 Task: Find connections with filter location Kuttampuzha with filter topic #automotivewith filter profile language German with filter current company Zemoso Technologies with filter school Maharaja Surajmal Institute Of Technology with filter industry Security Systems Services with filter service category Lead Generation with filter keywords title Translator
Action: Mouse moved to (361, 263)
Screenshot: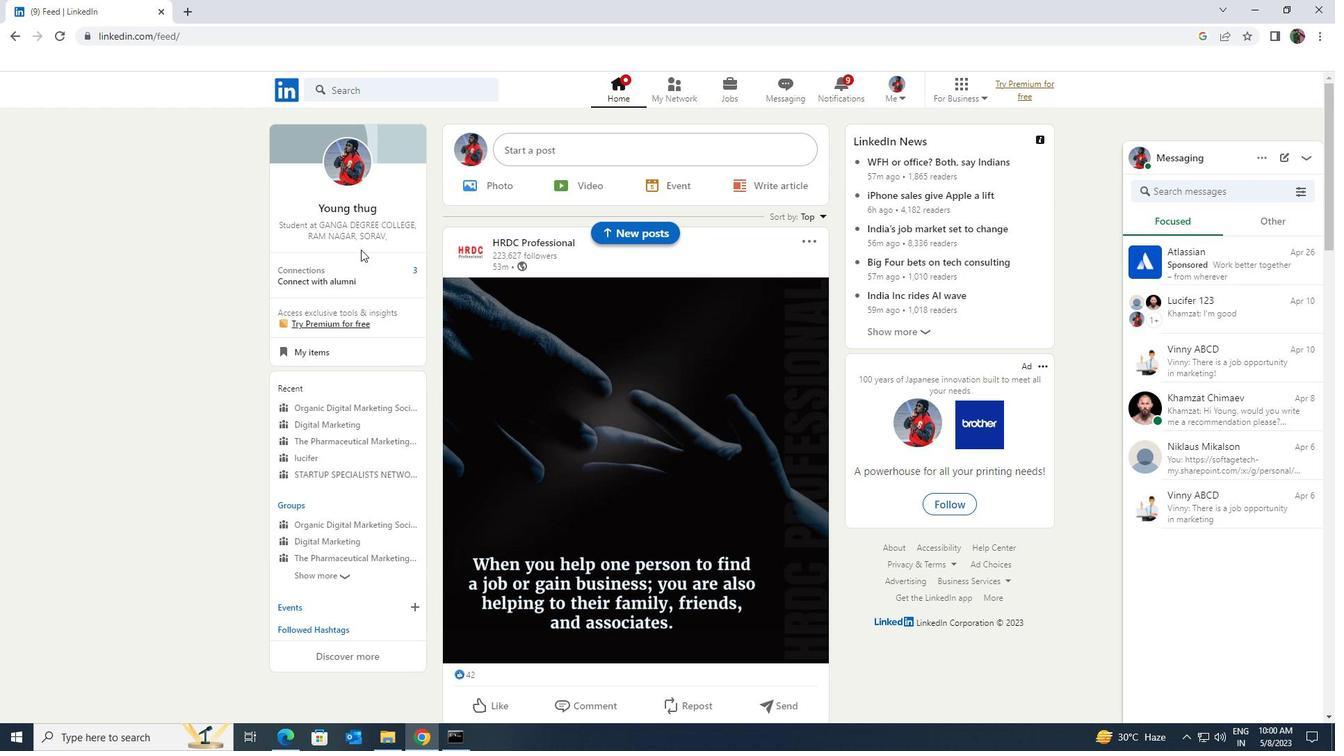 
Action: Mouse pressed left at (361, 263)
Screenshot: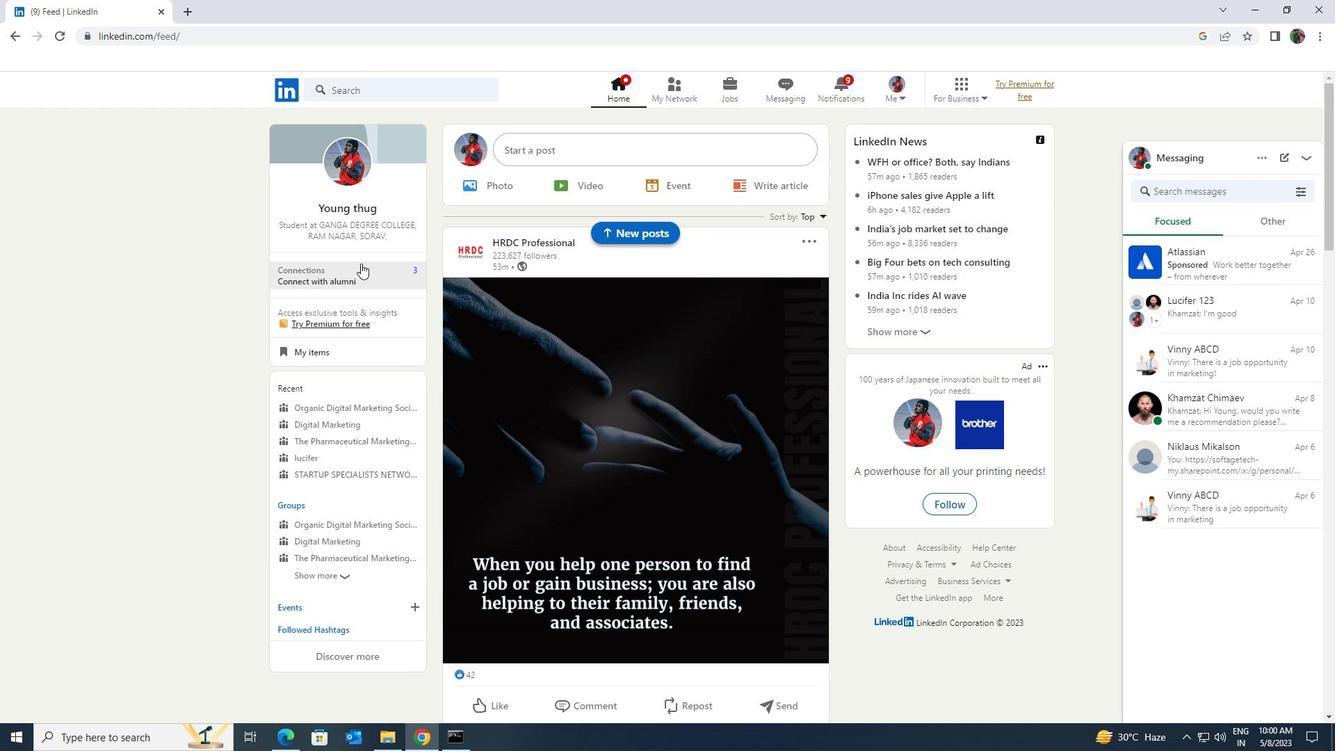 
Action: Mouse moved to (377, 171)
Screenshot: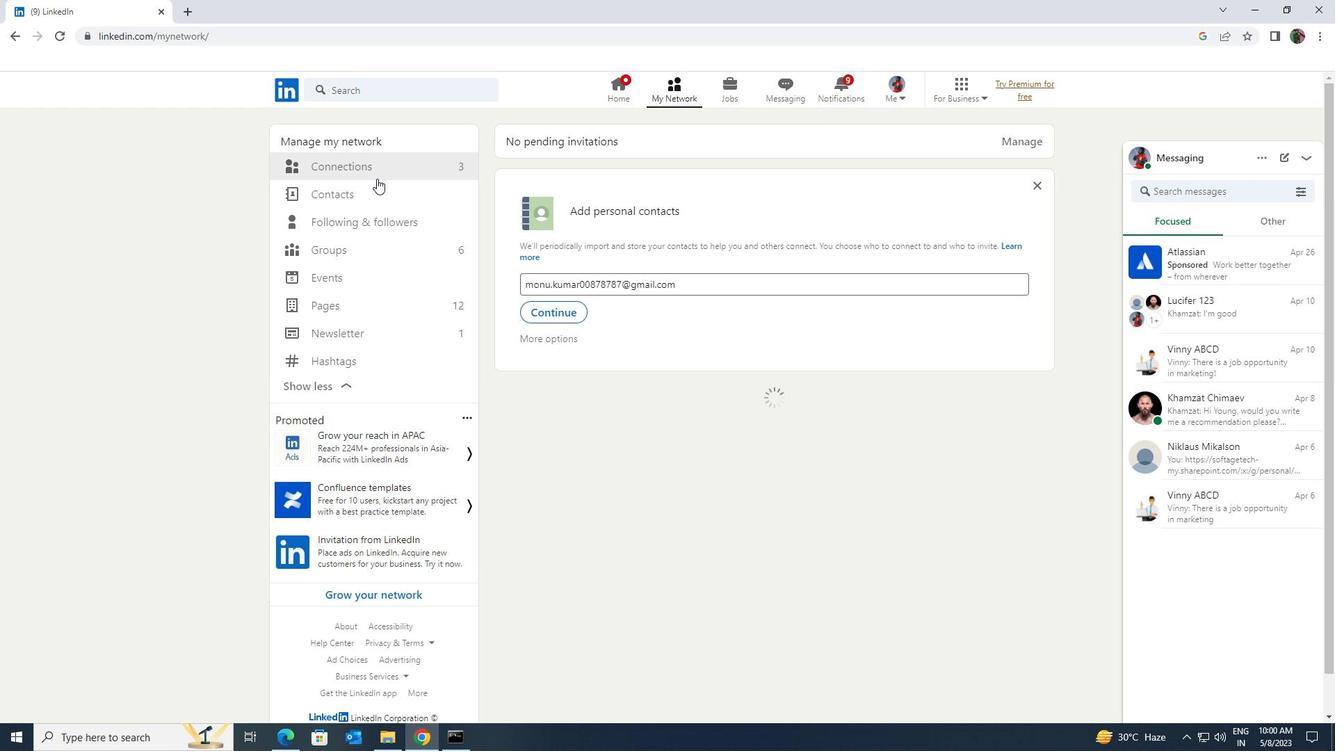 
Action: Mouse pressed left at (377, 171)
Screenshot: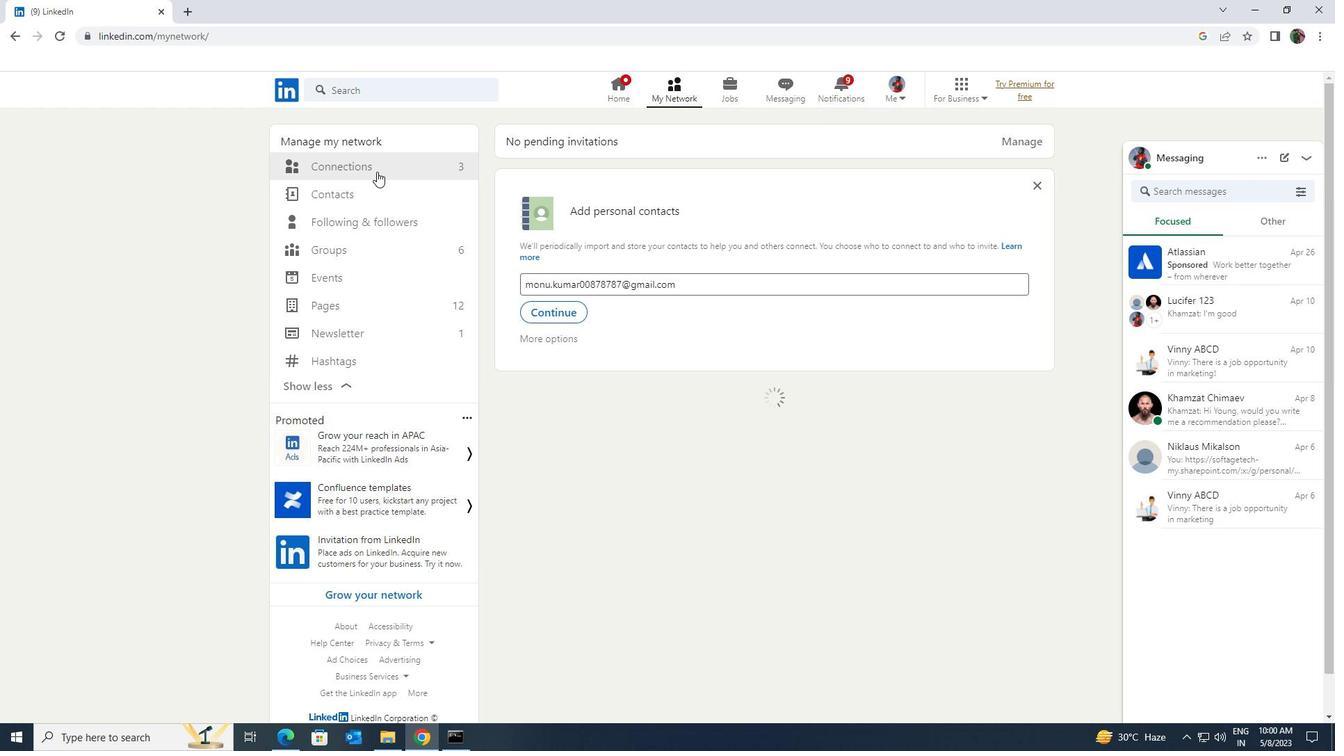 
Action: Mouse moved to (760, 164)
Screenshot: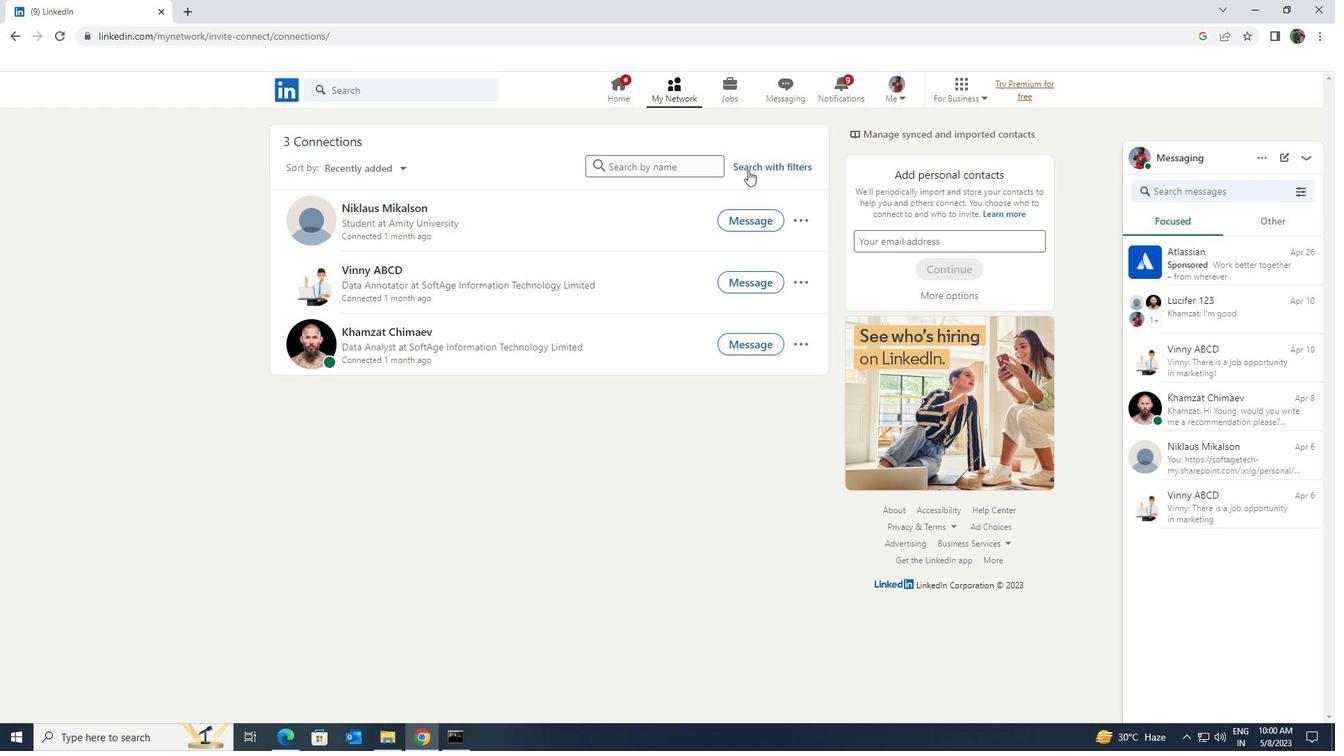 
Action: Mouse pressed left at (760, 164)
Screenshot: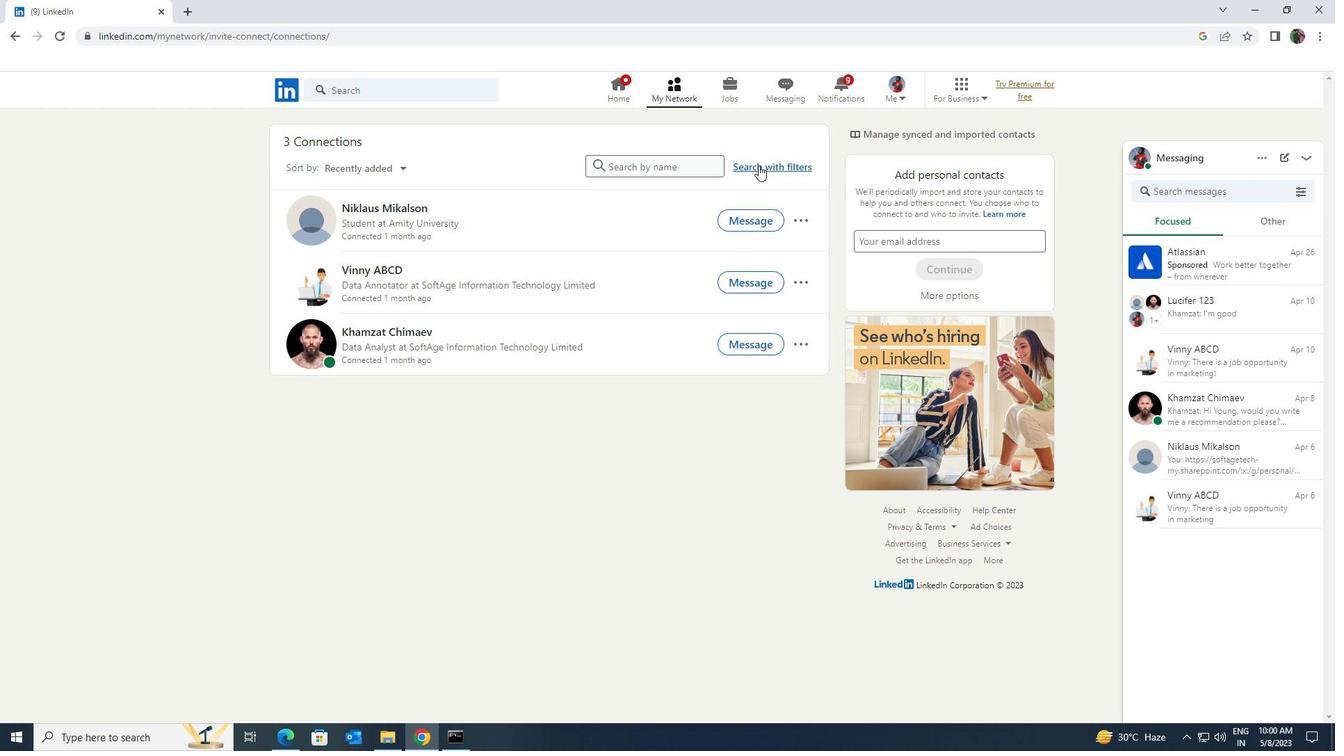
Action: Mouse moved to (715, 130)
Screenshot: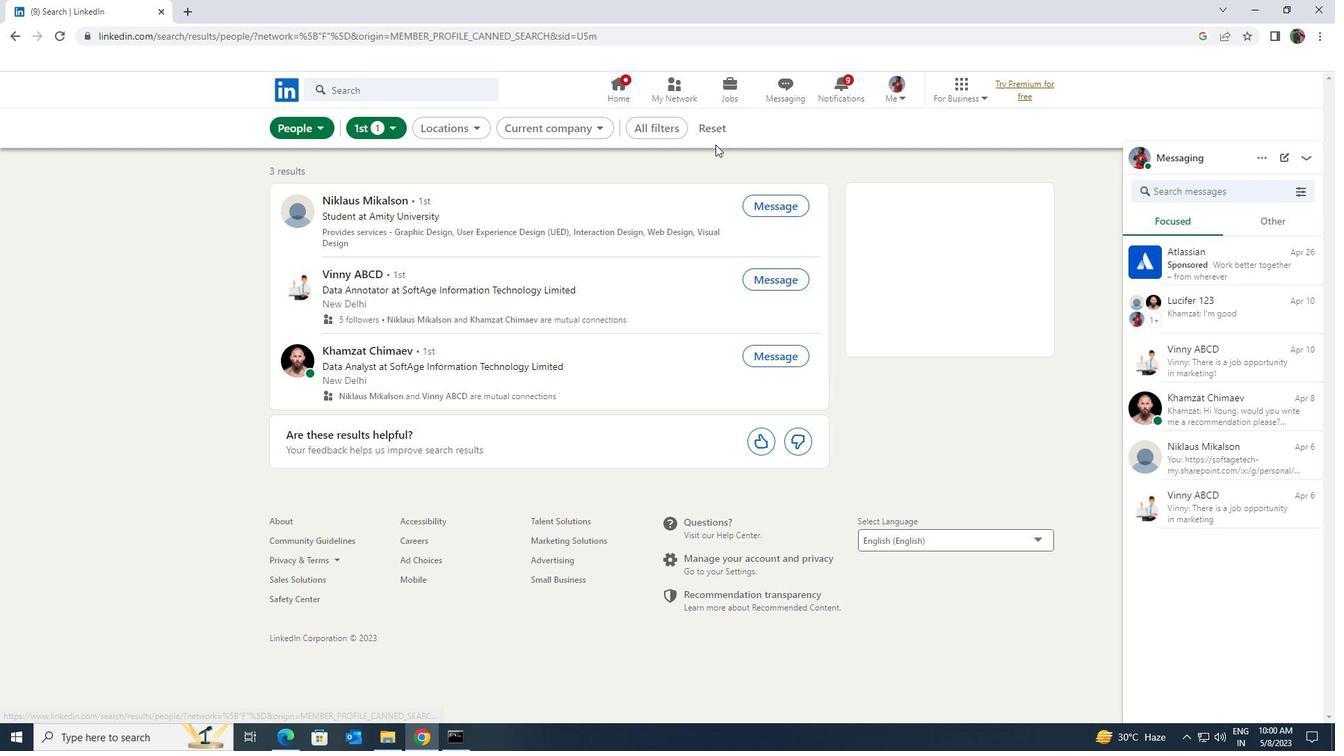 
Action: Mouse pressed left at (715, 130)
Screenshot: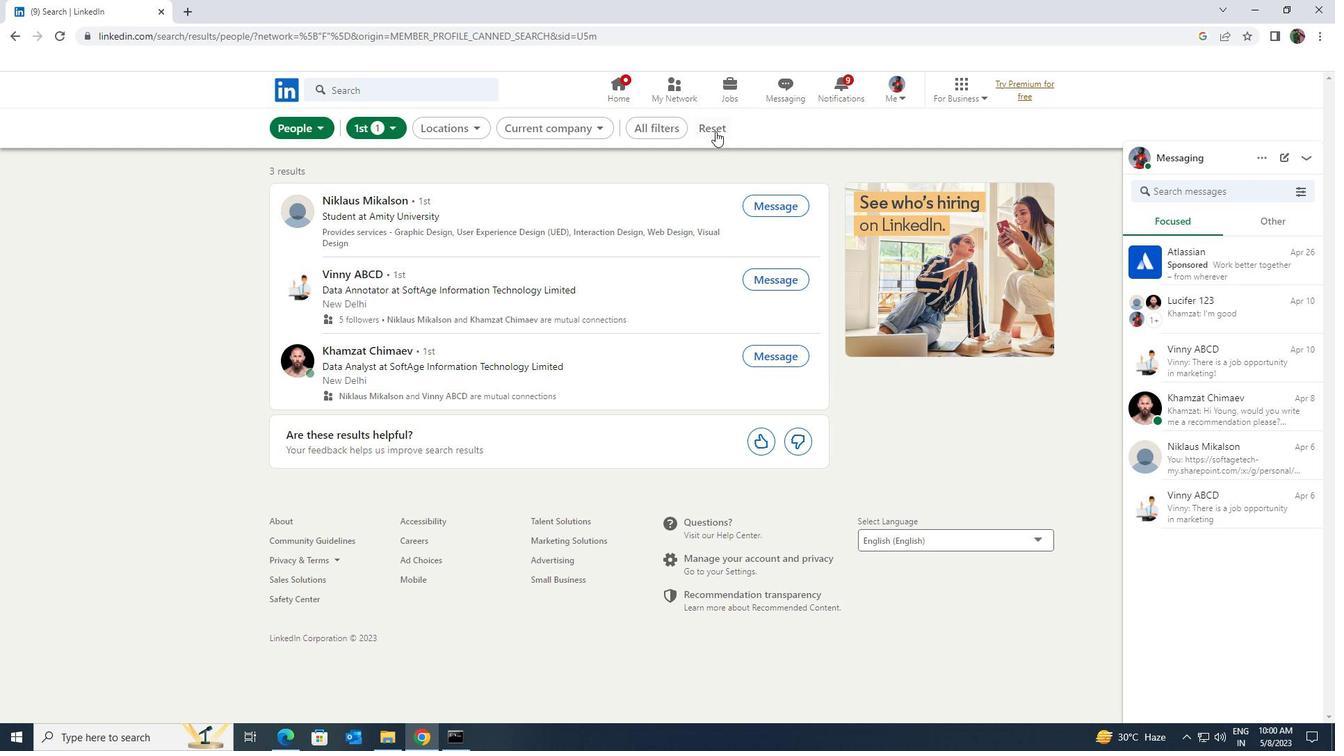
Action: Mouse moved to (677, 132)
Screenshot: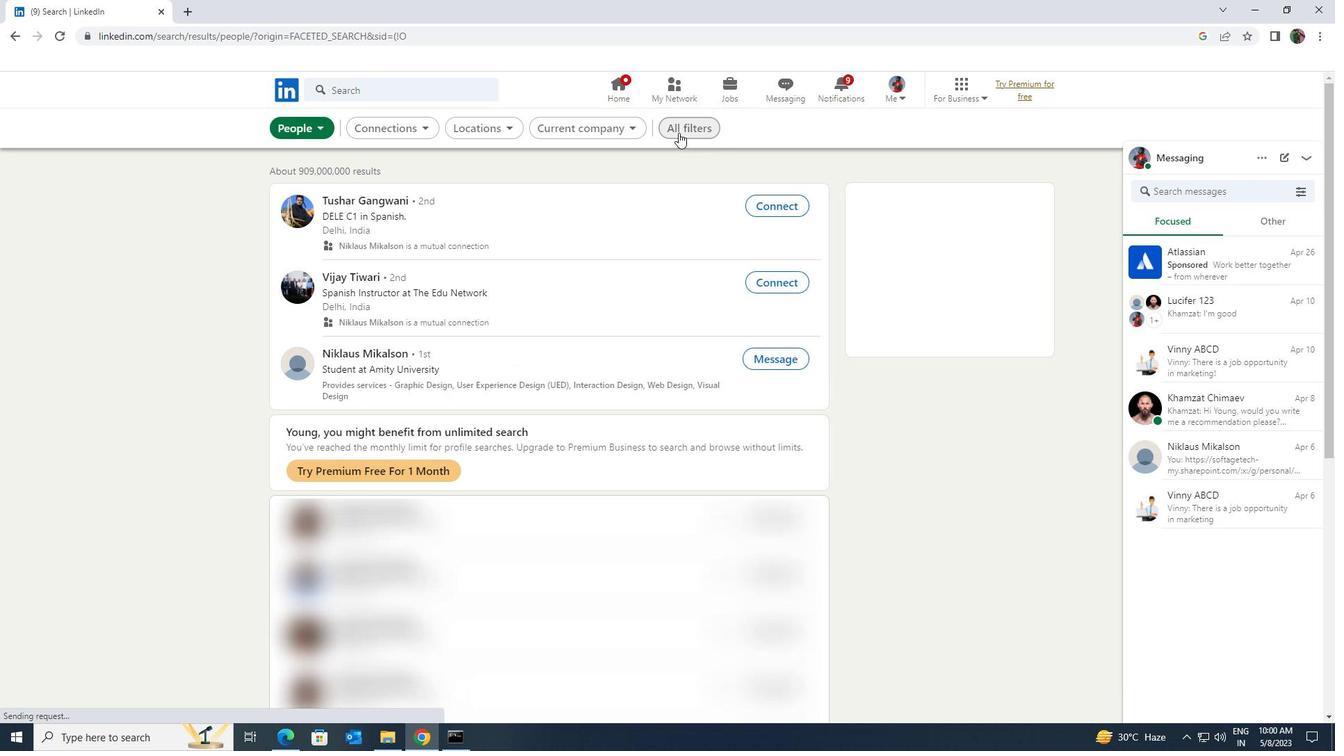
Action: Mouse pressed left at (677, 132)
Screenshot: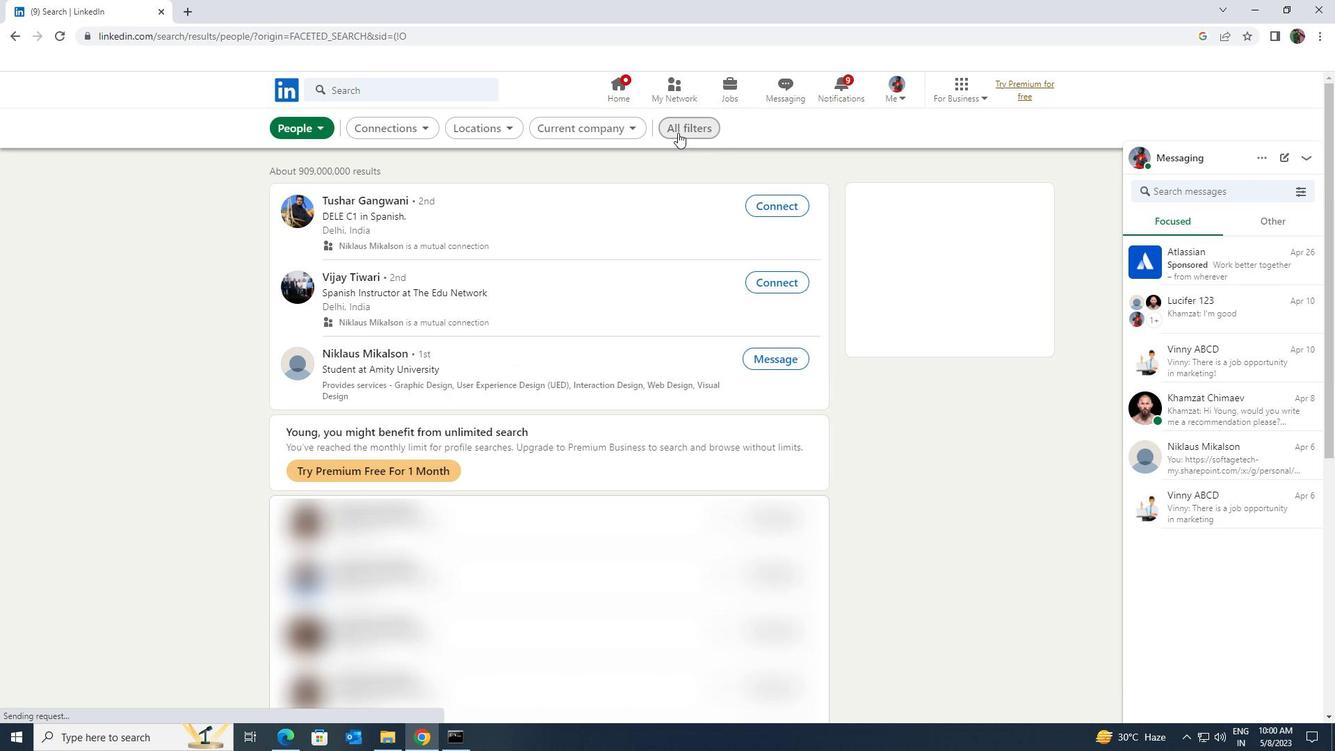 
Action: Mouse moved to (1164, 543)
Screenshot: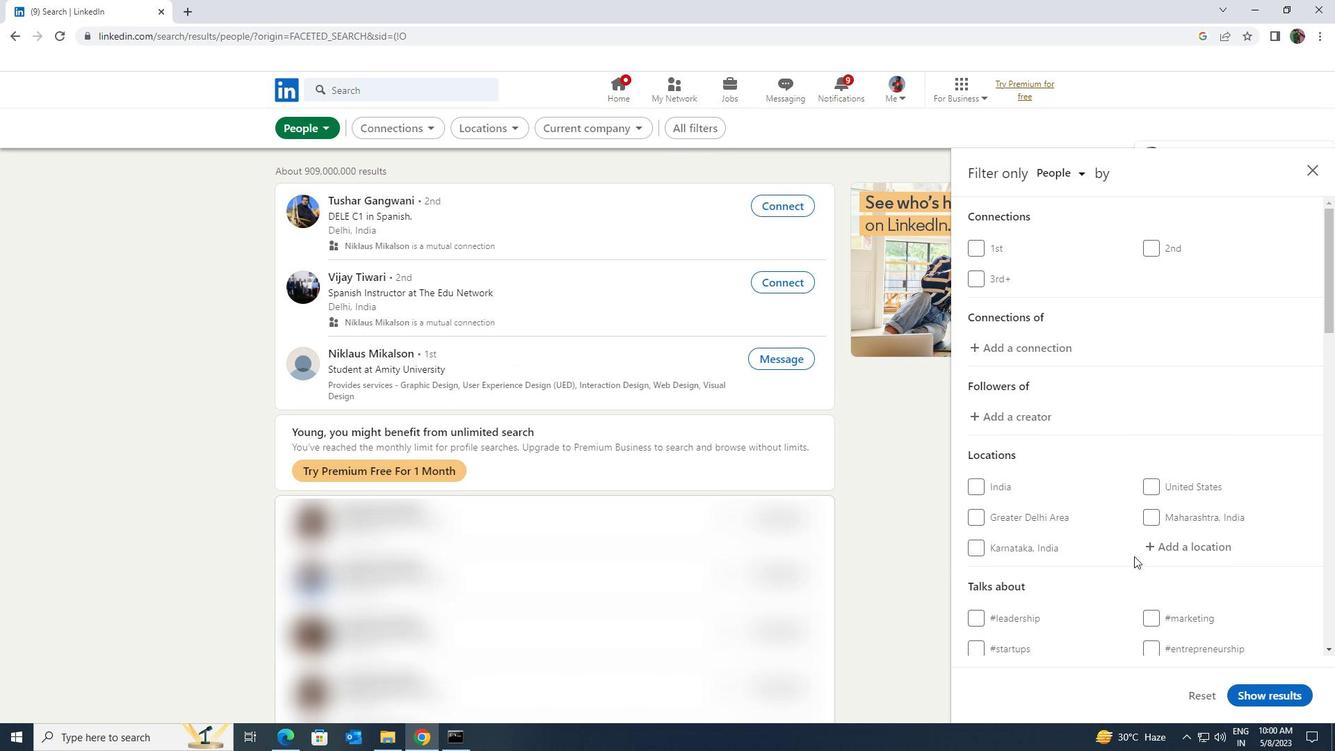 
Action: Mouse pressed left at (1164, 543)
Screenshot: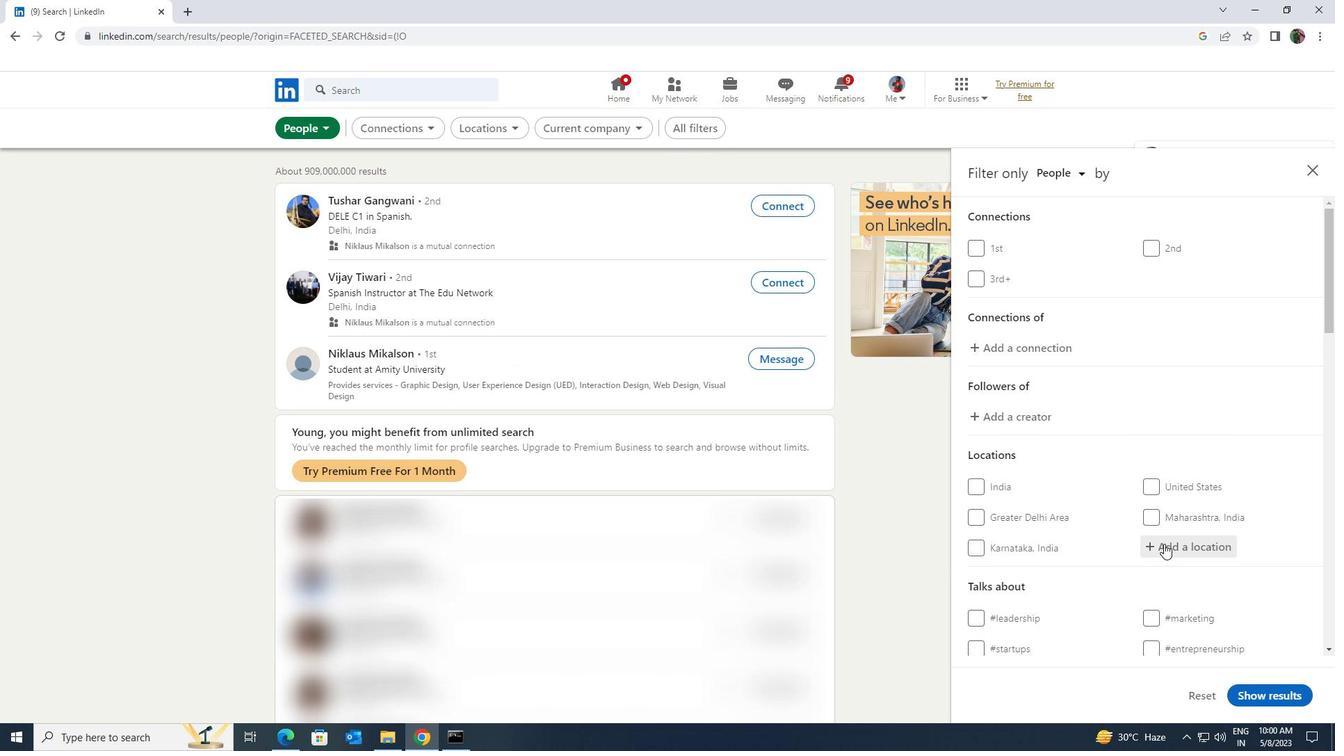 
Action: Key pressed <Key.shift><Key.shift>KUTTAMPUZHA
Screenshot: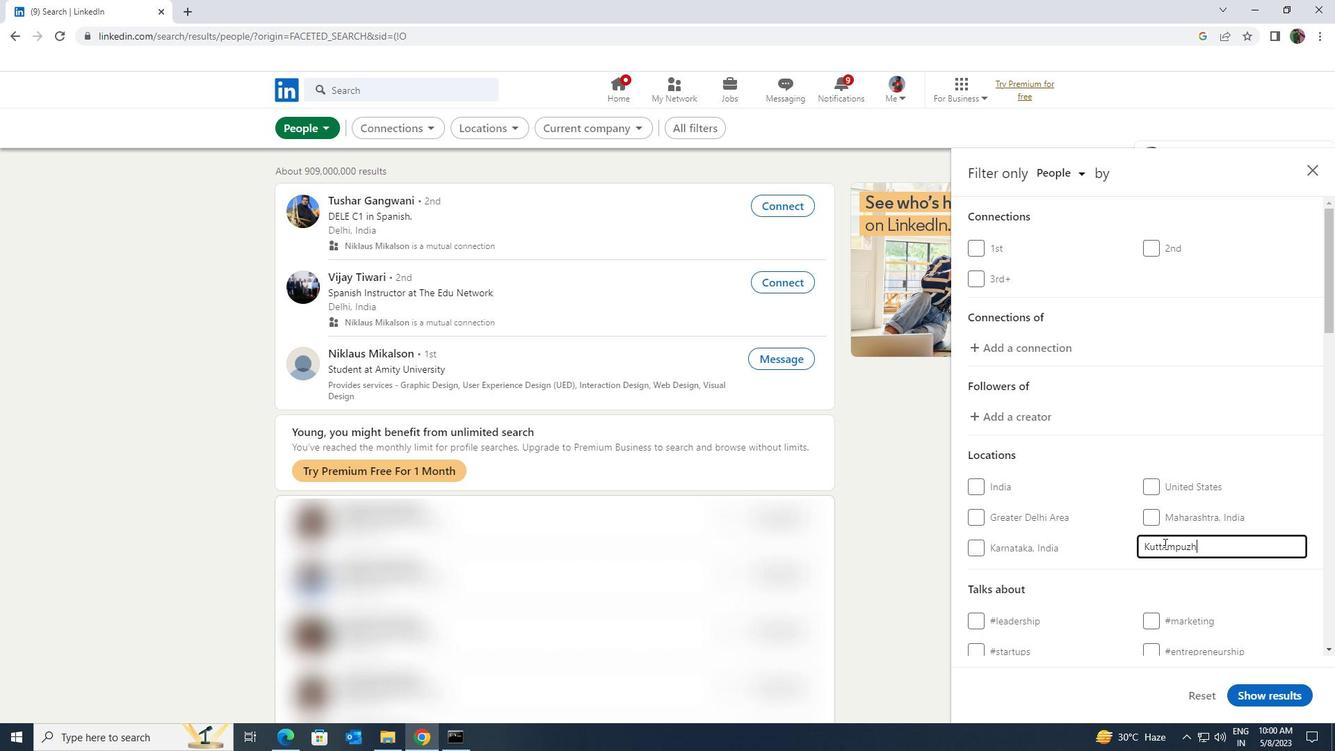 
Action: Mouse moved to (1162, 545)
Screenshot: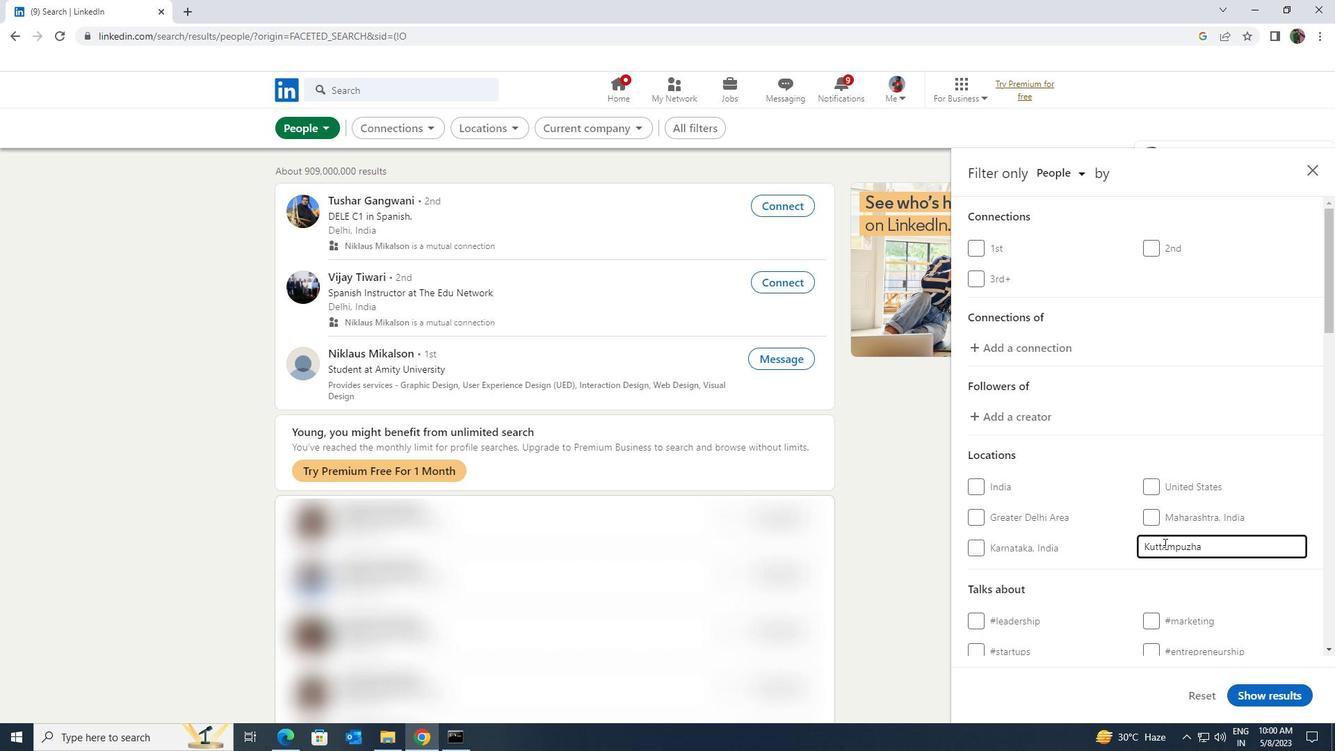 
Action: Mouse scrolled (1162, 544) with delta (0, 0)
Screenshot: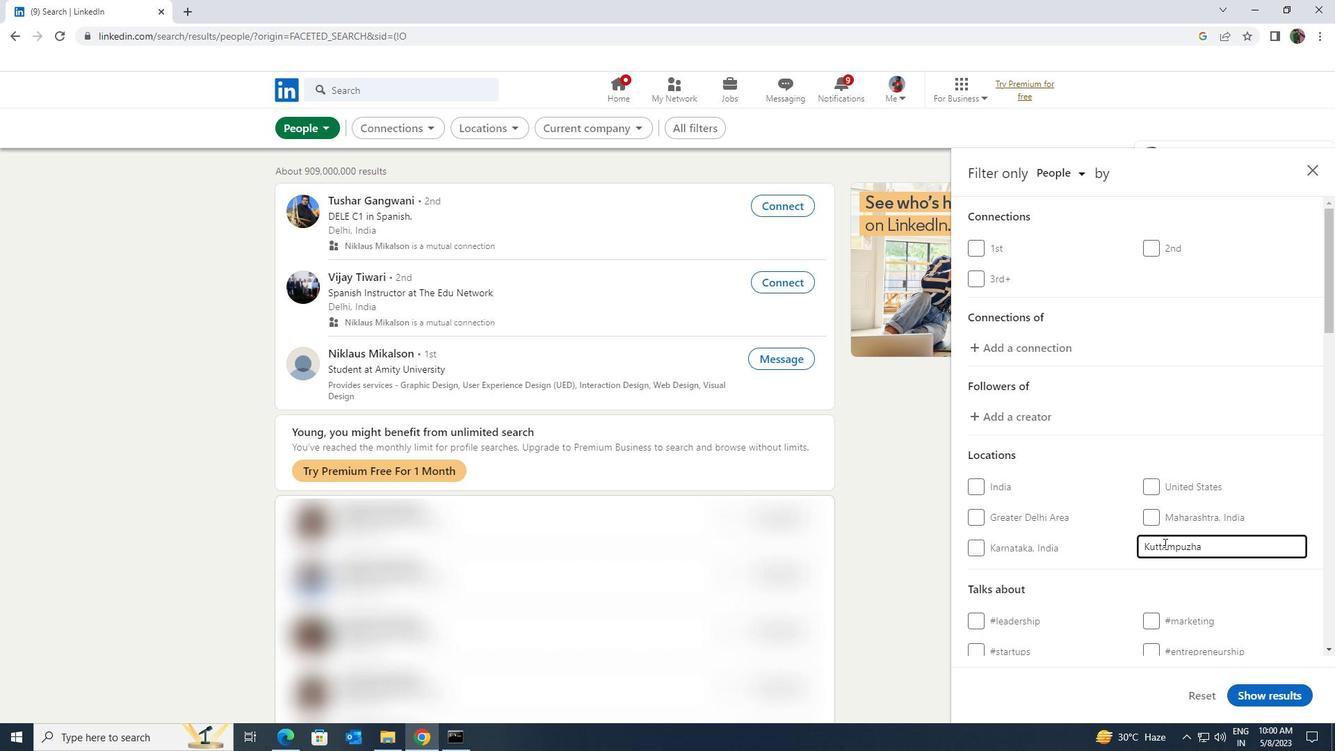 
Action: Mouse moved to (1161, 546)
Screenshot: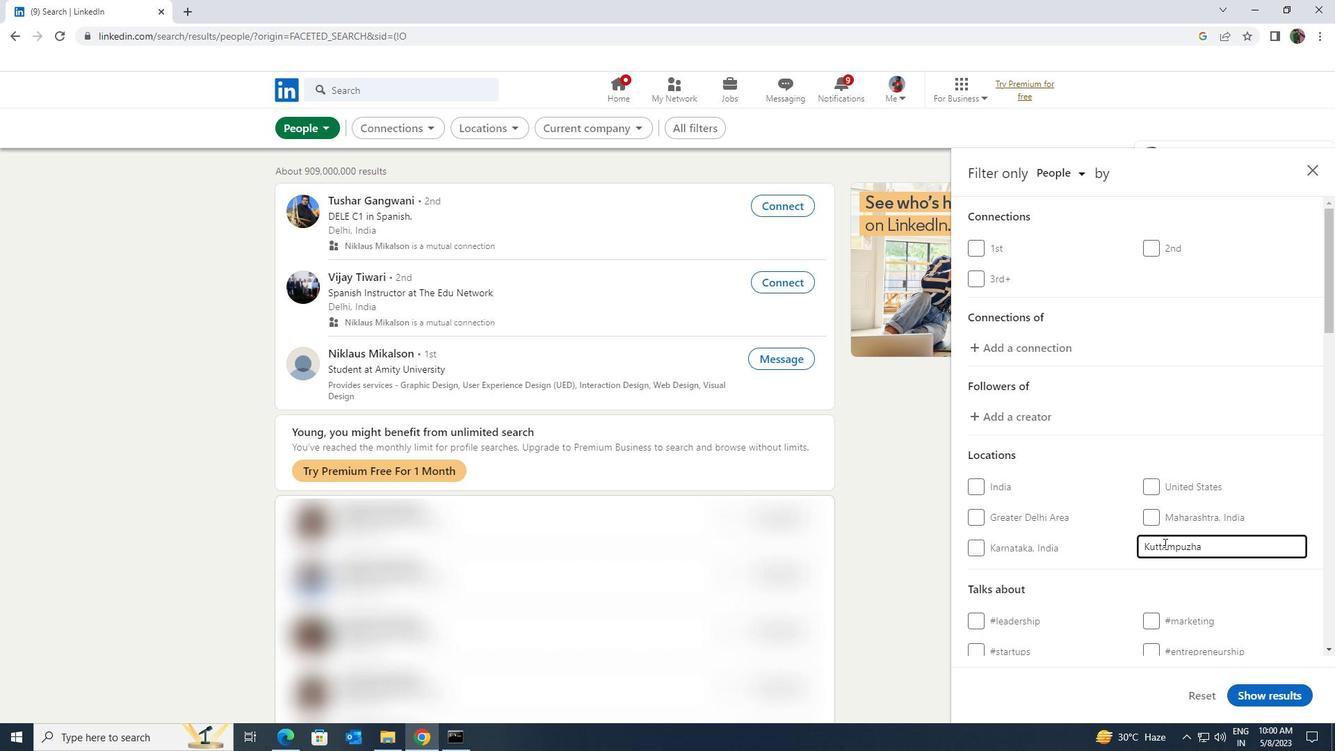 
Action: Mouse scrolled (1161, 545) with delta (0, 0)
Screenshot: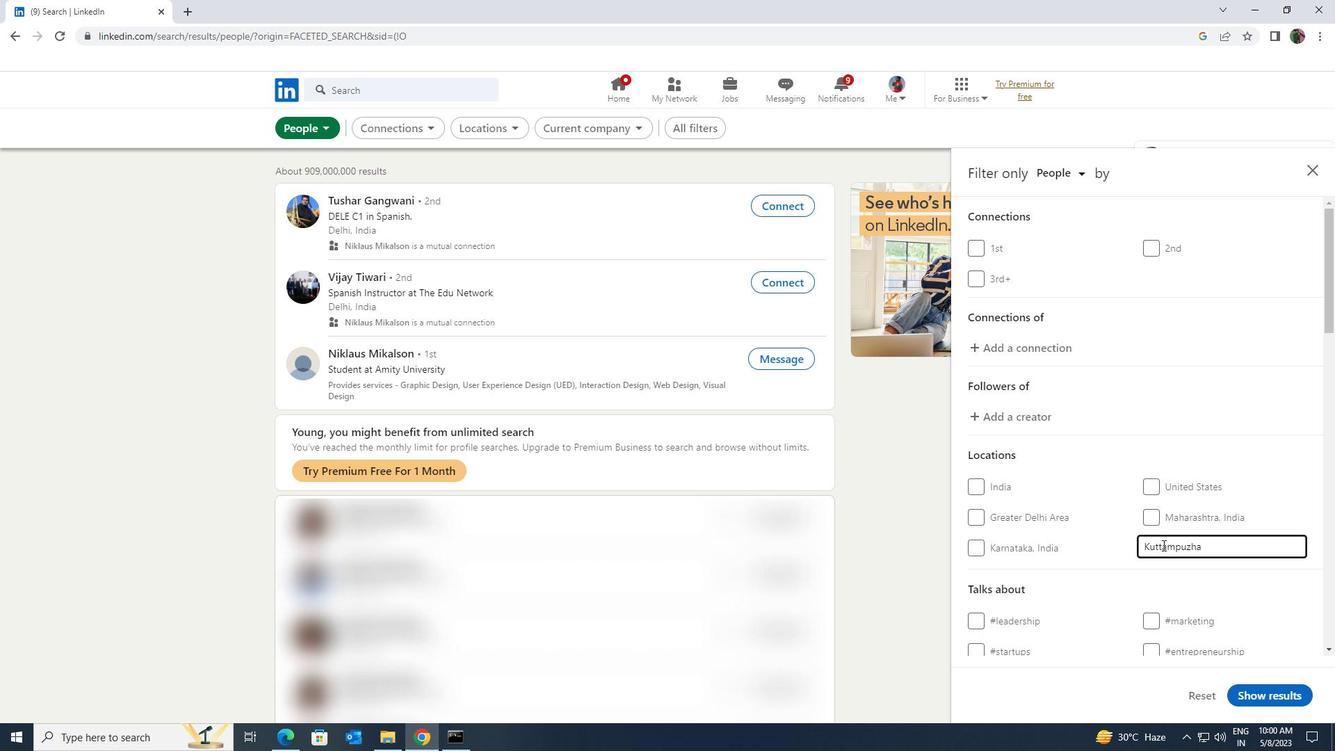 
Action: Mouse moved to (1158, 548)
Screenshot: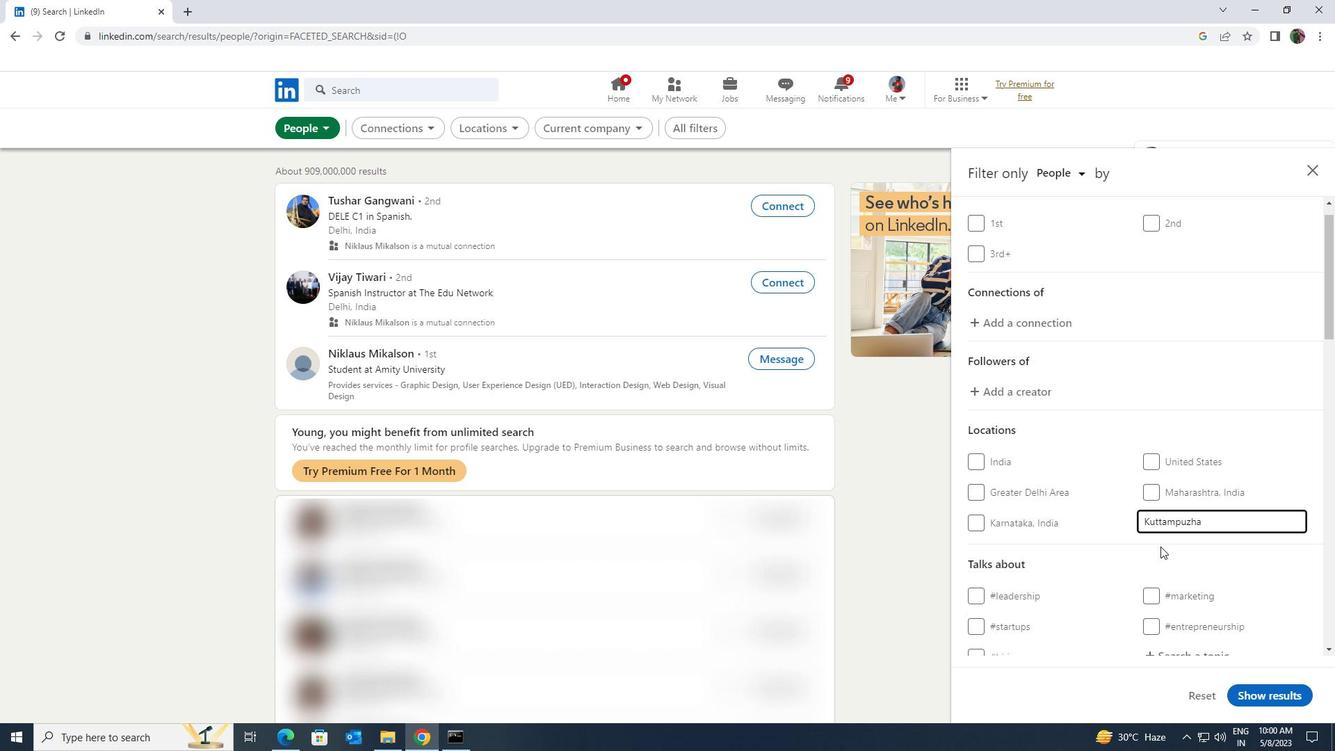 
Action: Mouse pressed left at (1158, 548)
Screenshot: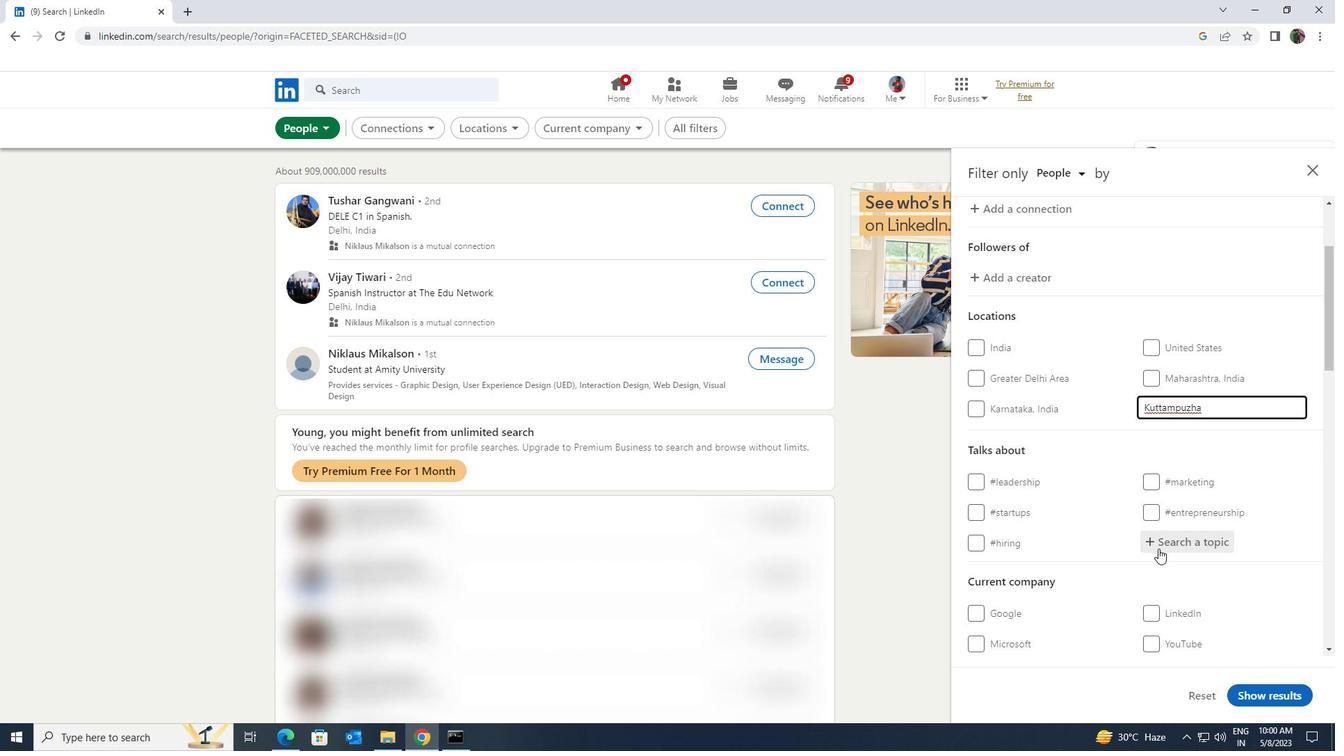 
Action: Key pressed <Key.shift><Key.shift><Key.shift><Key.shift><Key.shift><Key.shift>AUTOMOTIVE
Screenshot: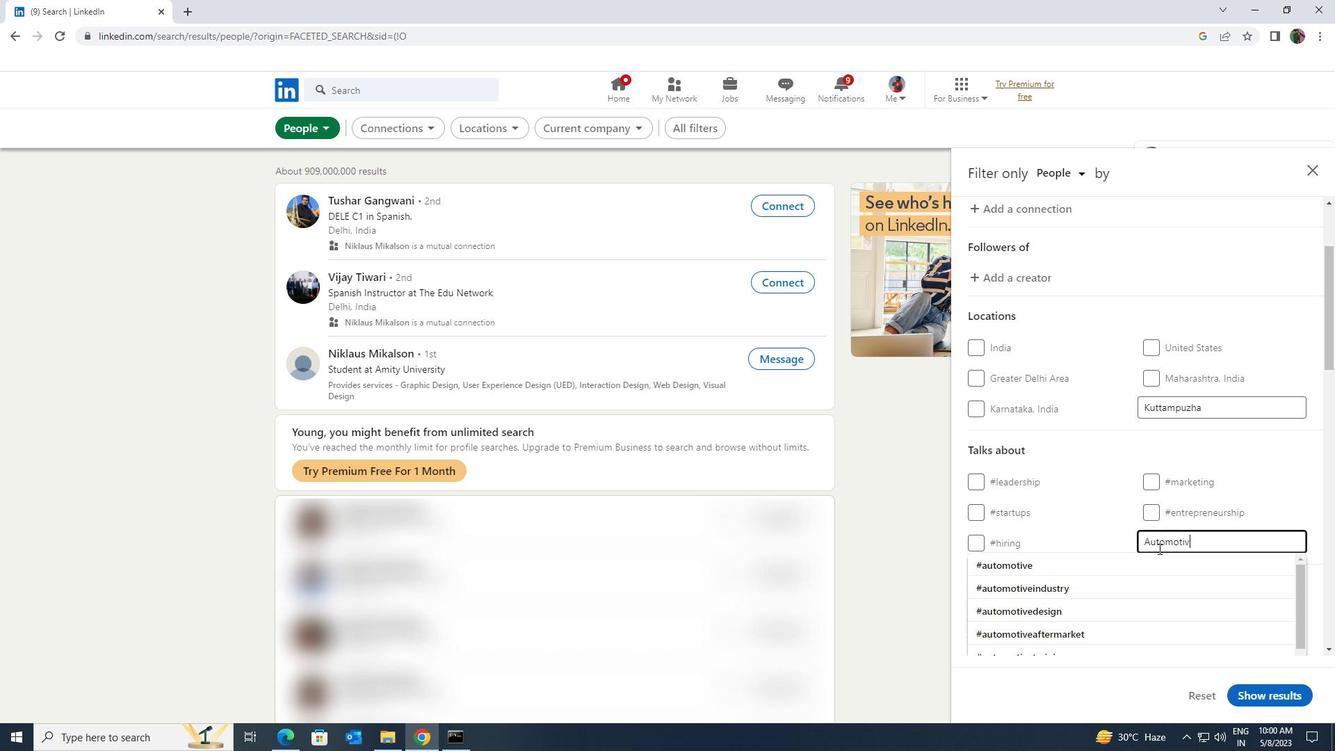 
Action: Mouse moved to (1154, 574)
Screenshot: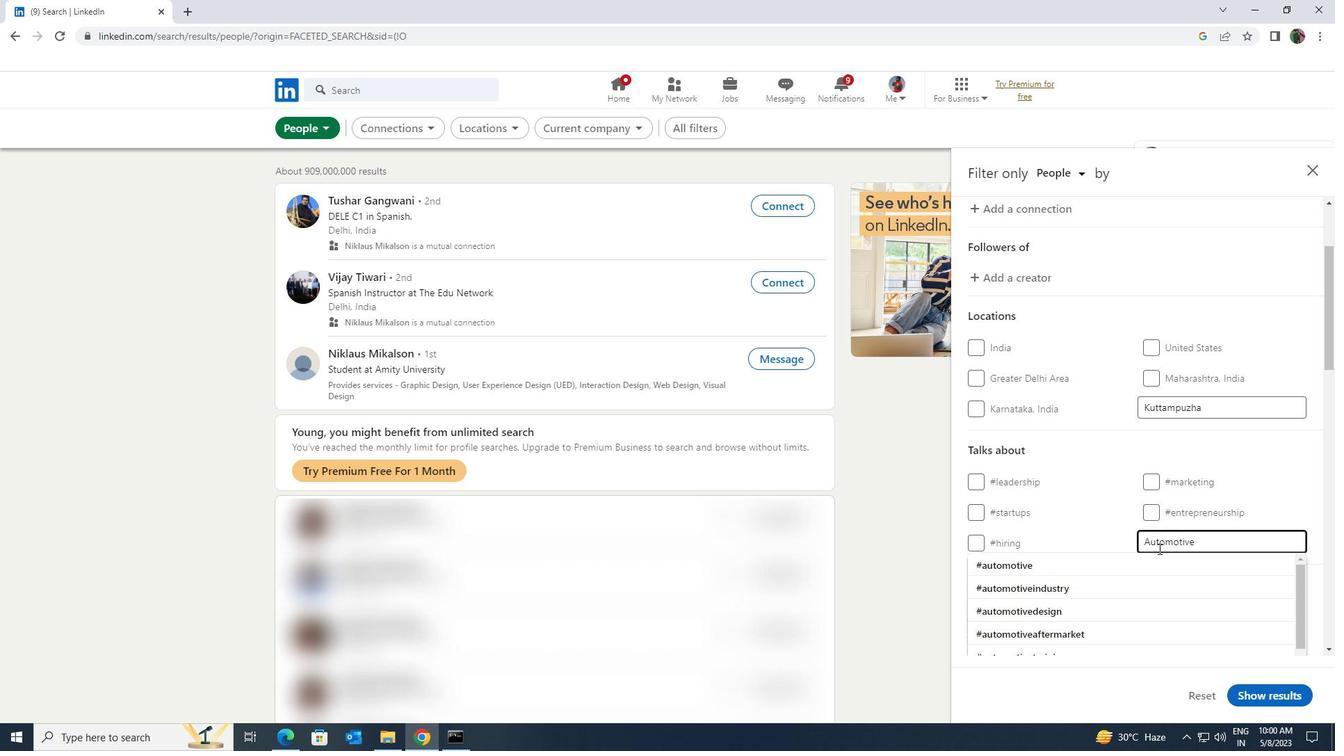 
Action: Mouse pressed left at (1154, 574)
Screenshot: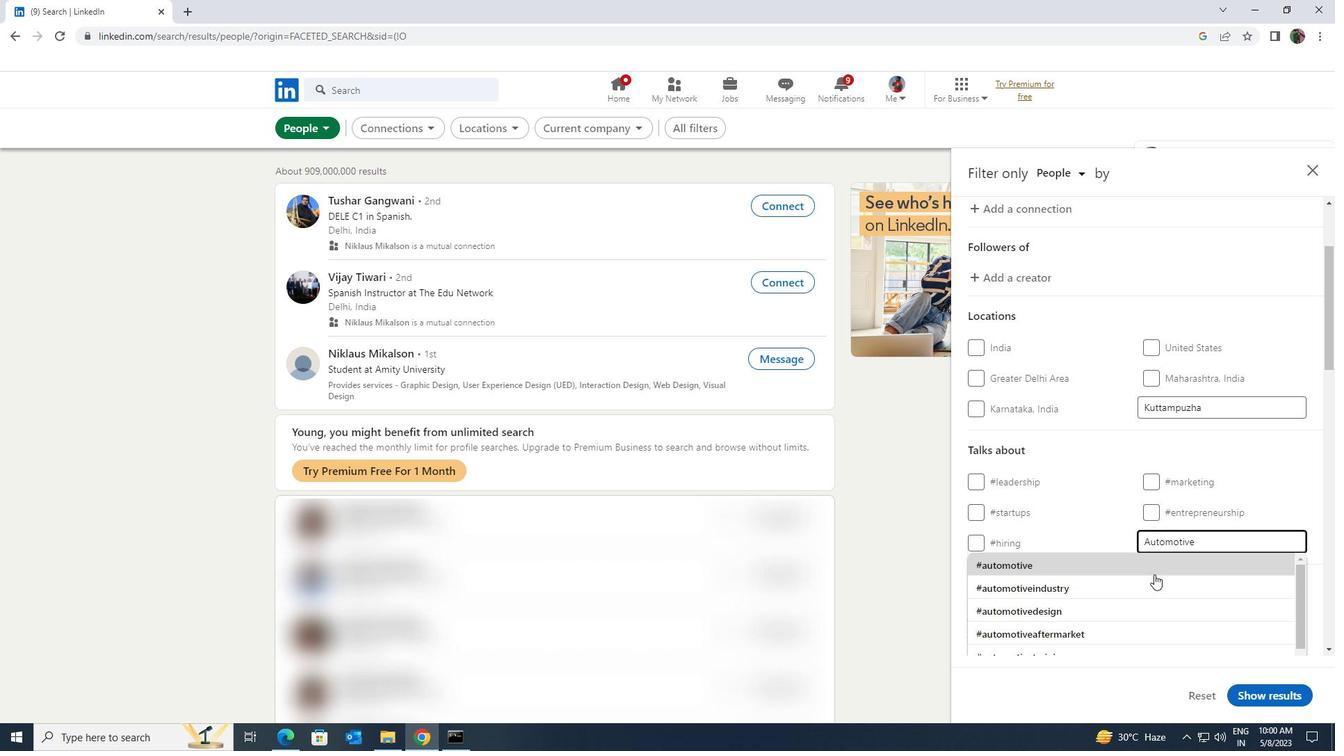 
Action: Mouse scrolled (1154, 573) with delta (0, 0)
Screenshot: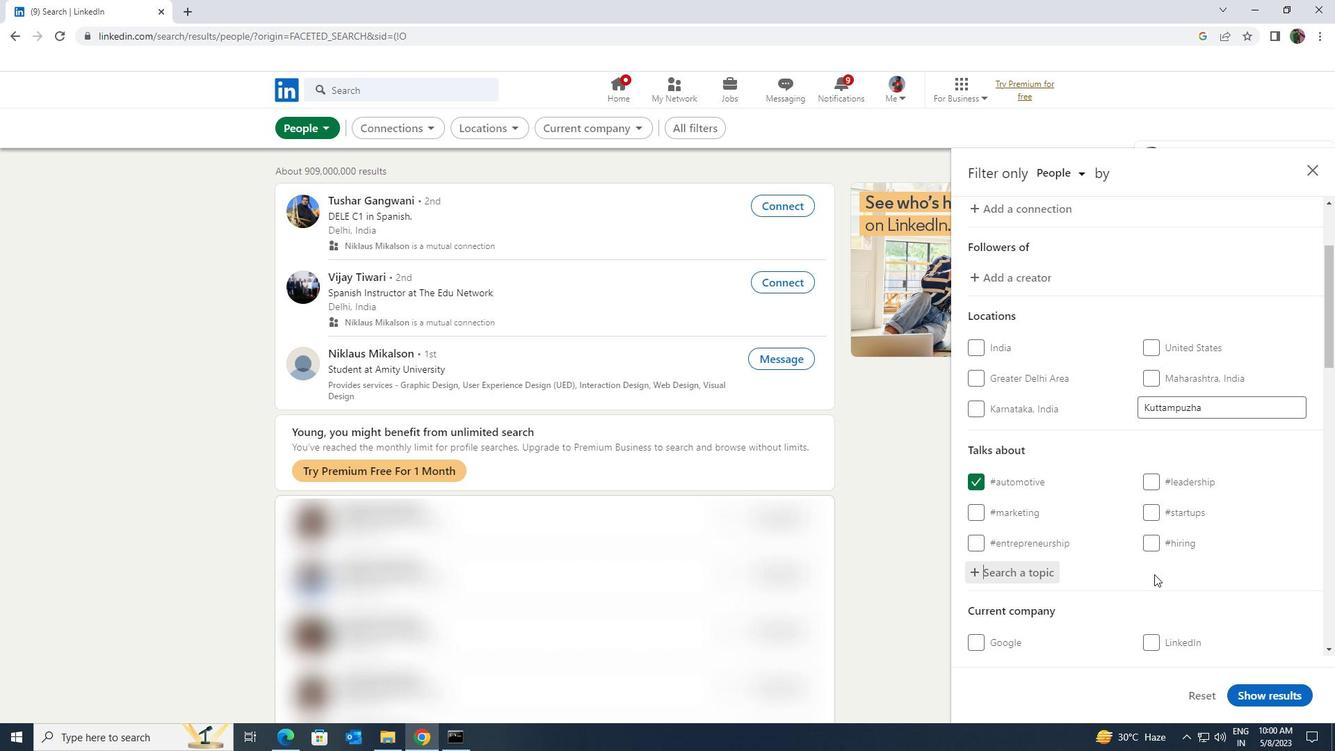 
Action: Mouse scrolled (1154, 573) with delta (0, 0)
Screenshot: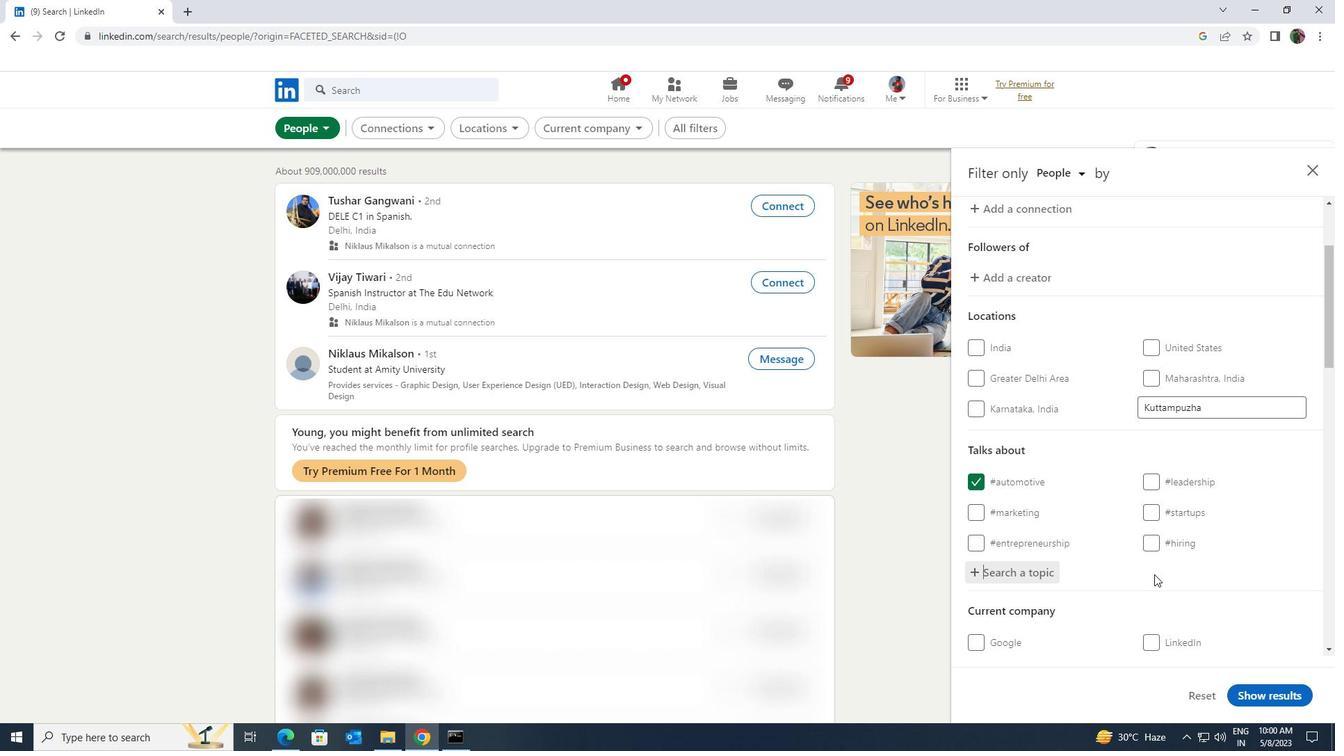 
Action: Mouse scrolled (1154, 573) with delta (0, 0)
Screenshot: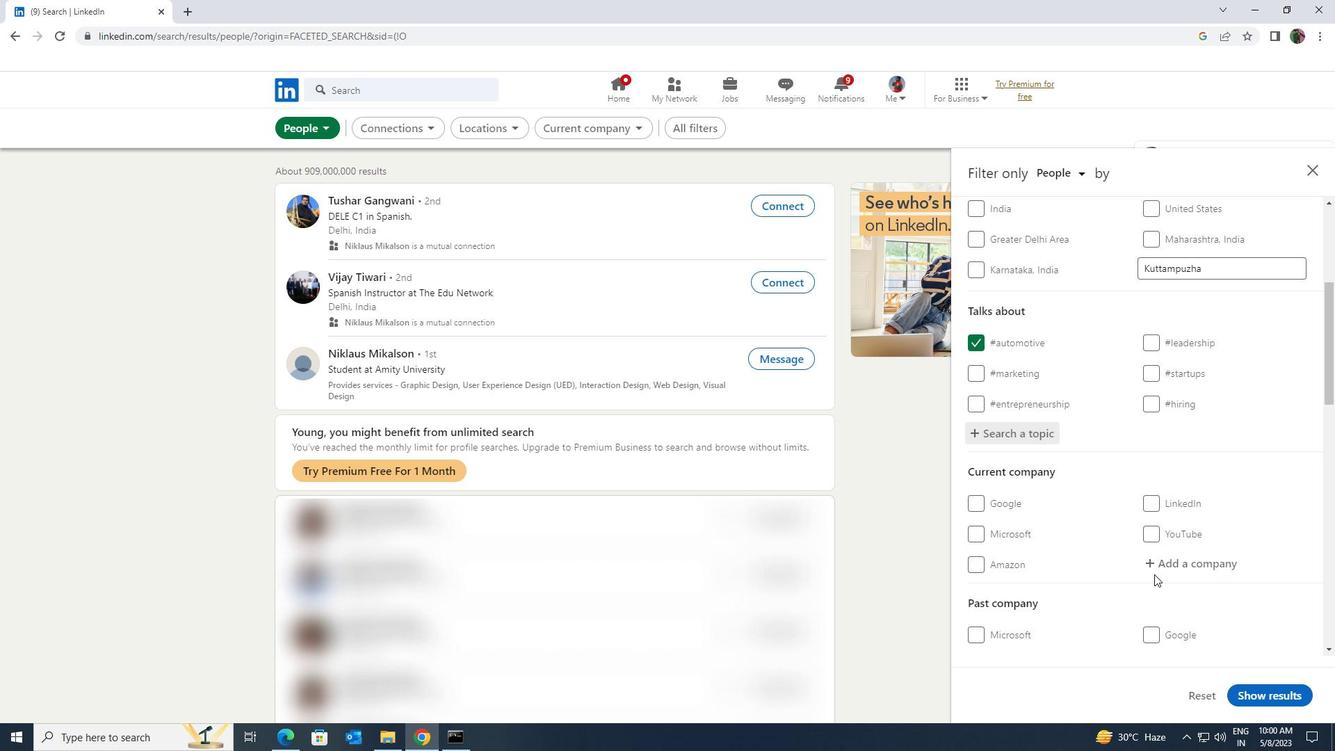 
Action: Mouse scrolled (1154, 573) with delta (0, 0)
Screenshot: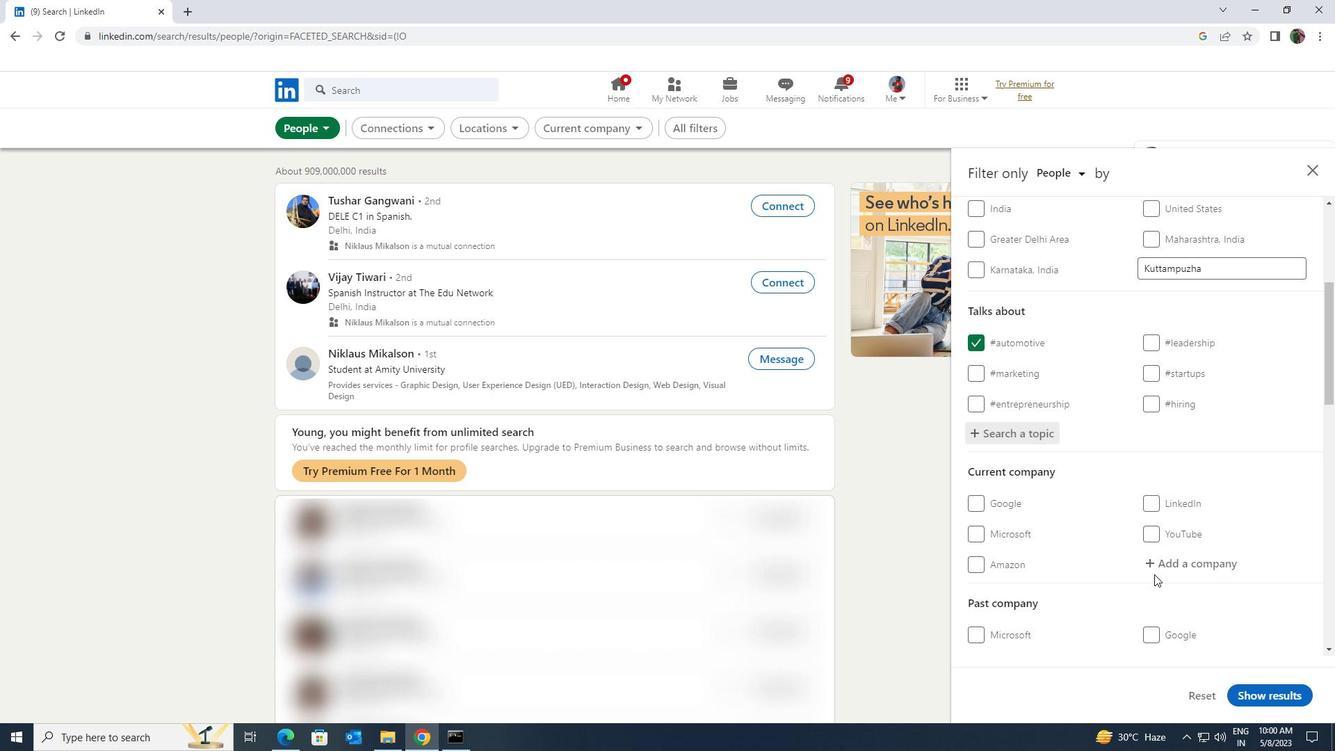 
Action: Mouse scrolled (1154, 573) with delta (0, 0)
Screenshot: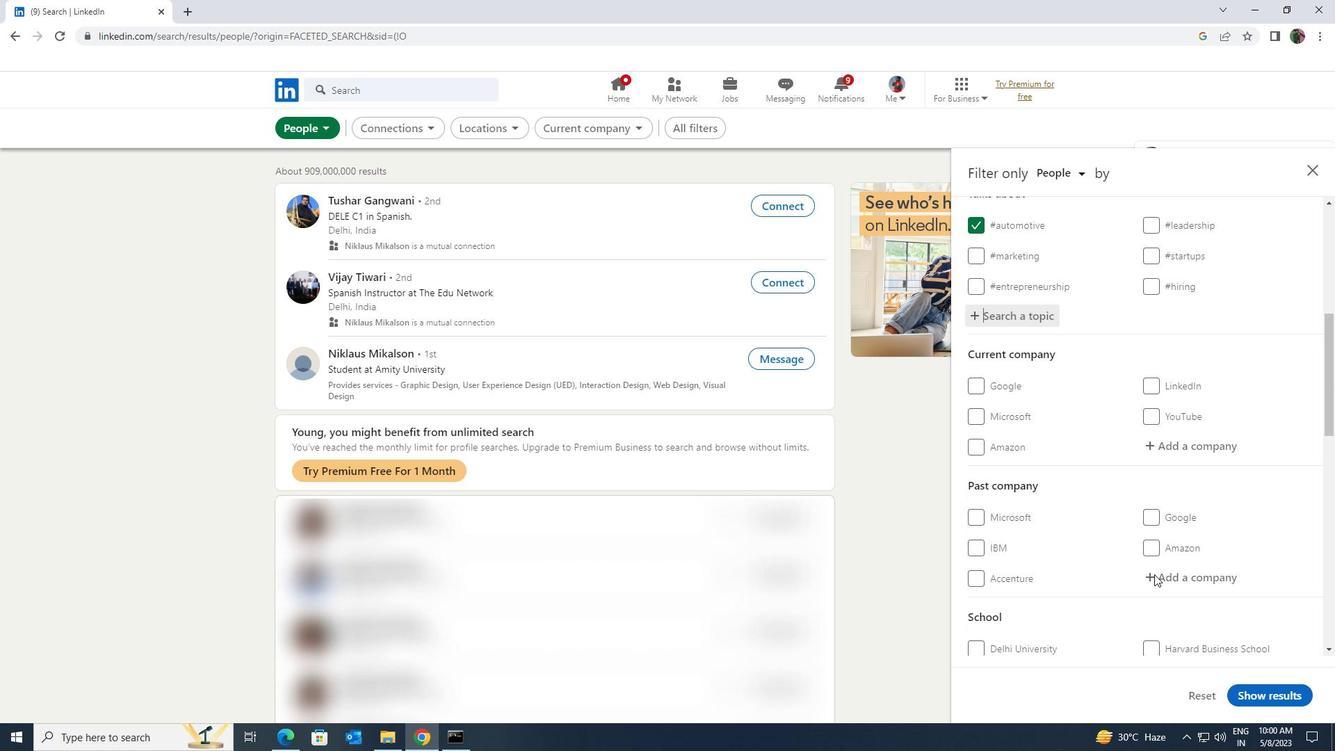 
Action: Mouse scrolled (1154, 573) with delta (0, 0)
Screenshot: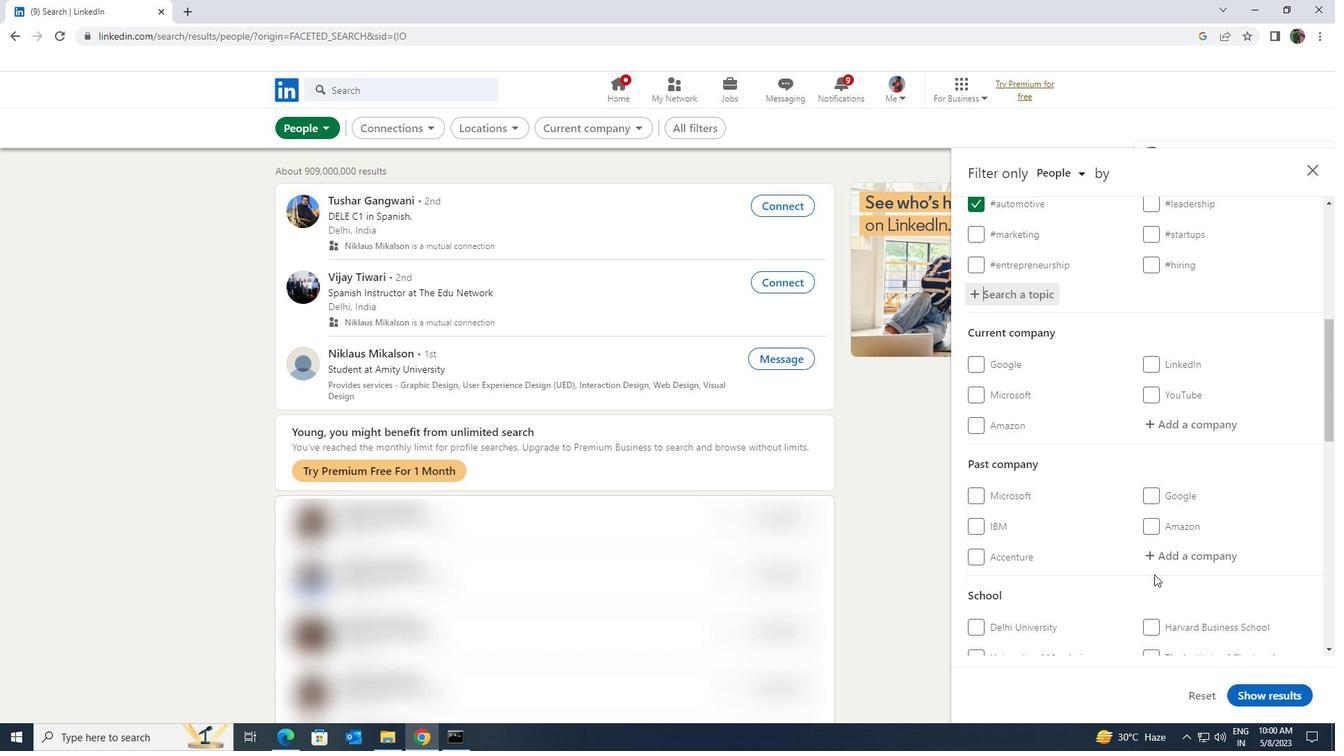 
Action: Mouse scrolled (1154, 573) with delta (0, 0)
Screenshot: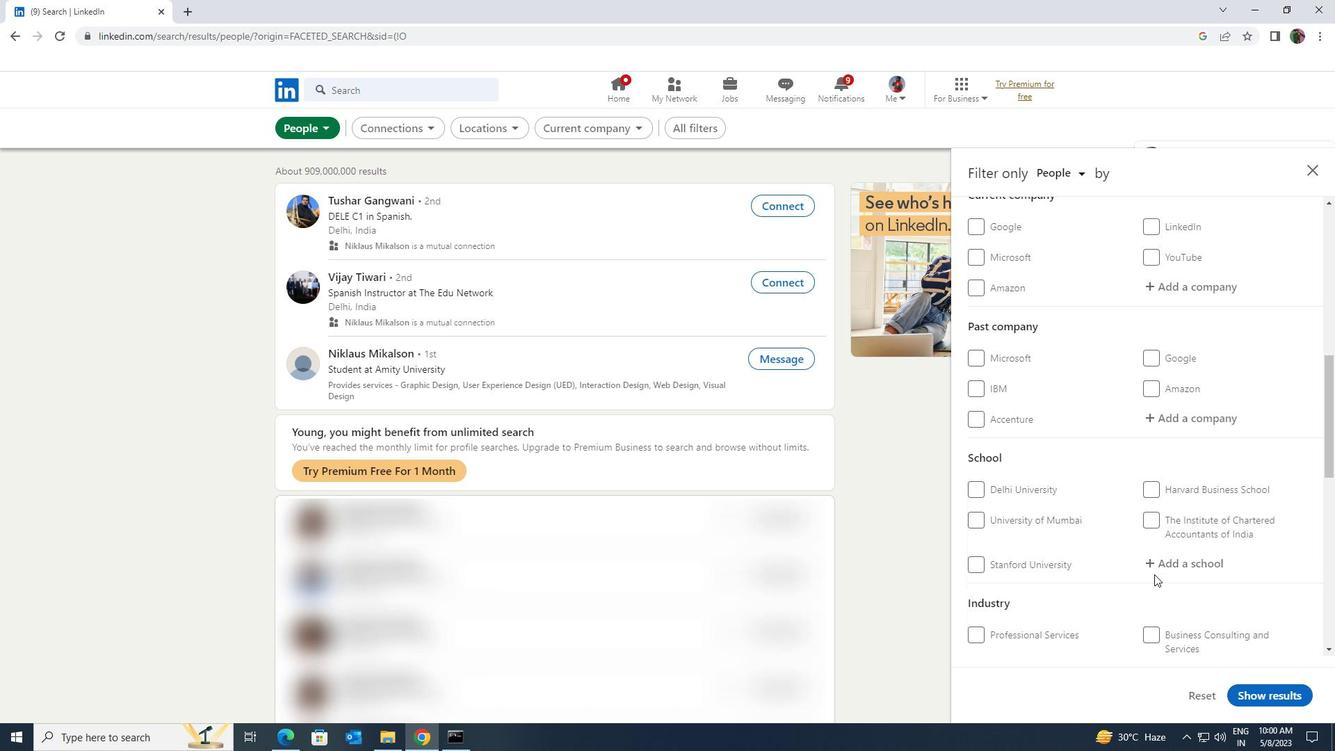 
Action: Mouse scrolled (1154, 573) with delta (0, 0)
Screenshot: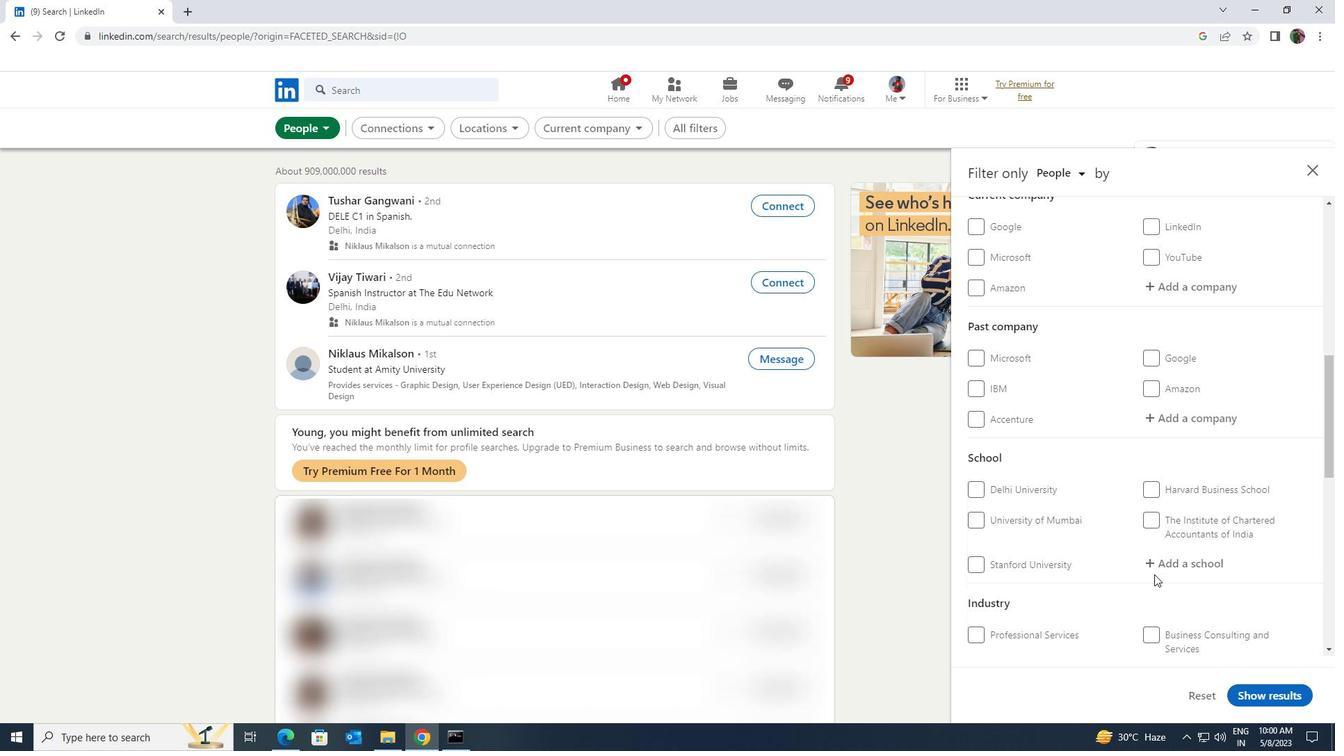 
Action: Mouse scrolled (1154, 573) with delta (0, 0)
Screenshot: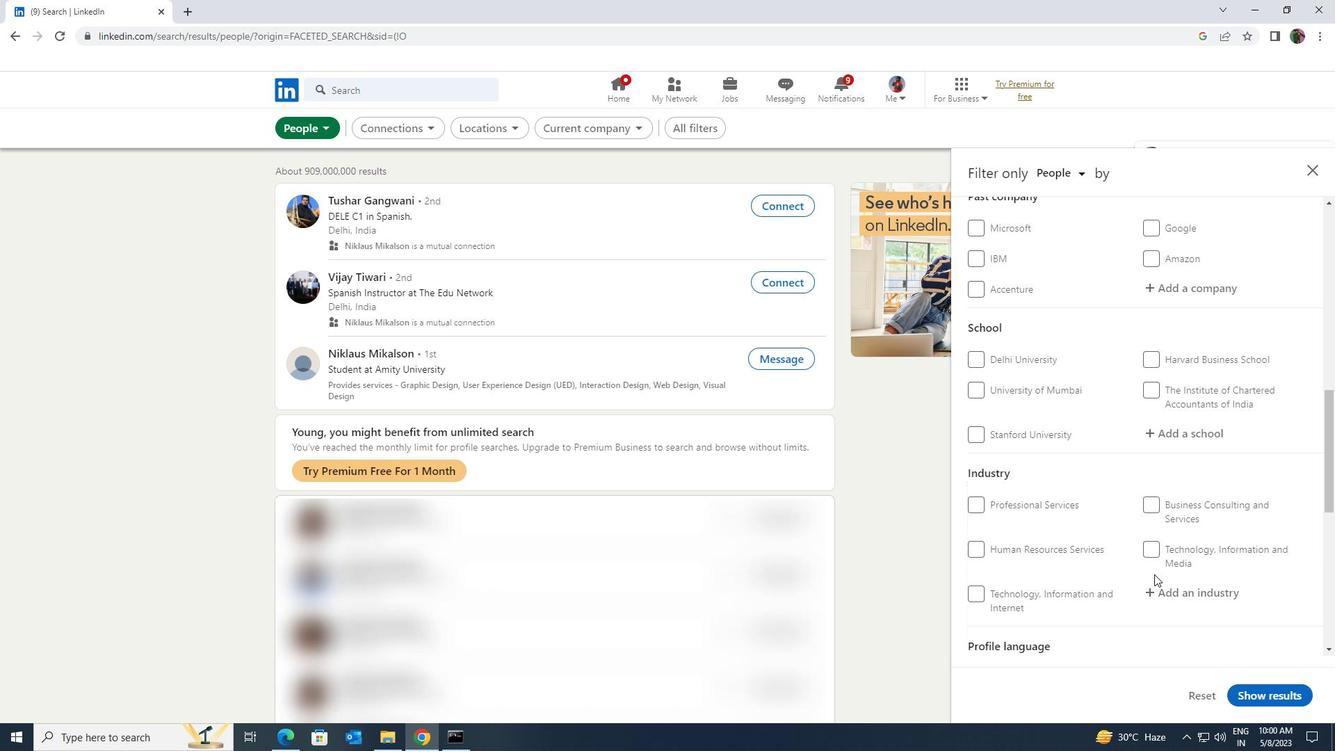 
Action: Mouse scrolled (1154, 573) with delta (0, 0)
Screenshot: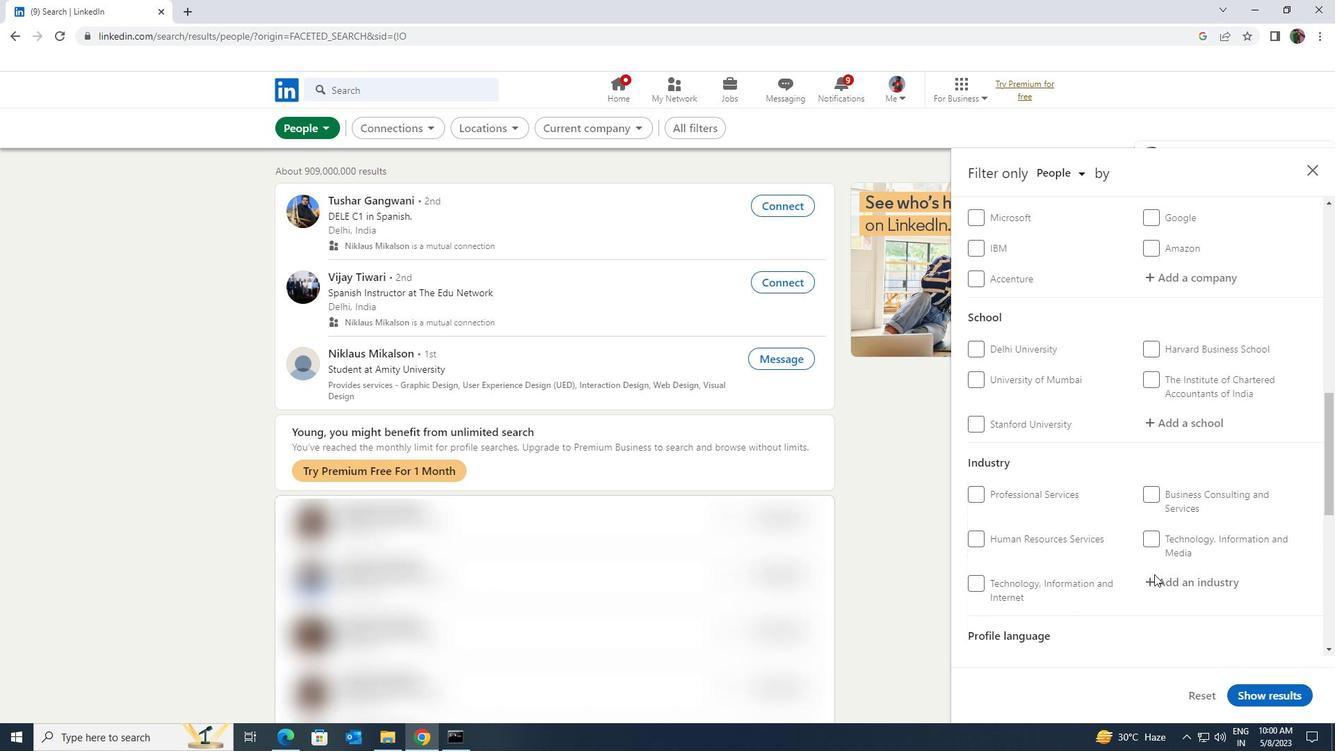 
Action: Mouse scrolled (1154, 573) with delta (0, 0)
Screenshot: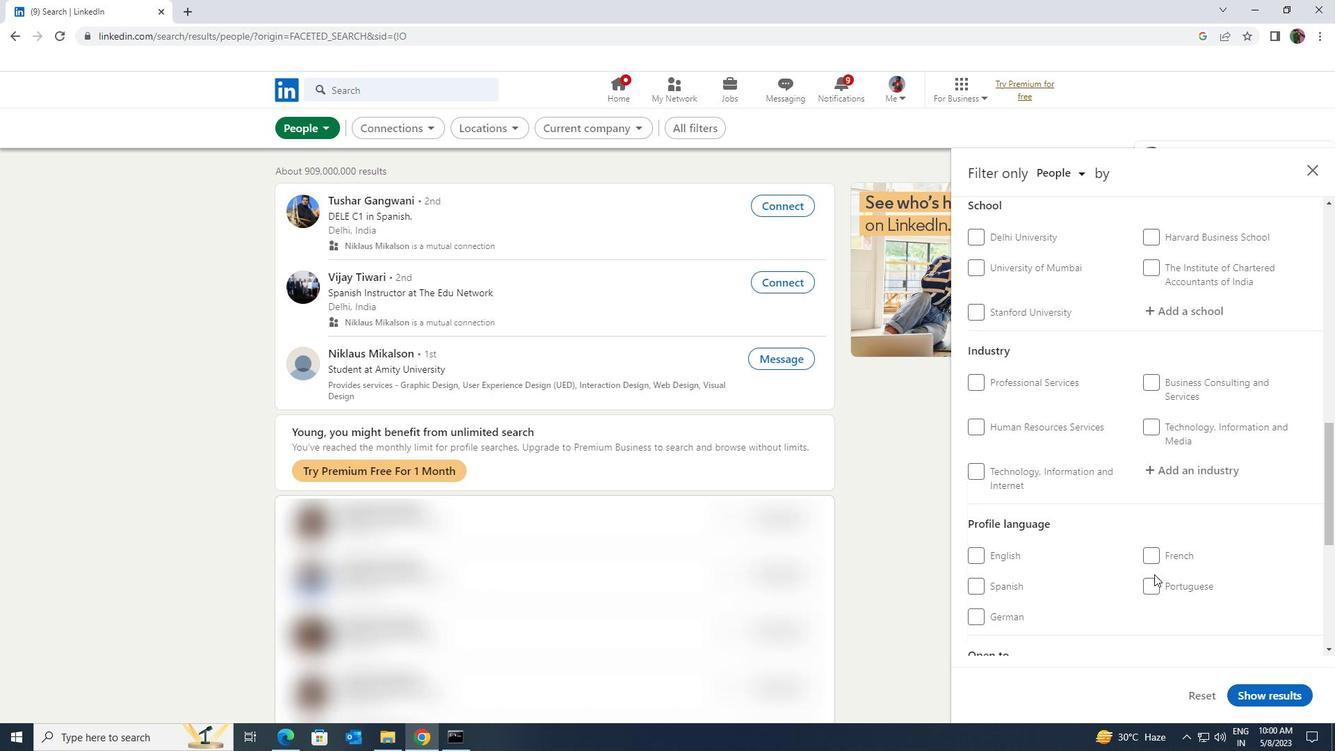 
Action: Mouse moved to (1012, 523)
Screenshot: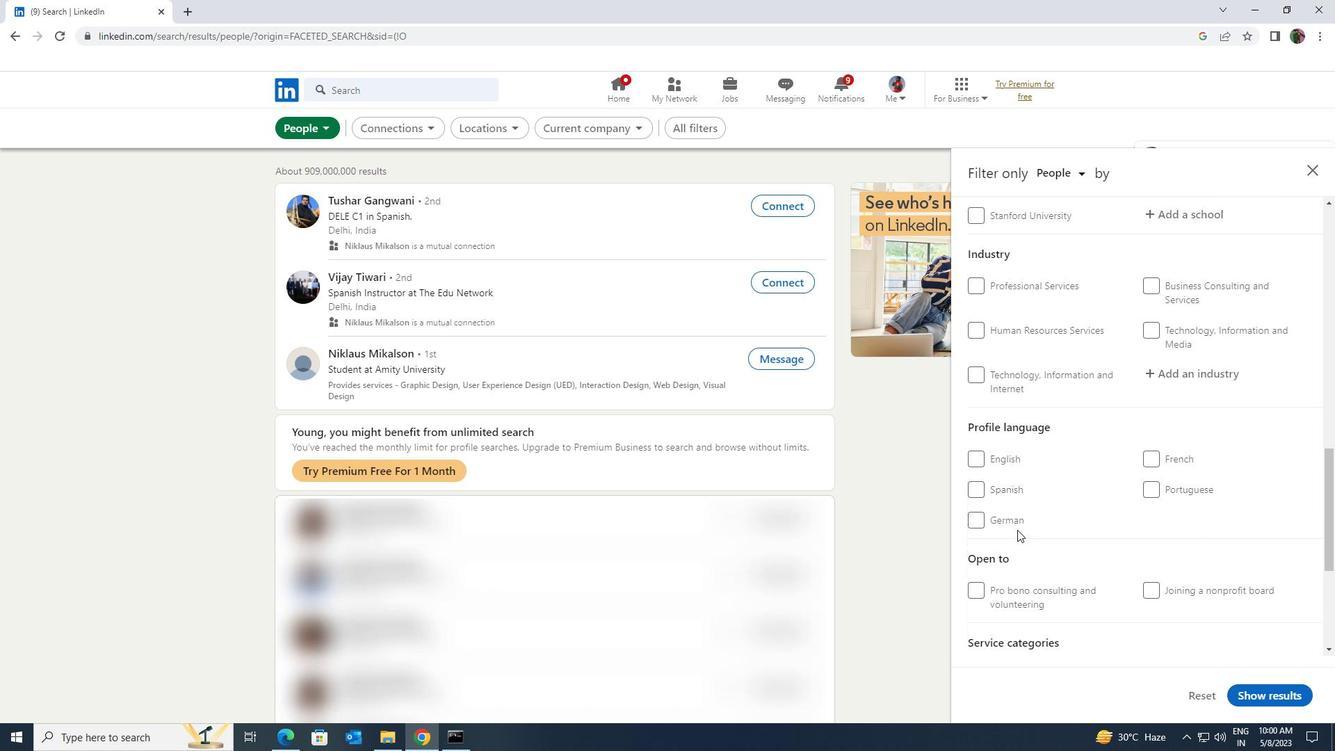 
Action: Mouse pressed left at (1012, 523)
Screenshot: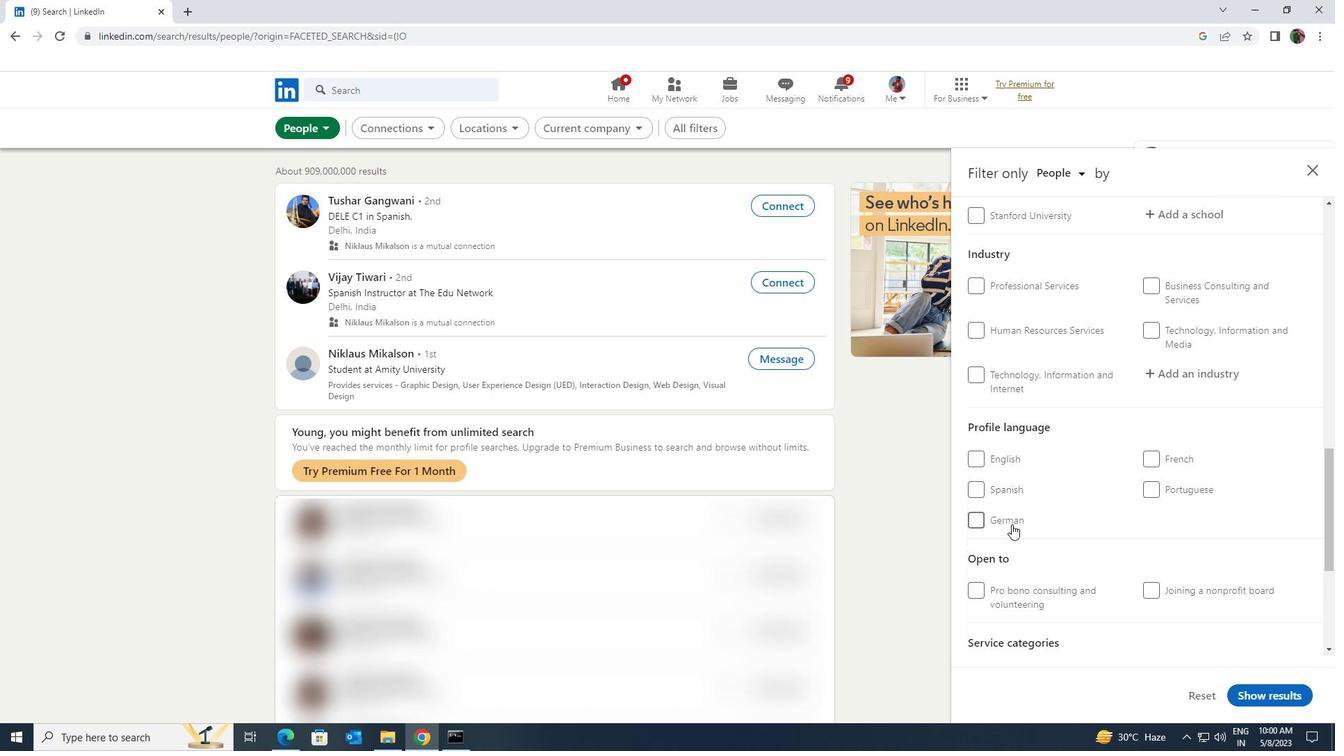 
Action: Mouse moved to (1082, 533)
Screenshot: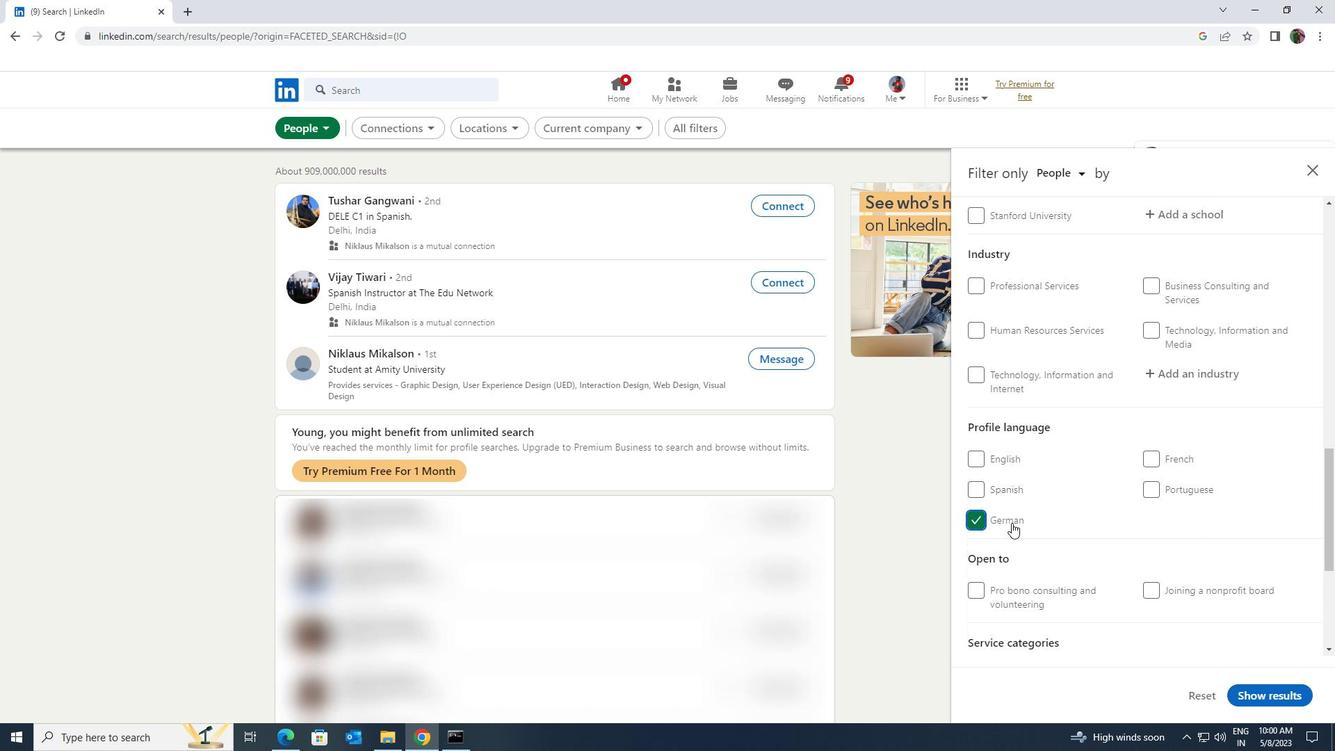 
Action: Mouse scrolled (1082, 534) with delta (0, 0)
Screenshot: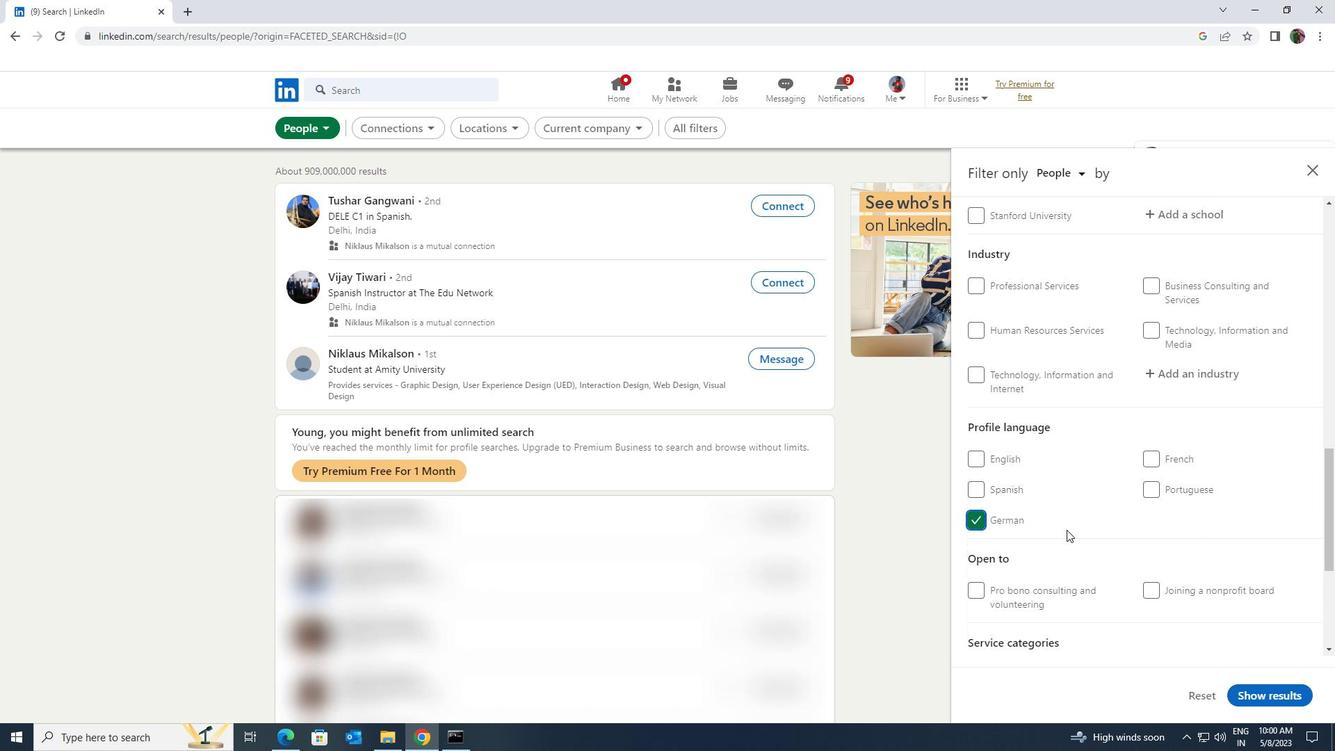 
Action: Mouse moved to (1083, 533)
Screenshot: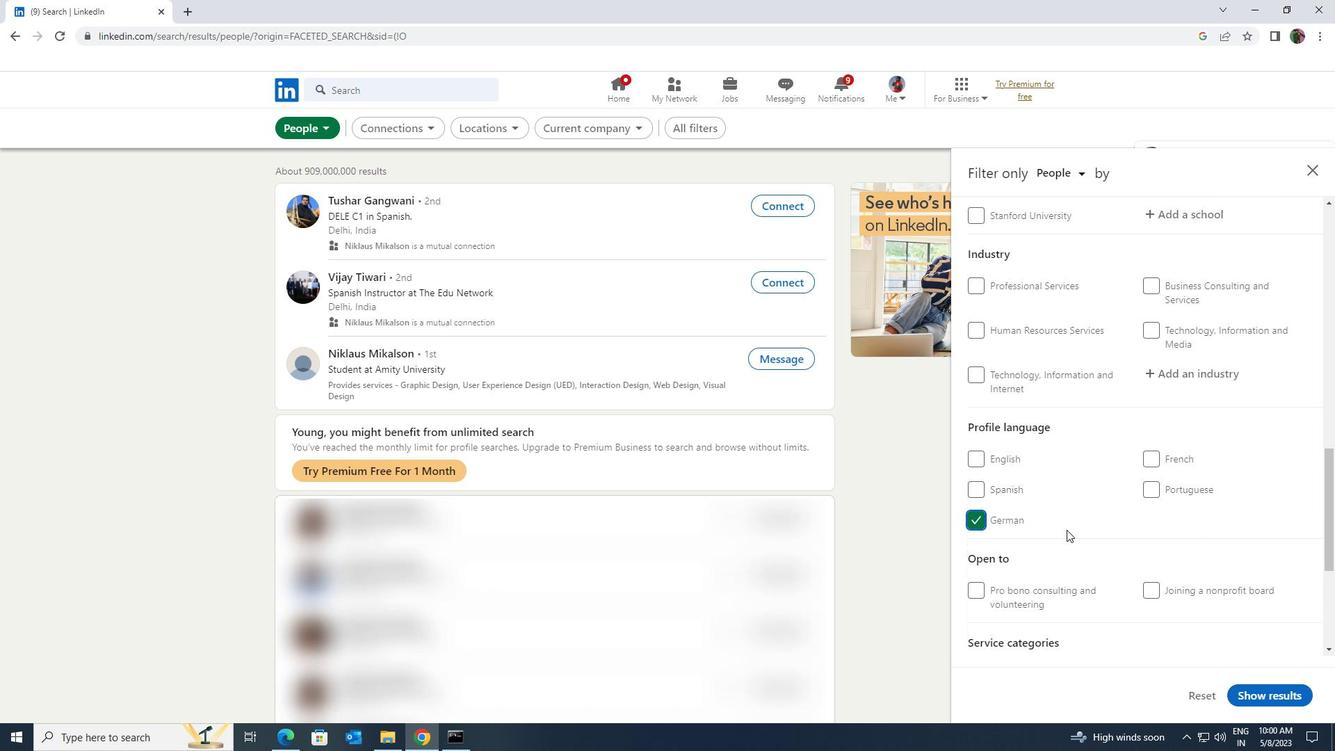 
Action: Mouse scrolled (1083, 534) with delta (0, 0)
Screenshot: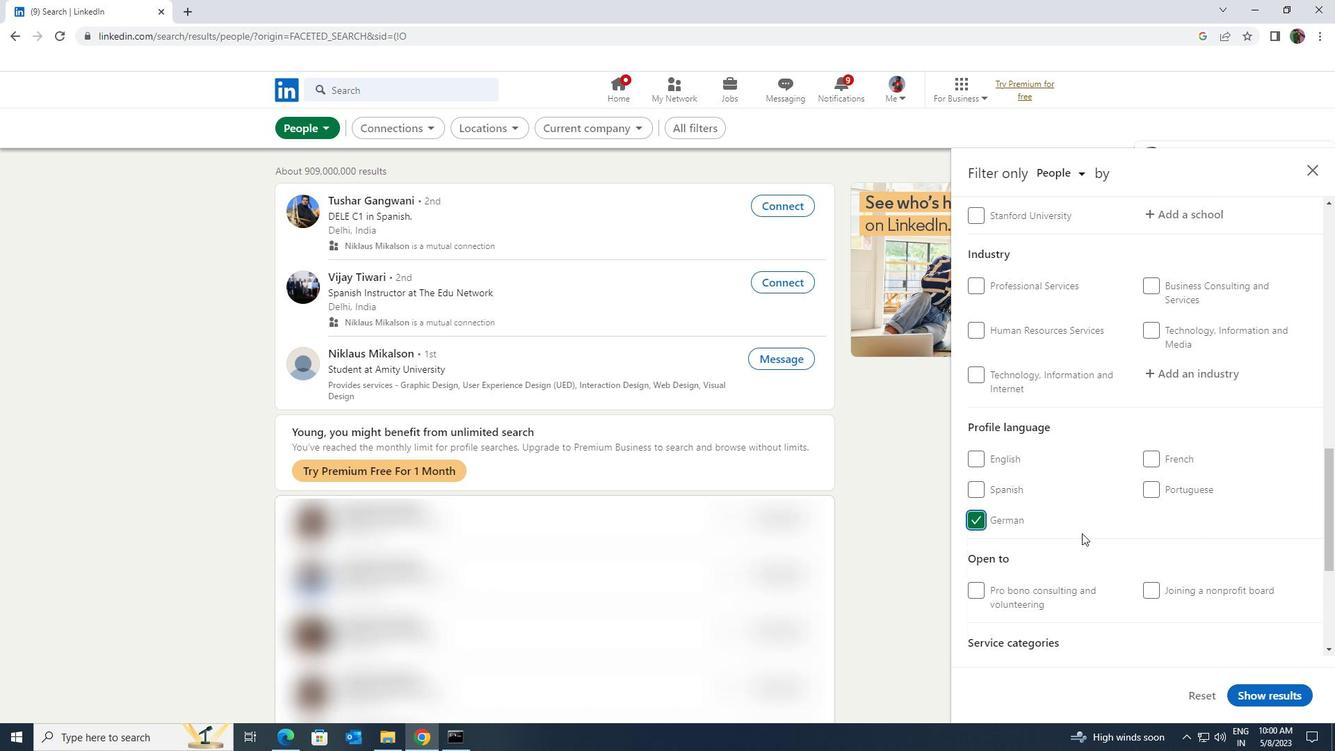 
Action: Mouse moved to (1083, 534)
Screenshot: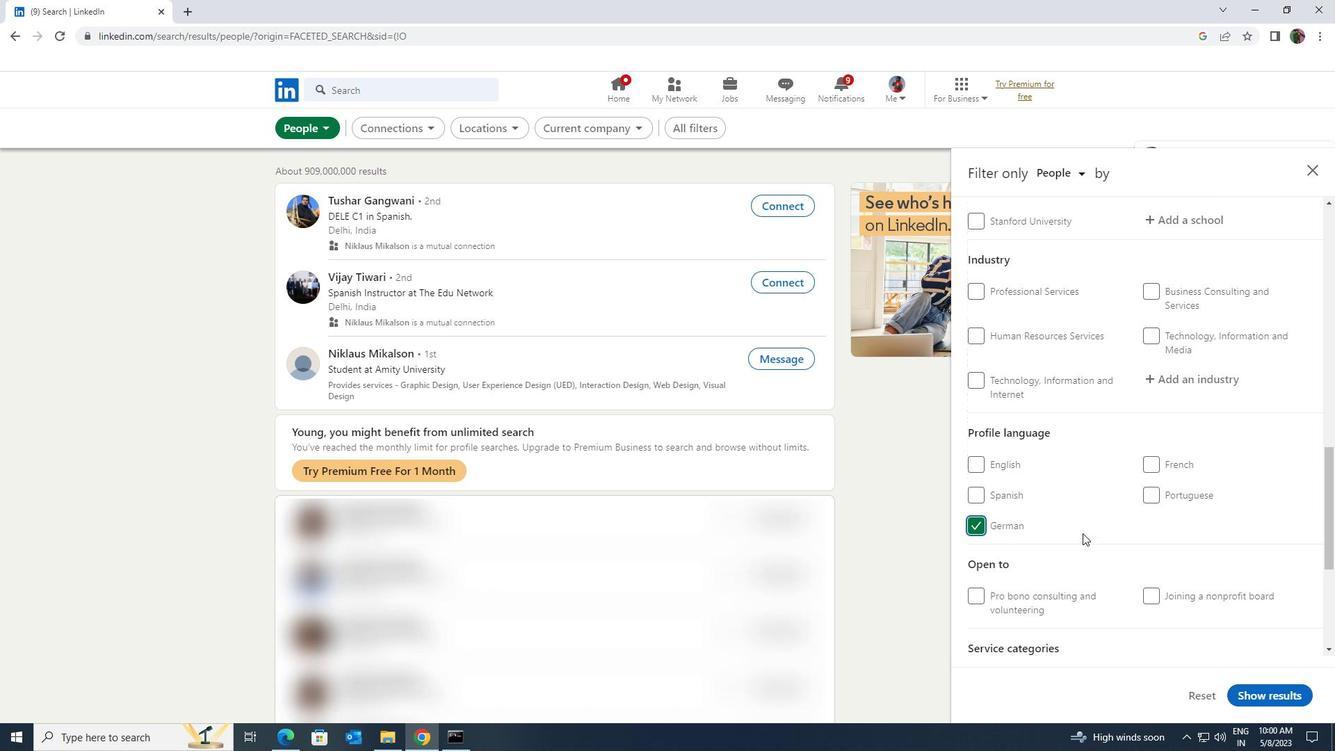 
Action: Mouse scrolled (1083, 534) with delta (0, 0)
Screenshot: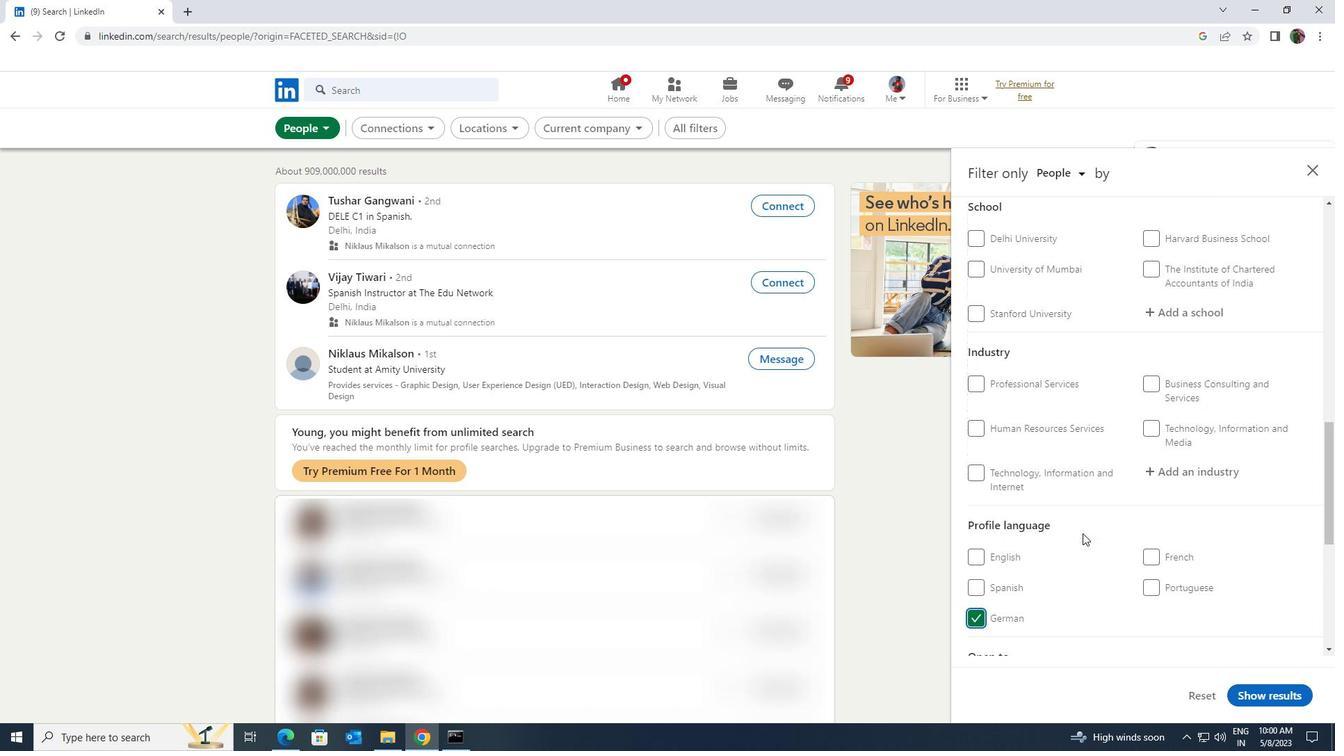 
Action: Mouse scrolled (1083, 534) with delta (0, 0)
Screenshot: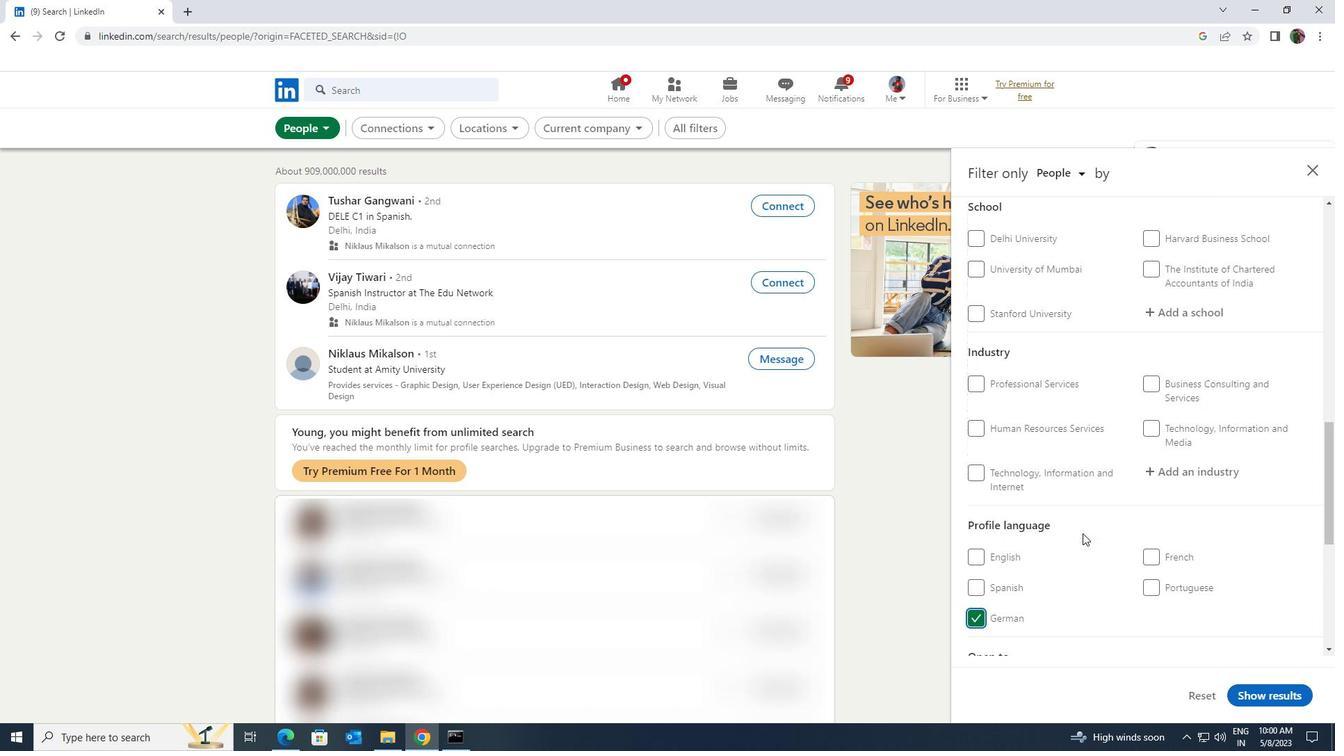 
Action: Mouse scrolled (1083, 534) with delta (0, 0)
Screenshot: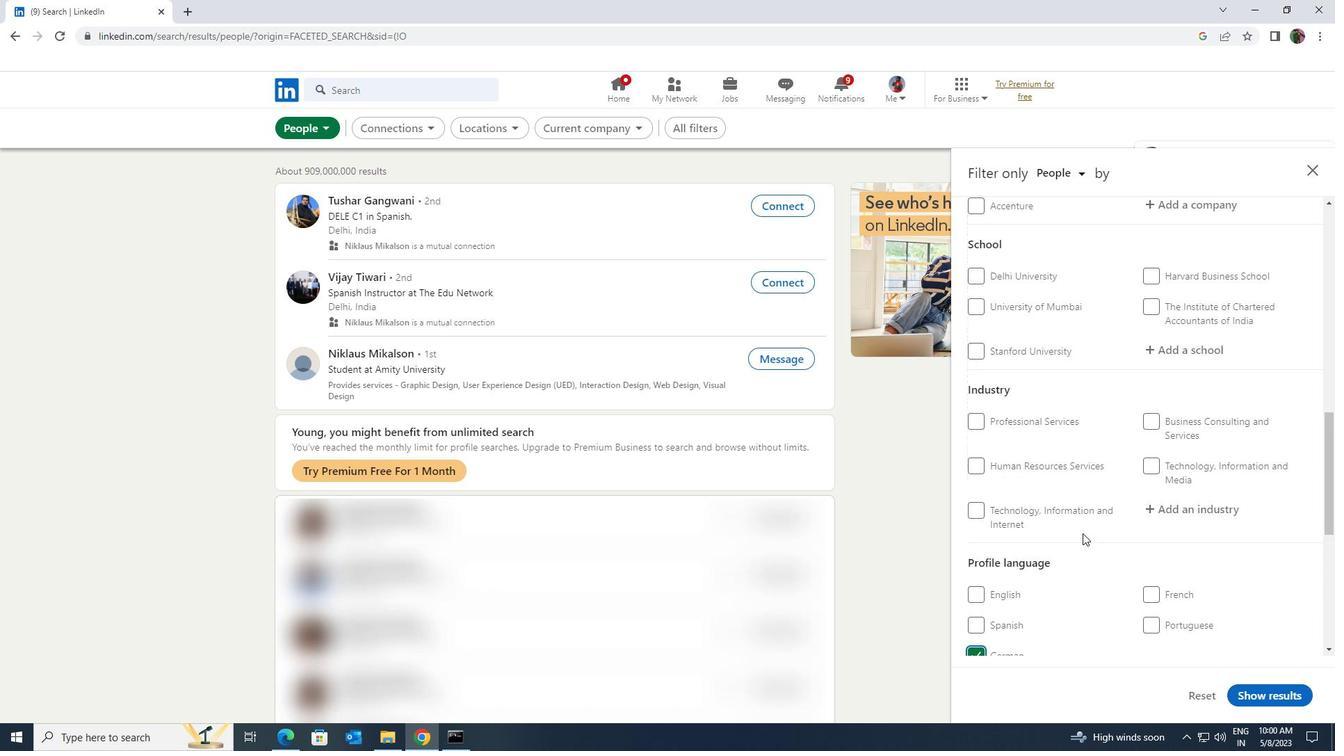 
Action: Mouse scrolled (1083, 534) with delta (0, 0)
Screenshot: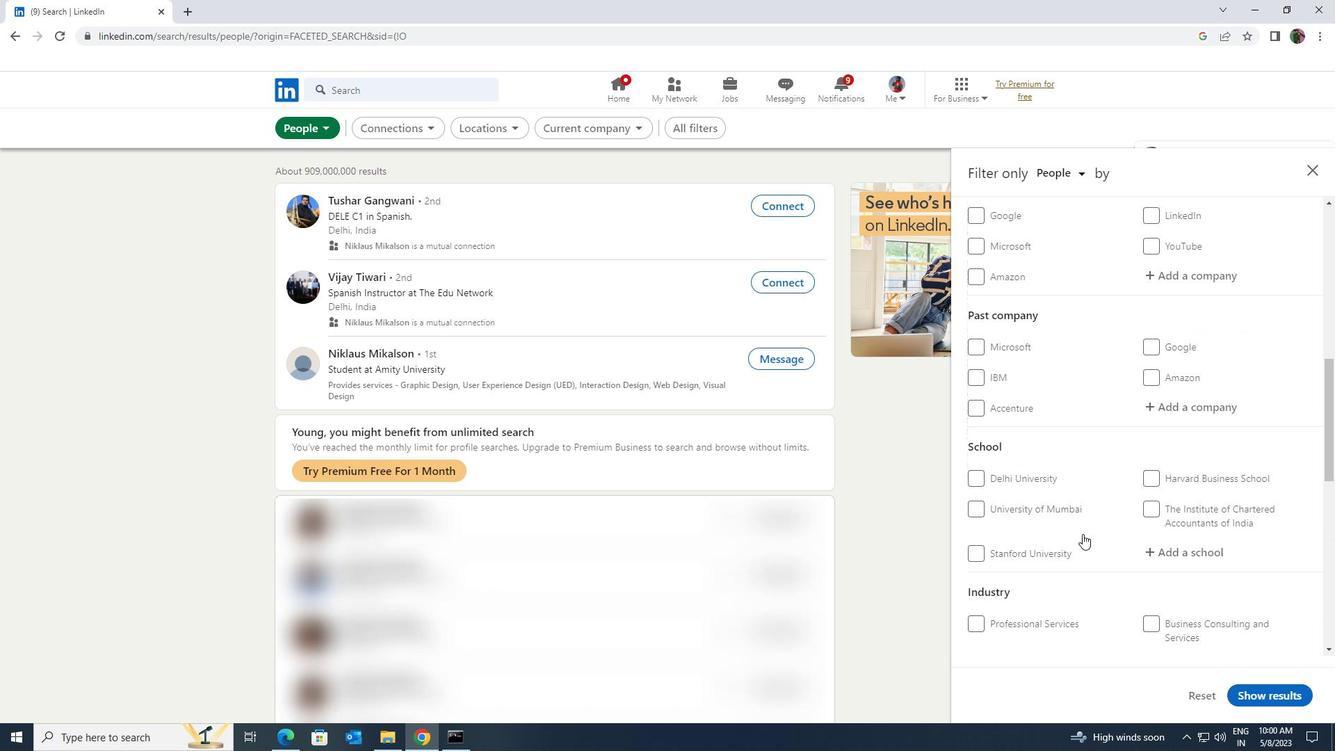 
Action: Mouse scrolled (1083, 534) with delta (0, 0)
Screenshot: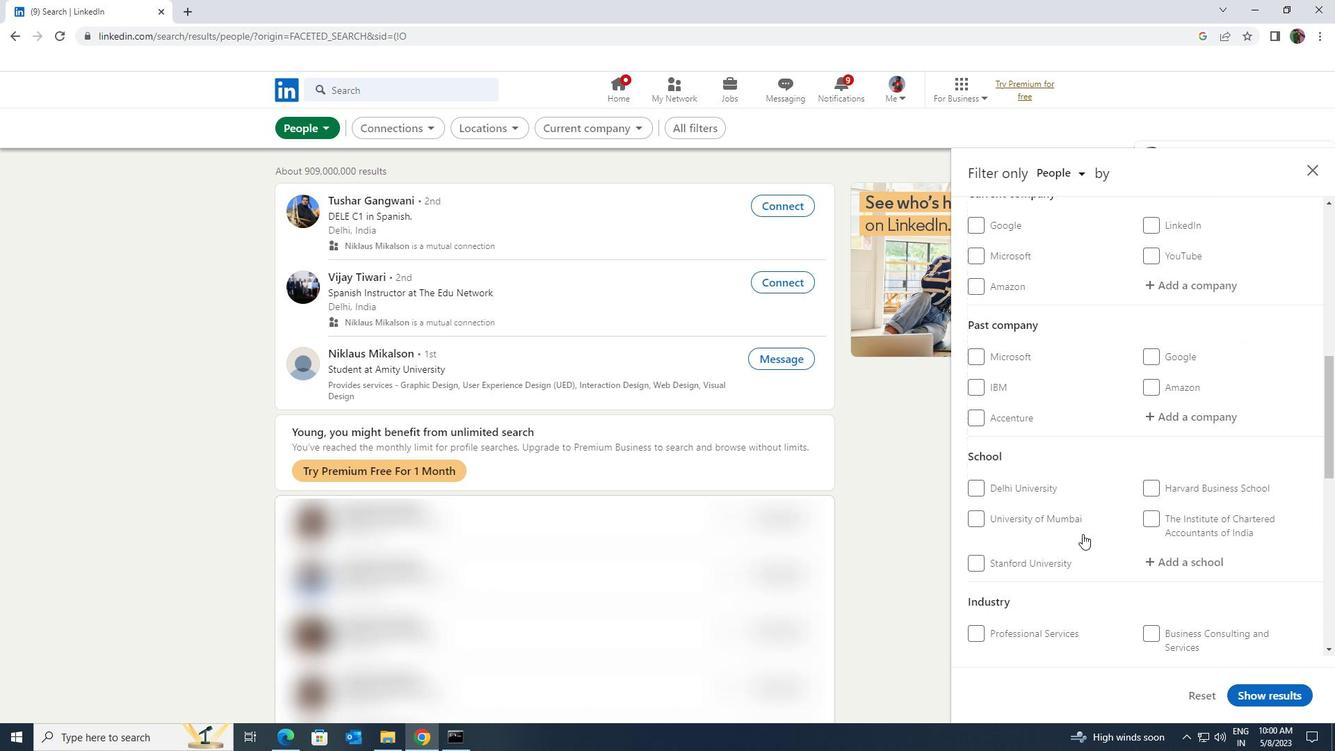 
Action: Mouse scrolled (1083, 534) with delta (0, 0)
Screenshot: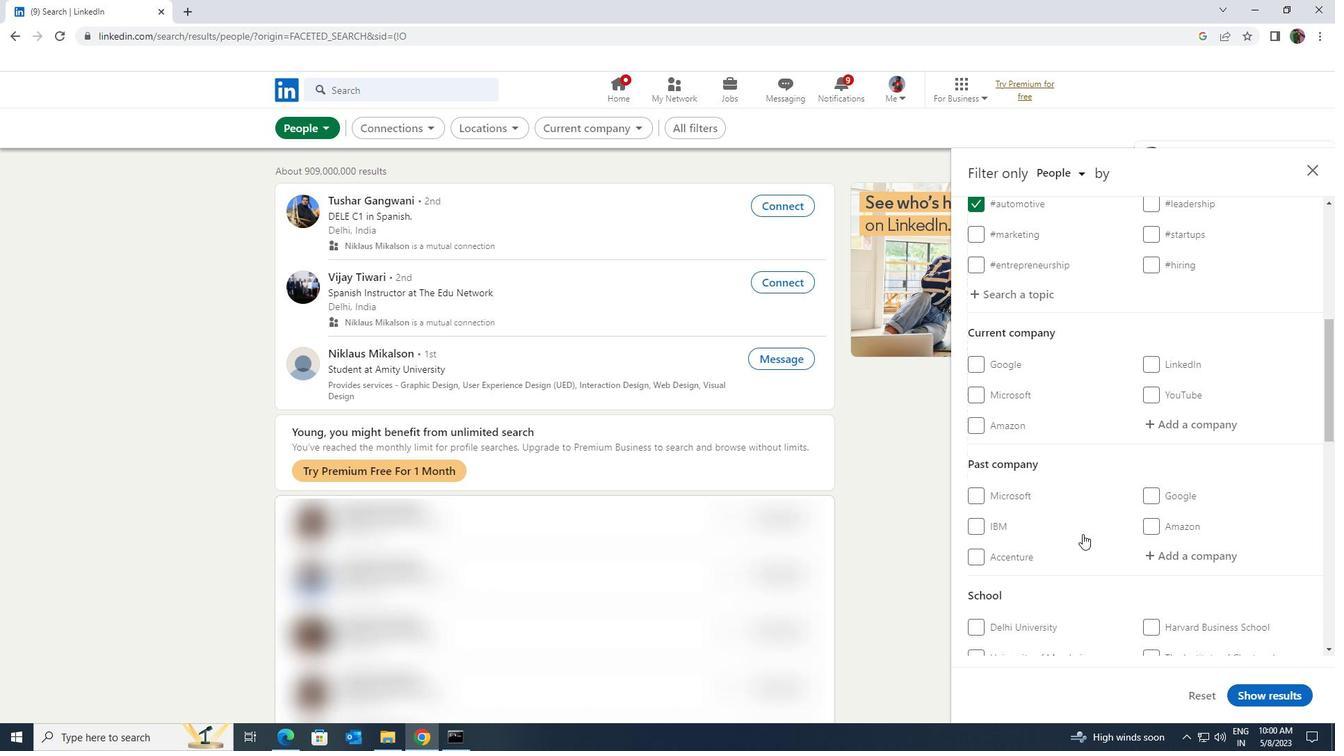 
Action: Mouse moved to (1147, 502)
Screenshot: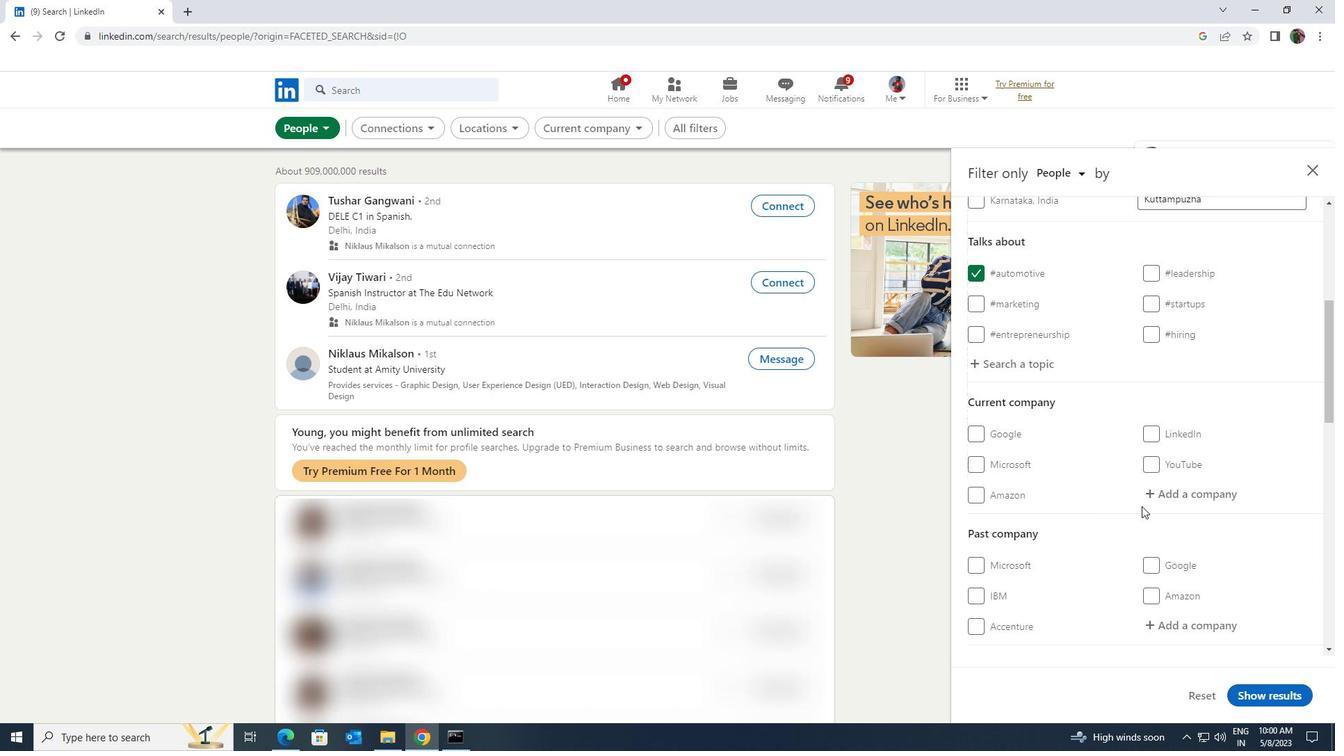 
Action: Mouse pressed left at (1147, 502)
Screenshot: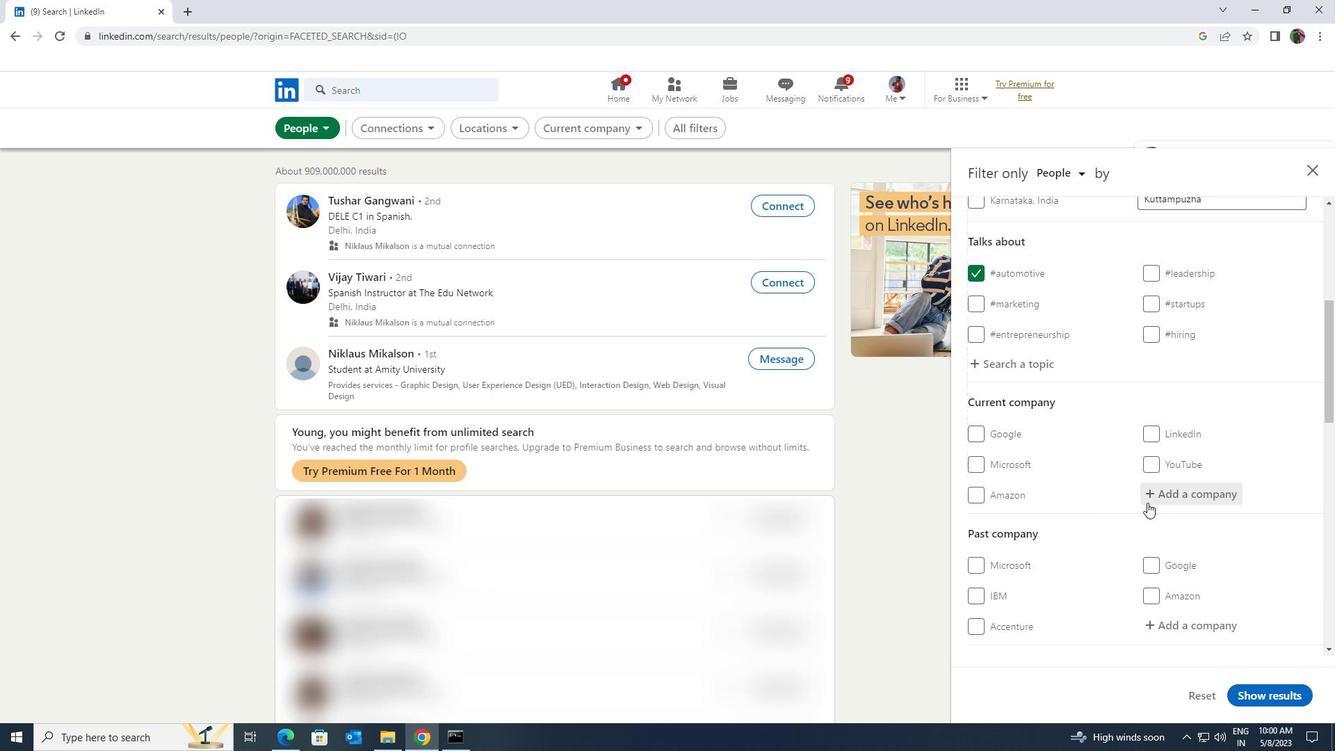 
Action: Key pressed <Key.shift><Key.shift><Key.shift><Key.shift><Key.shift><Key.shift><Key.shift><Key.shift>ZEMOSO
Screenshot: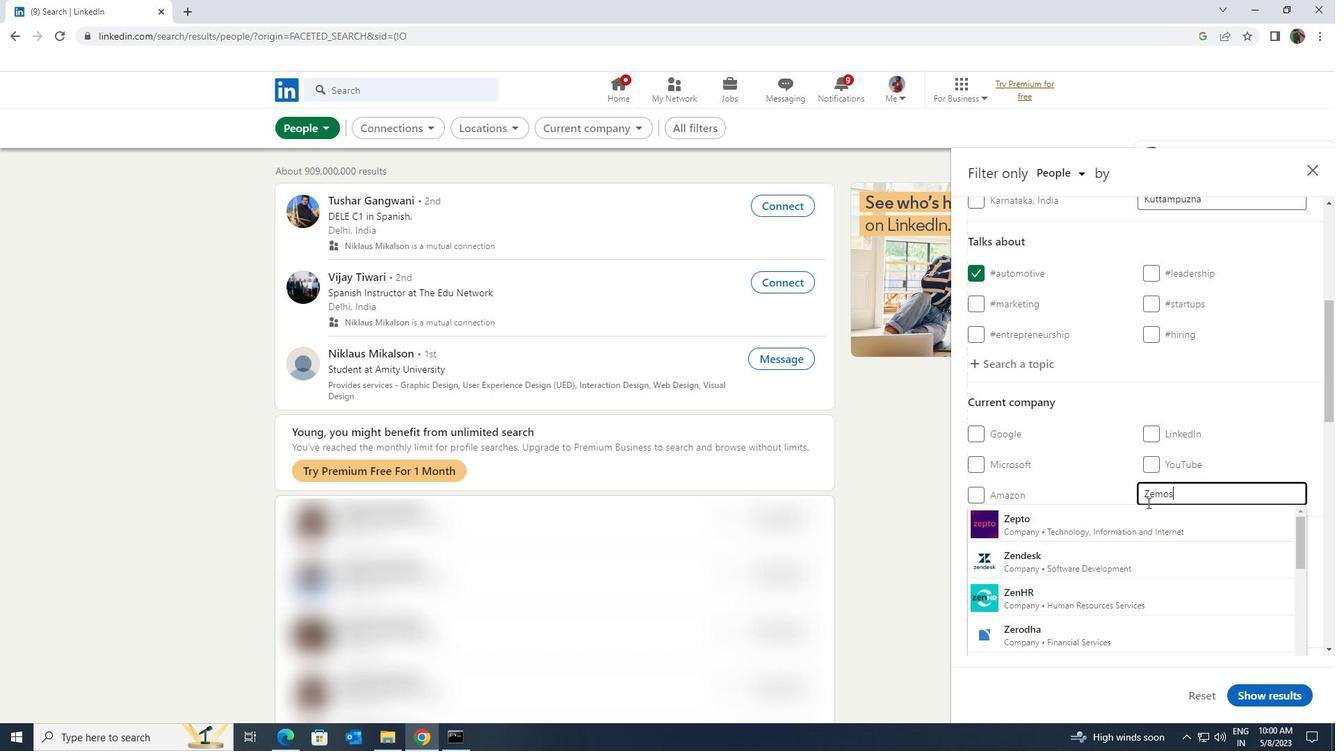 
Action: Mouse moved to (1142, 525)
Screenshot: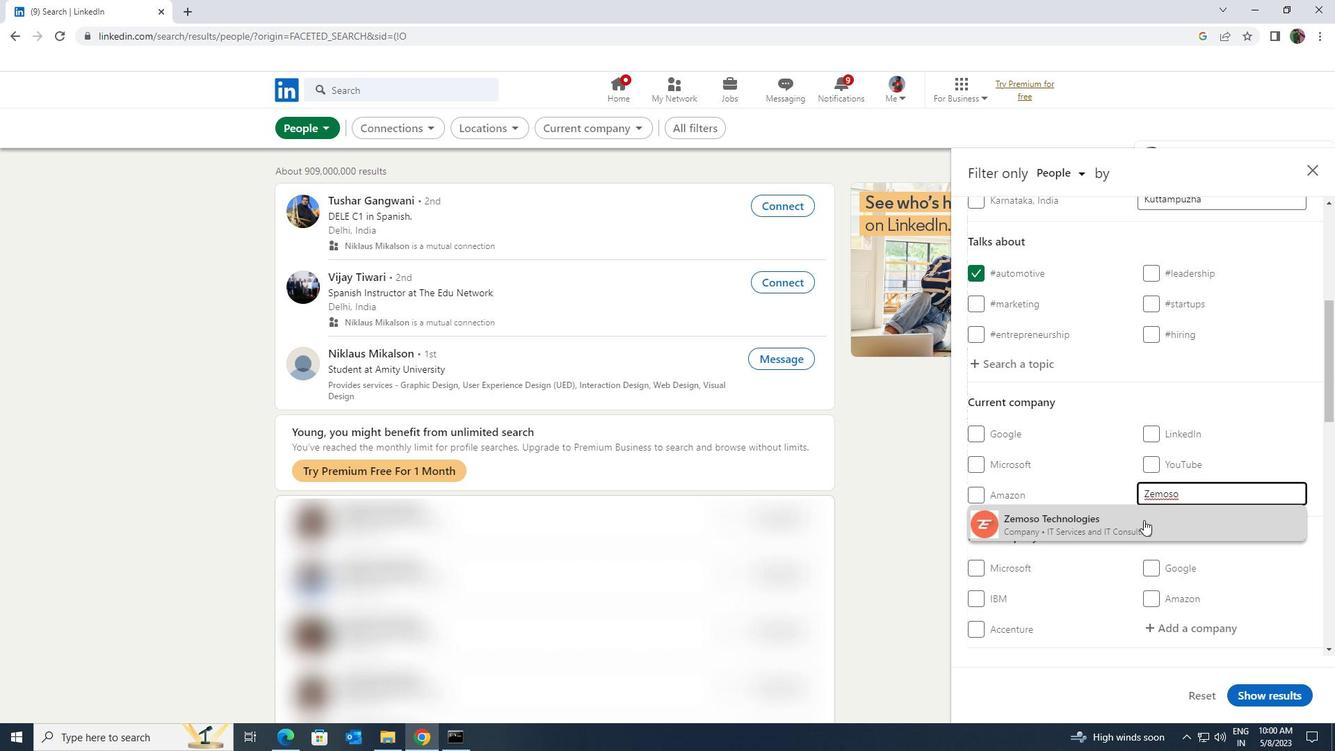 
Action: Mouse pressed left at (1142, 525)
Screenshot: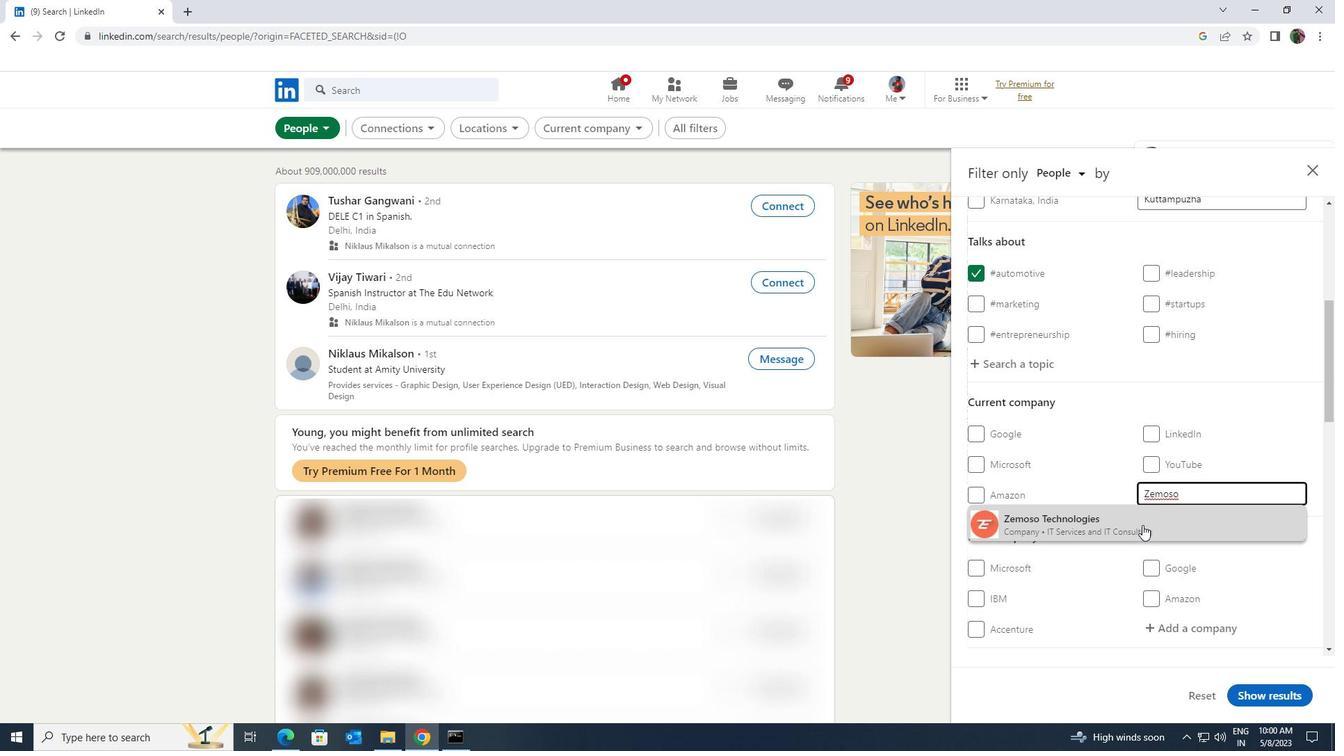 
Action: Mouse scrolled (1142, 524) with delta (0, 0)
Screenshot: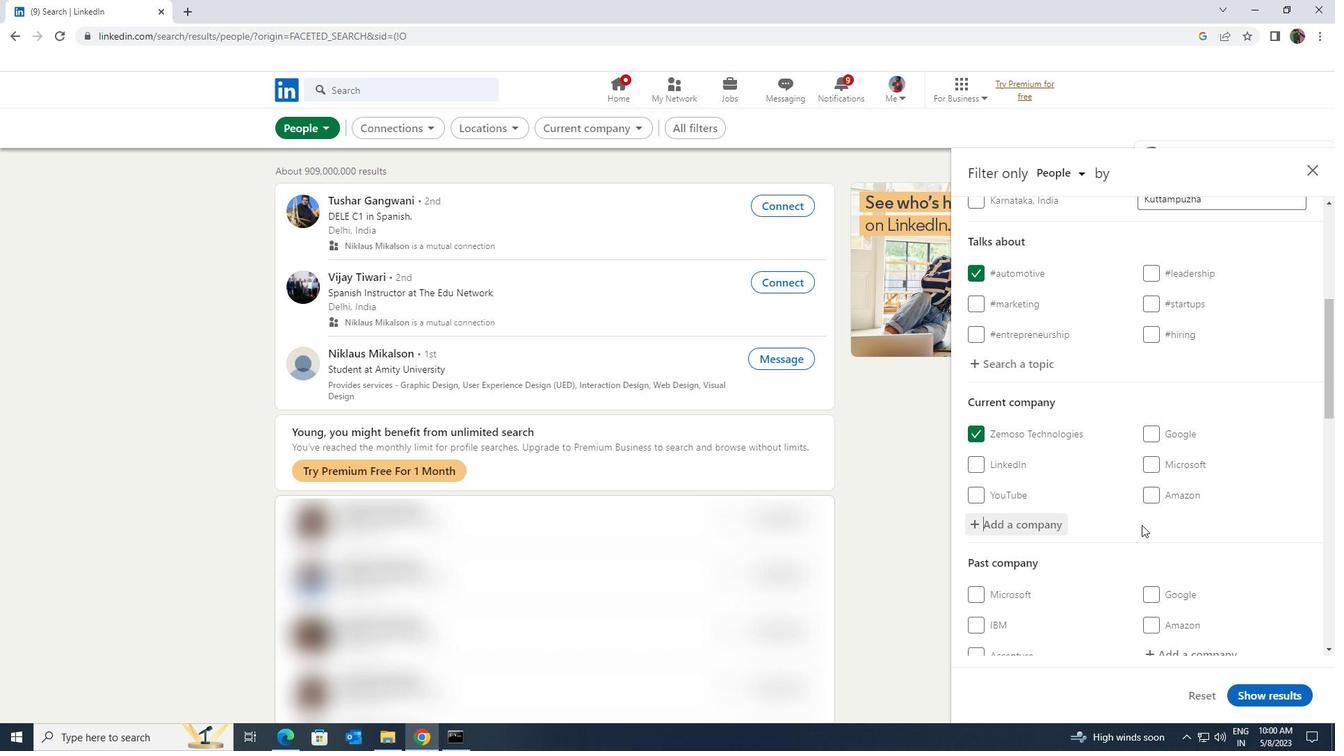 
Action: Mouse scrolled (1142, 524) with delta (0, 0)
Screenshot: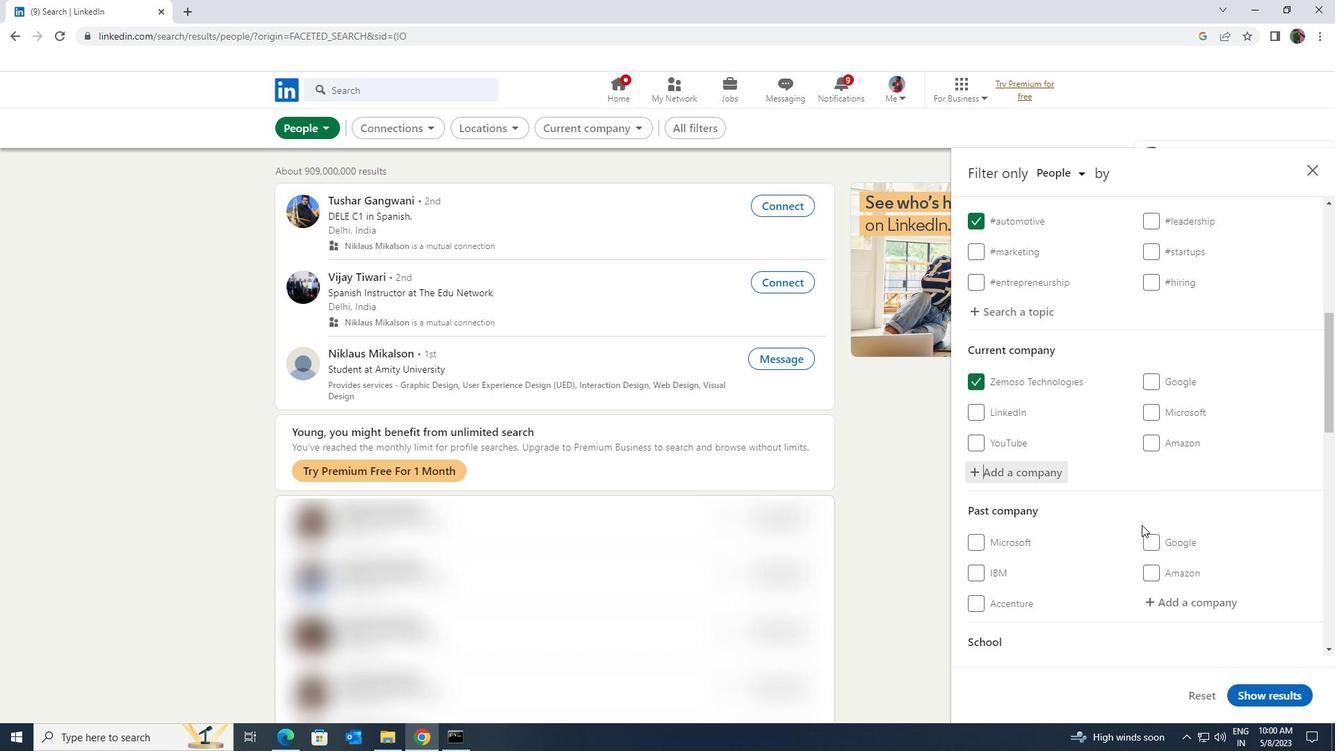 
Action: Mouse scrolled (1142, 524) with delta (0, 0)
Screenshot: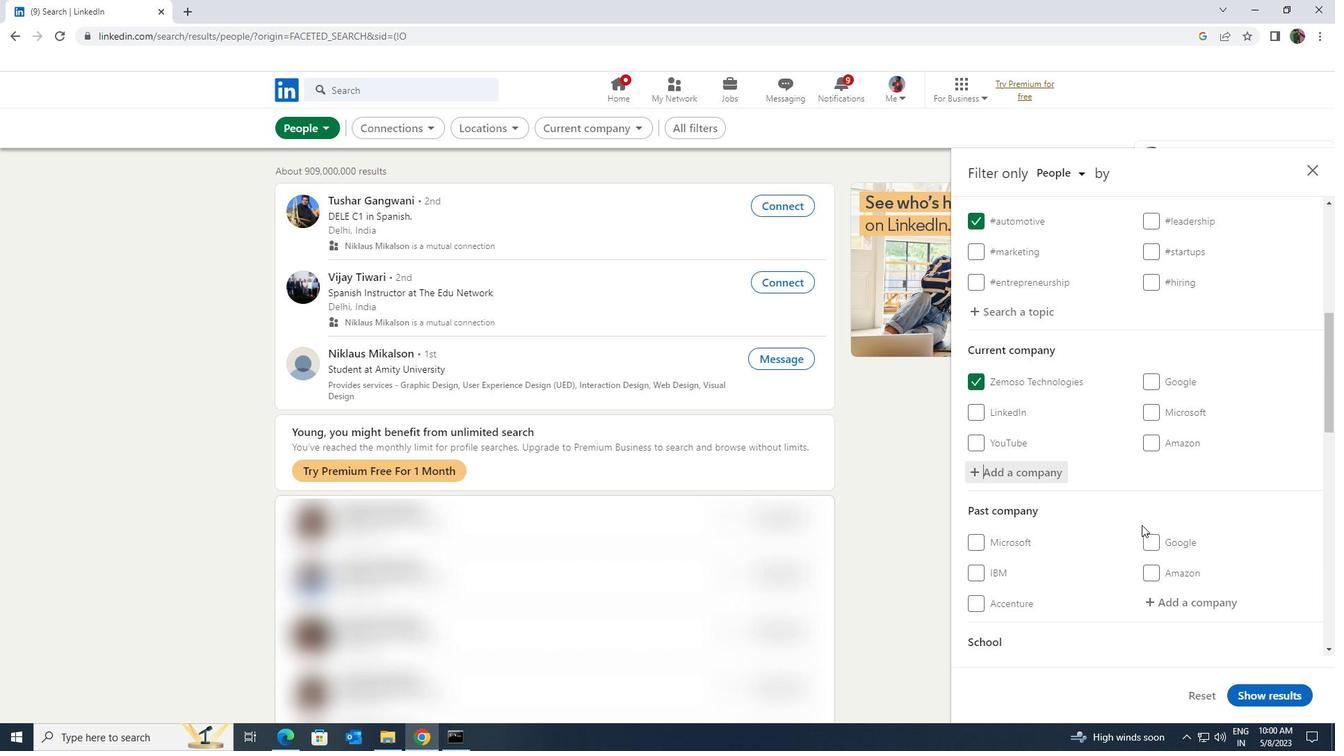 
Action: Mouse scrolled (1142, 524) with delta (0, 0)
Screenshot: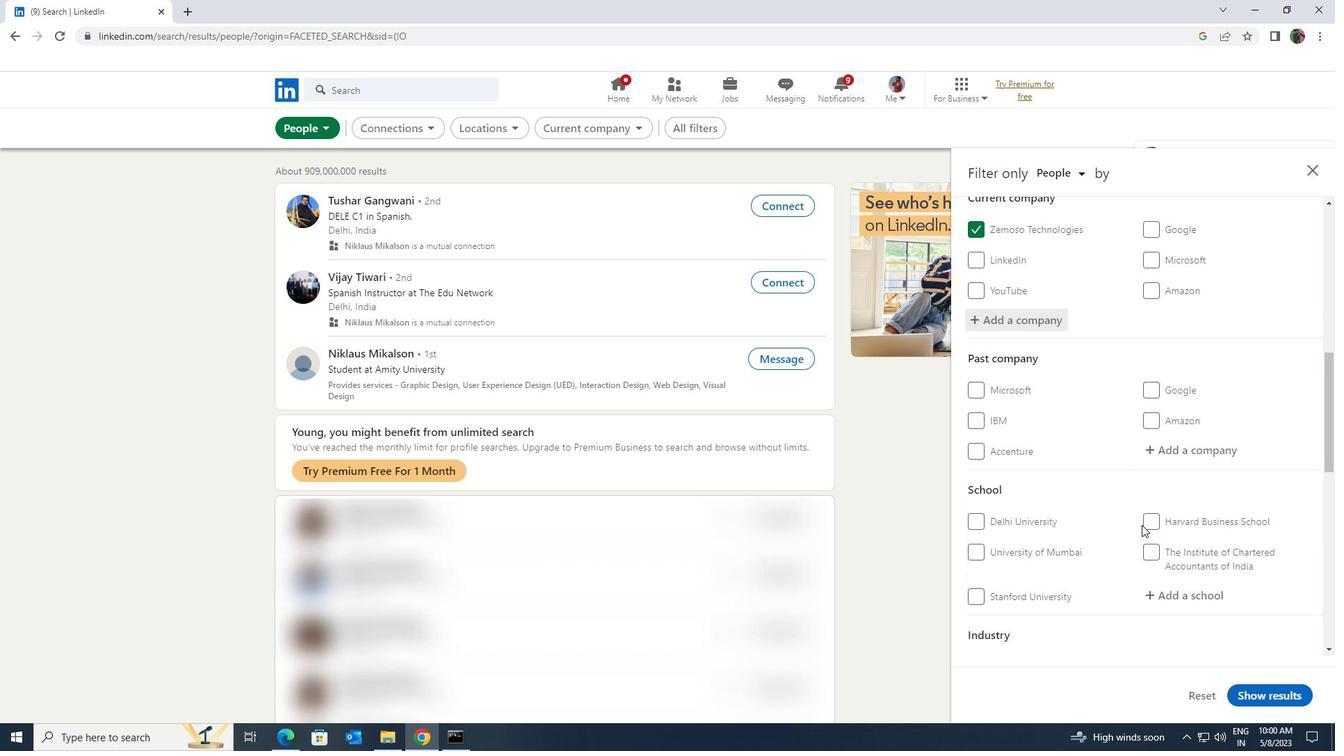 
Action: Mouse moved to (1151, 525)
Screenshot: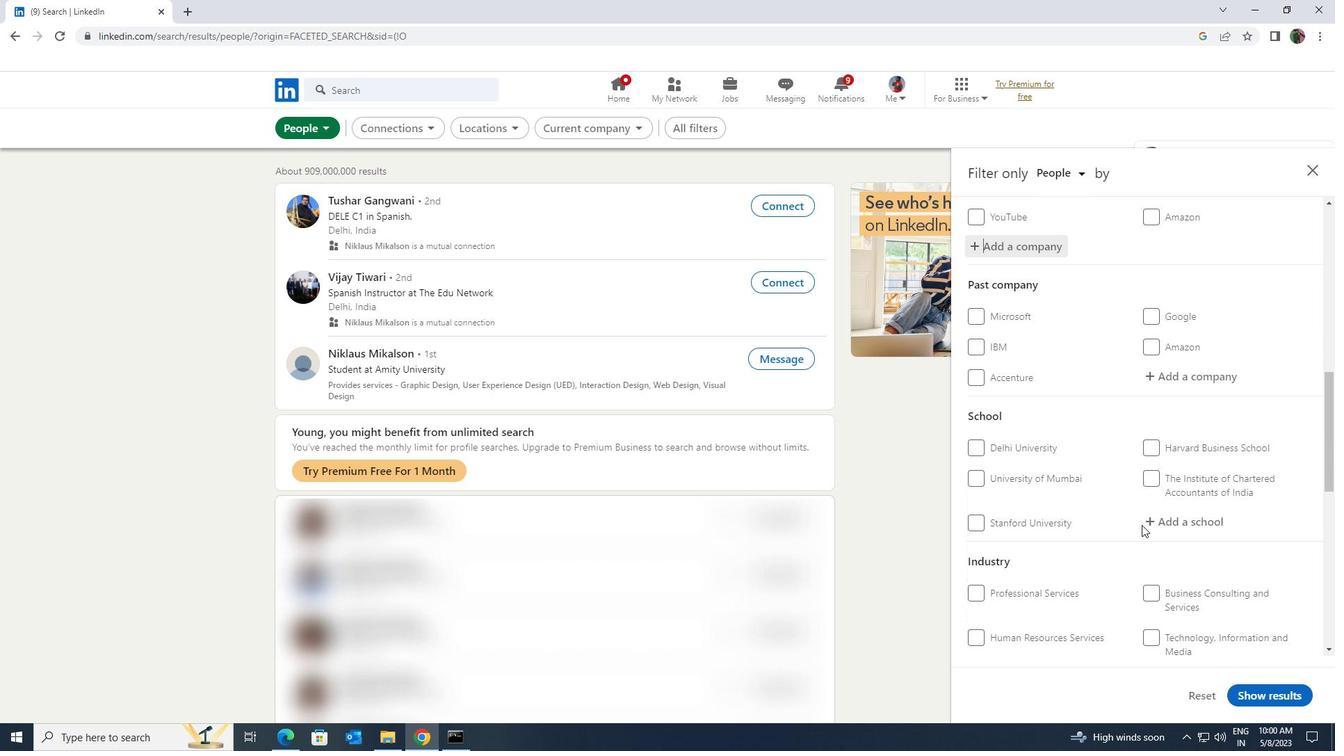 
Action: Mouse pressed left at (1151, 525)
Screenshot: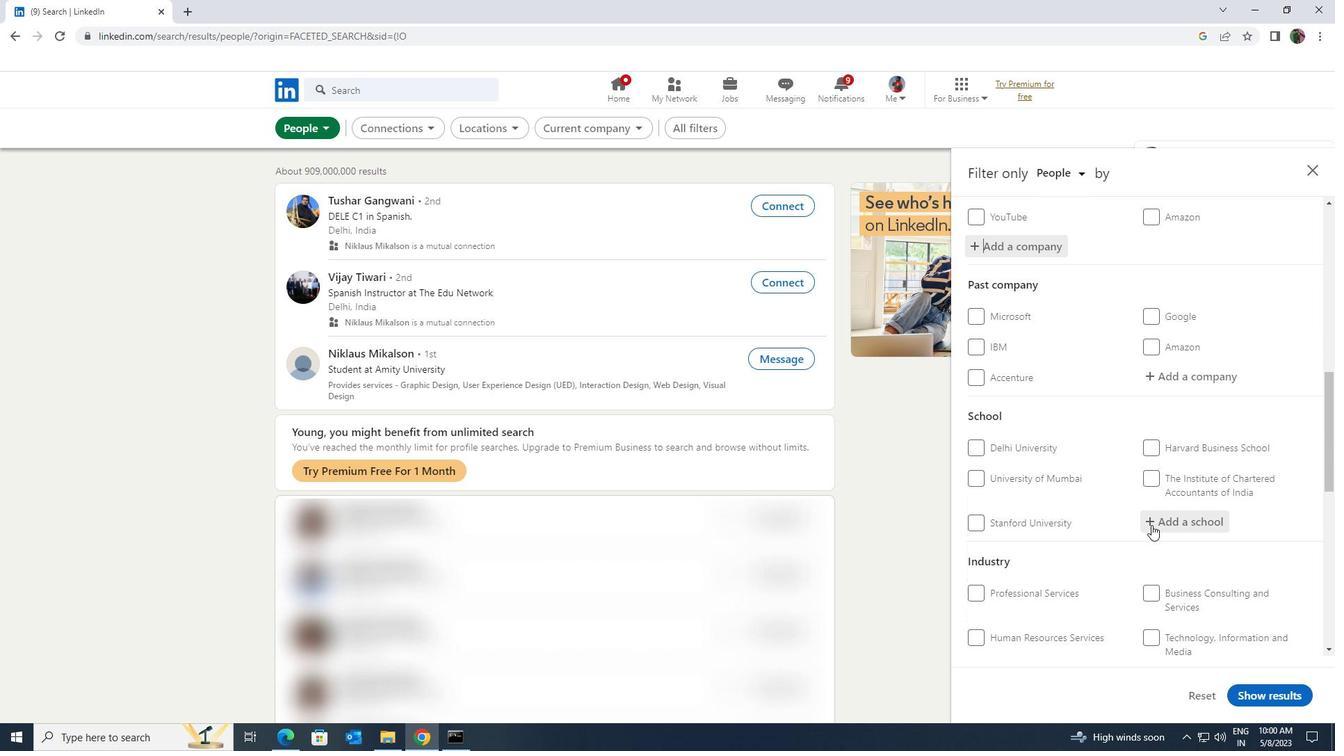 
Action: Key pressed <Key.shift>MAHARAJA<Key.space><Key.shift>SURJ
Screenshot: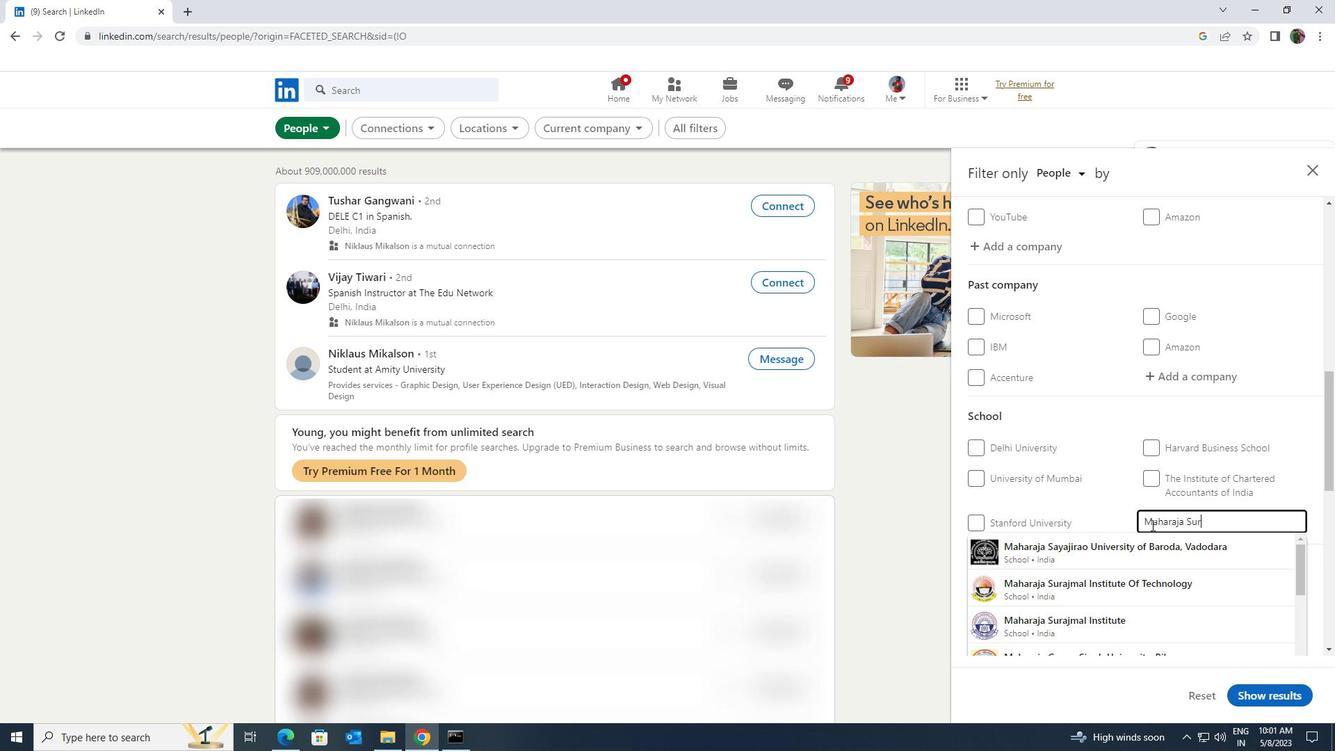 
Action: Mouse moved to (1151, 527)
Screenshot: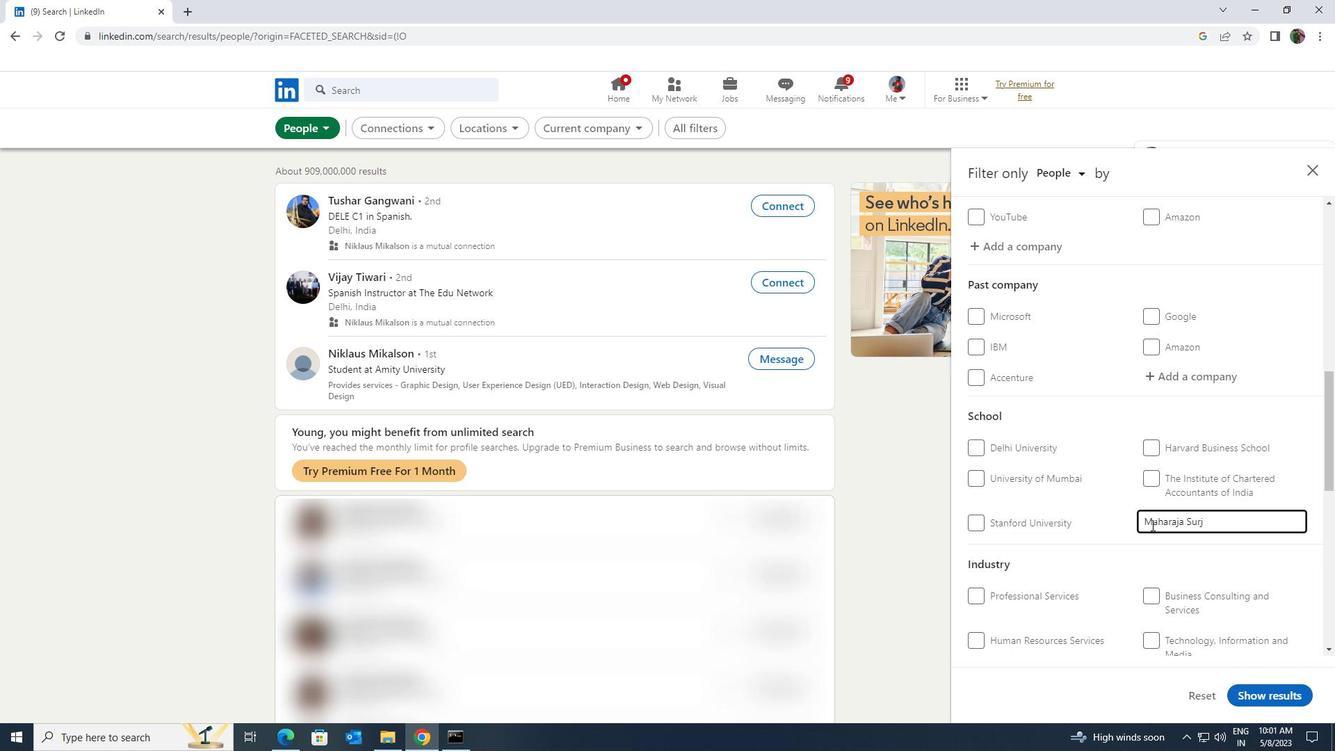 
Action: Key pressed <Key.backspace>
Screenshot: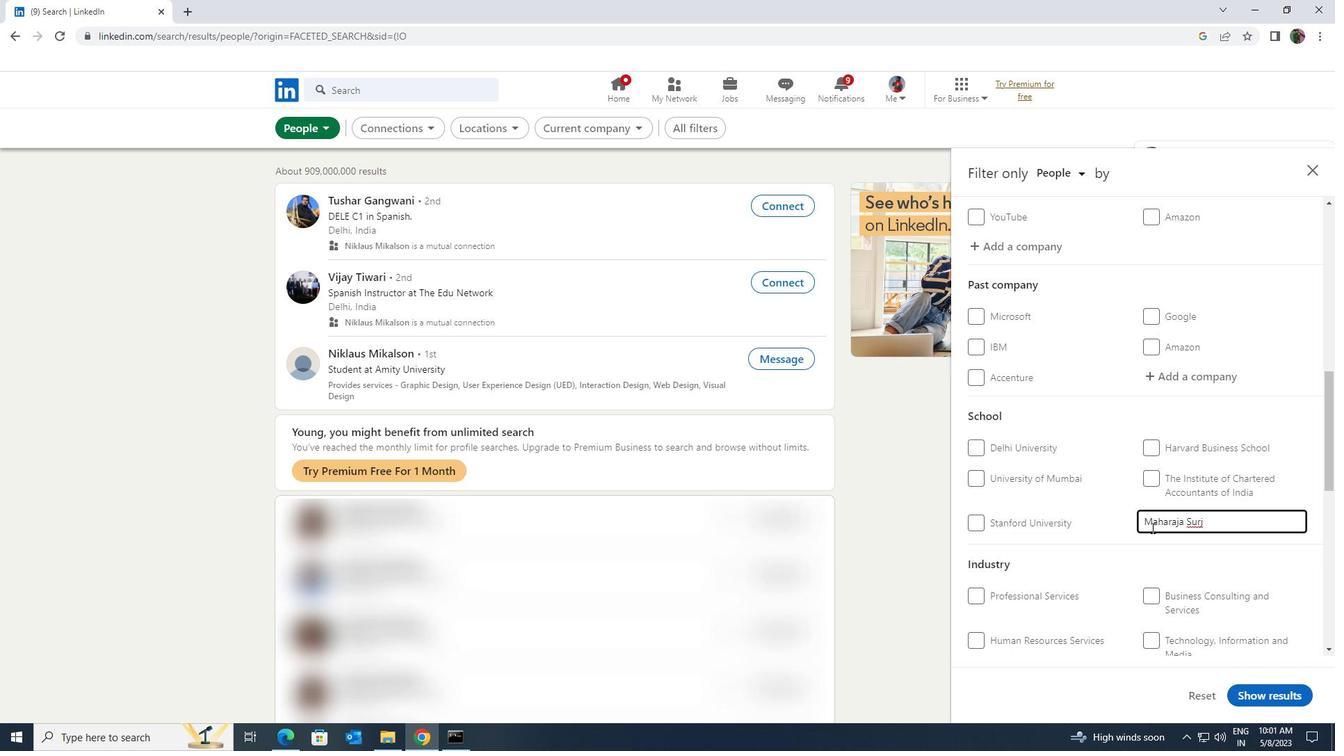 
Action: Mouse scrolled (1151, 527) with delta (0, 0)
Screenshot: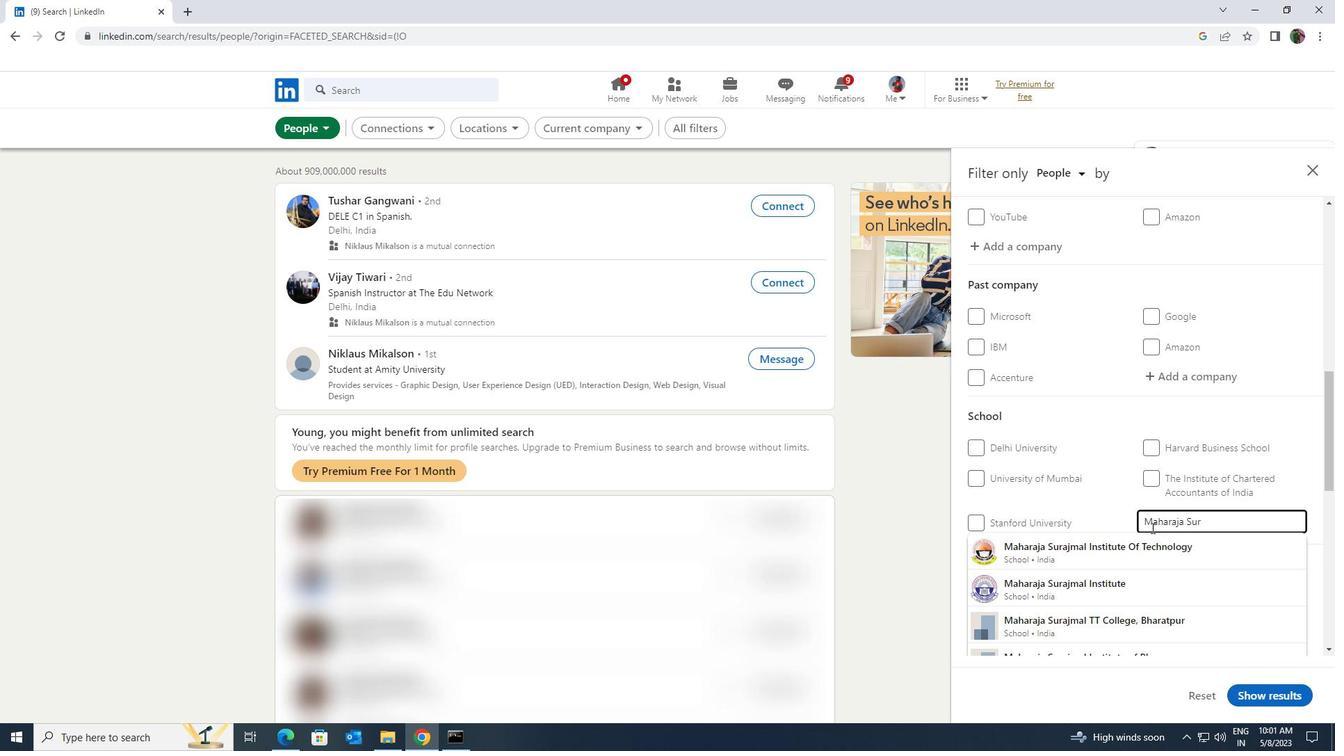 
Action: Mouse moved to (1152, 486)
Screenshot: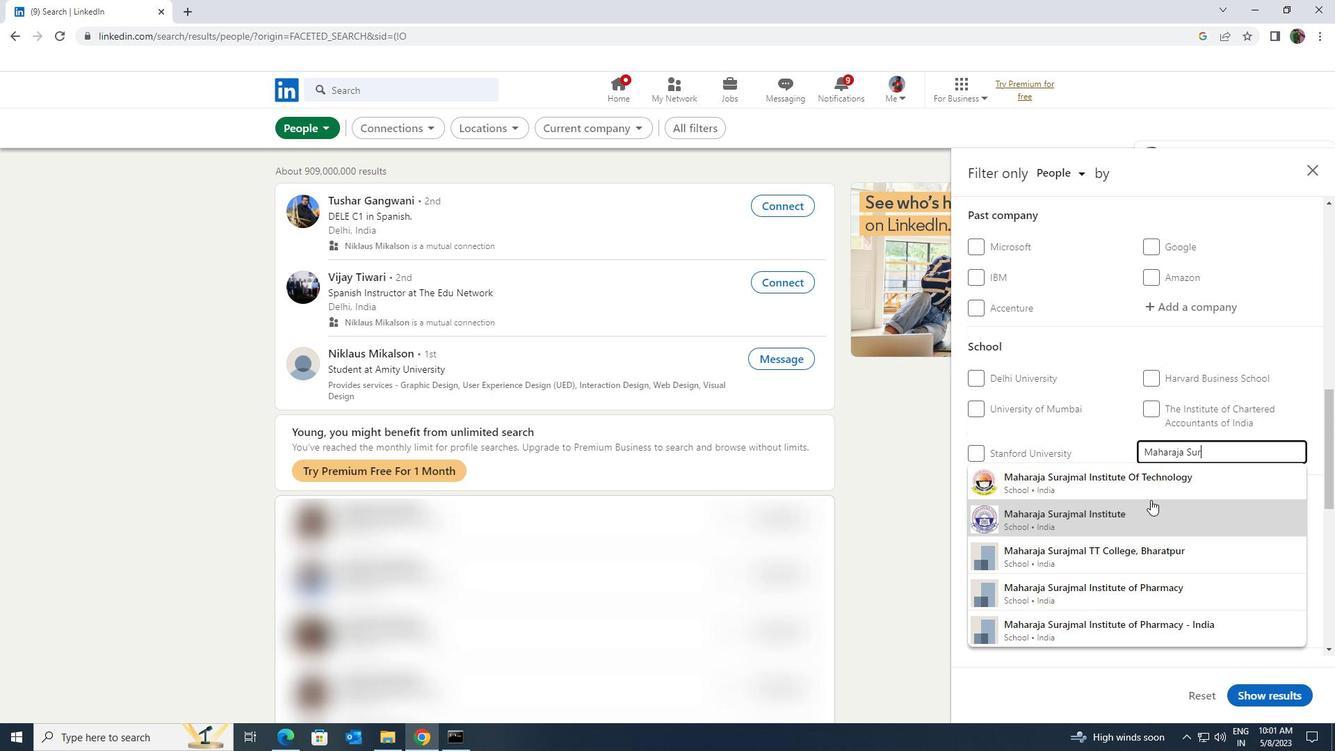 
Action: Mouse pressed left at (1152, 486)
Screenshot: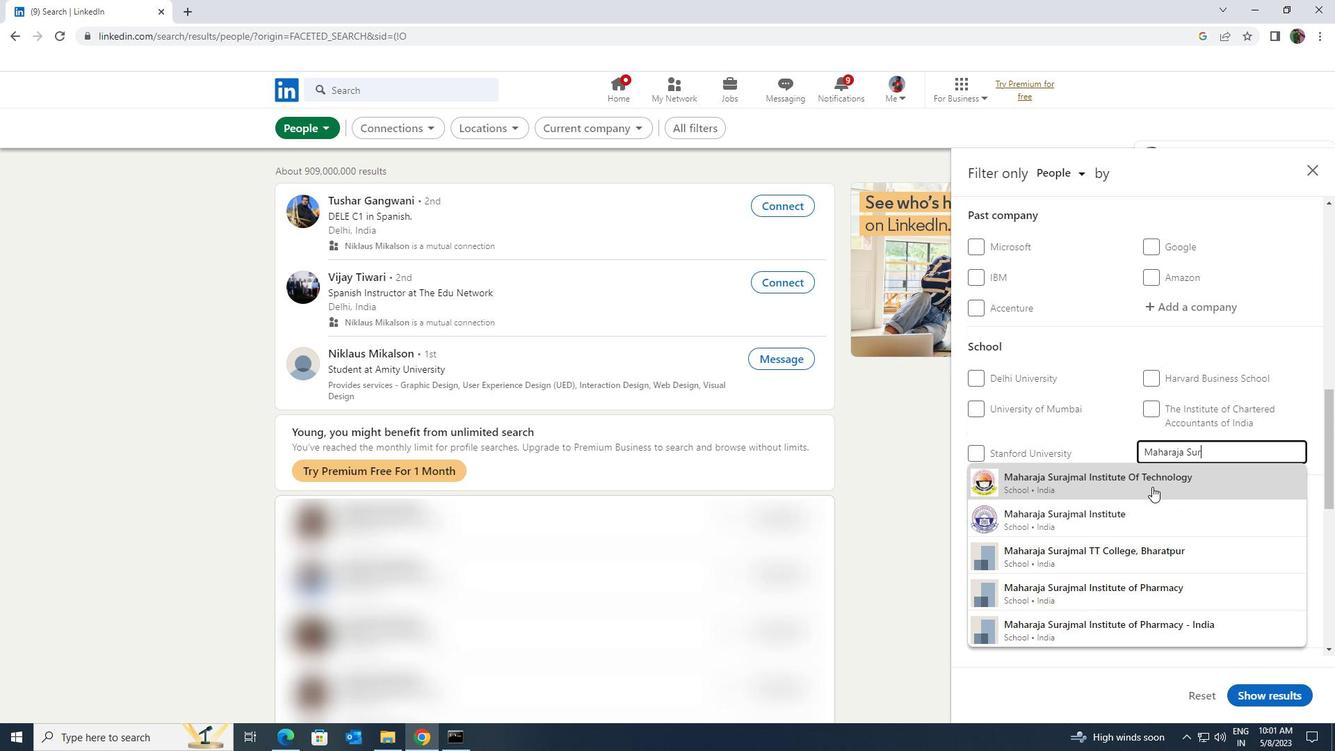 
Action: Mouse moved to (1152, 486)
Screenshot: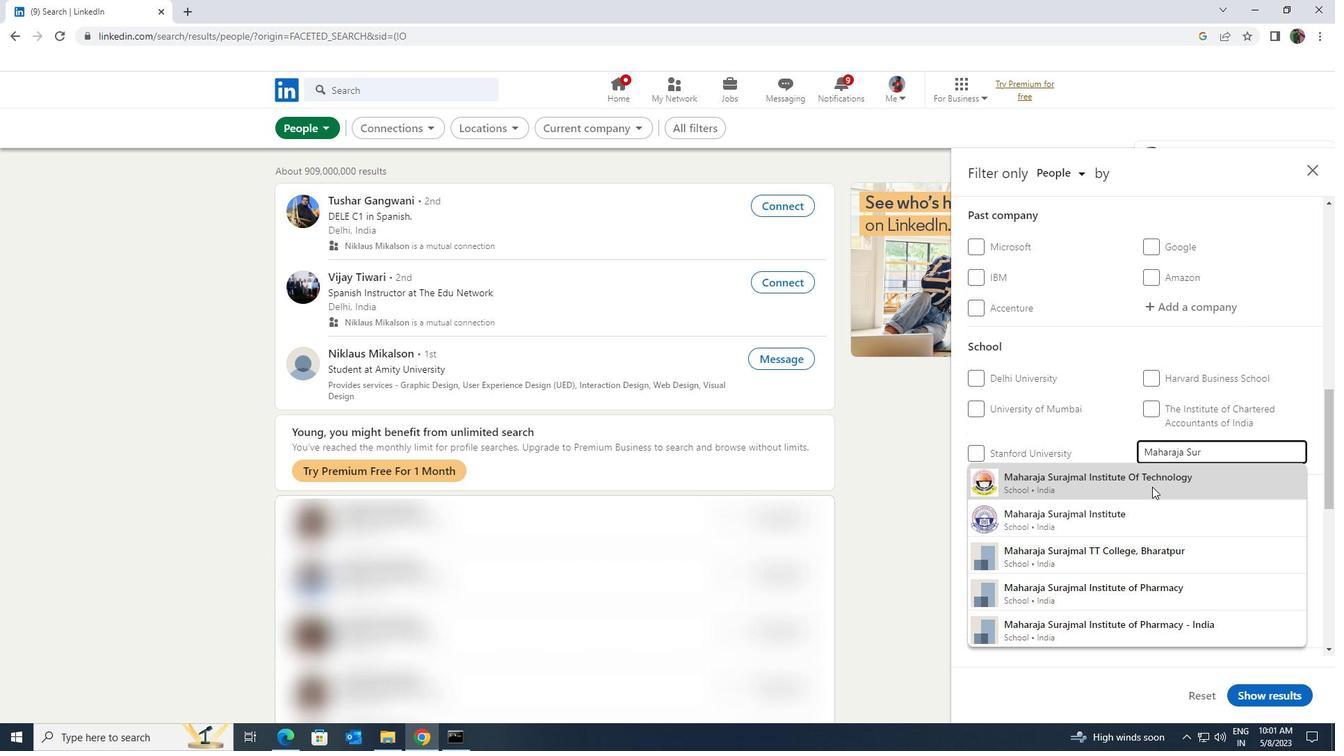 
Action: Mouse scrolled (1152, 486) with delta (0, 0)
Screenshot: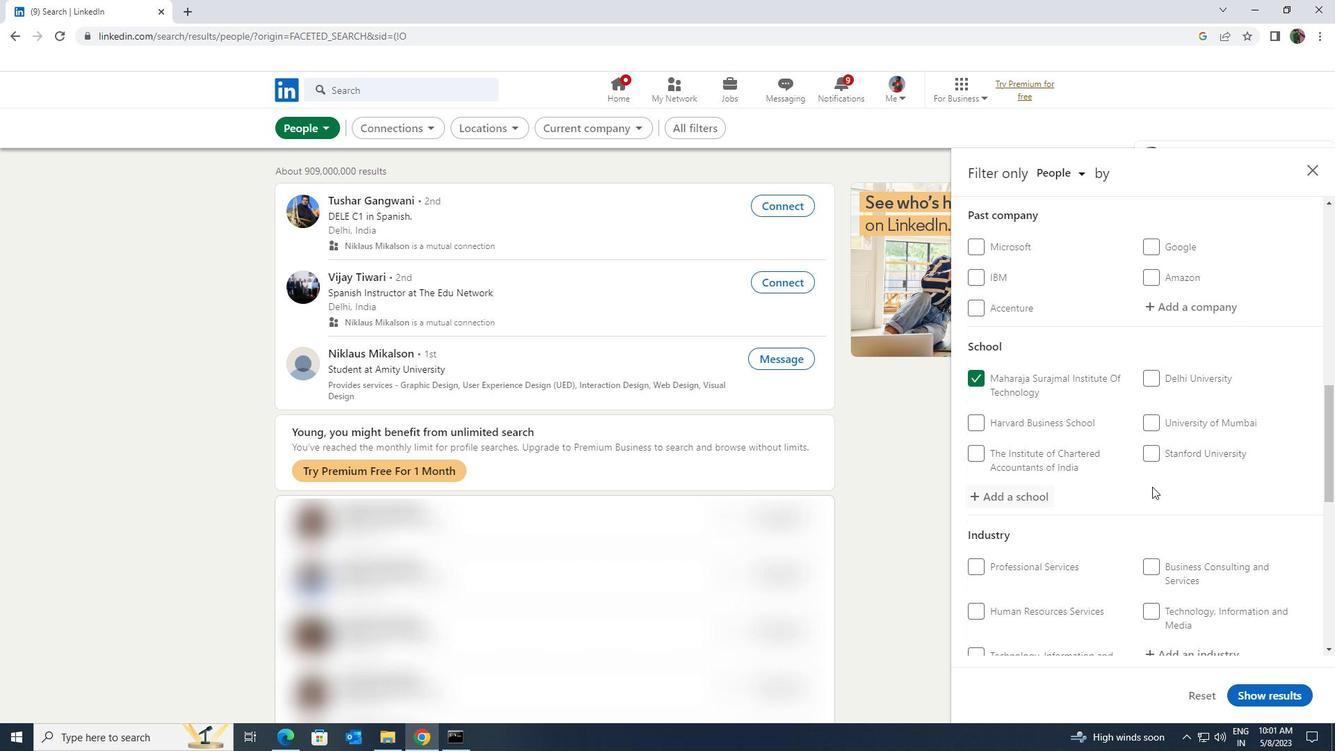 
Action: Mouse scrolled (1152, 486) with delta (0, 0)
Screenshot: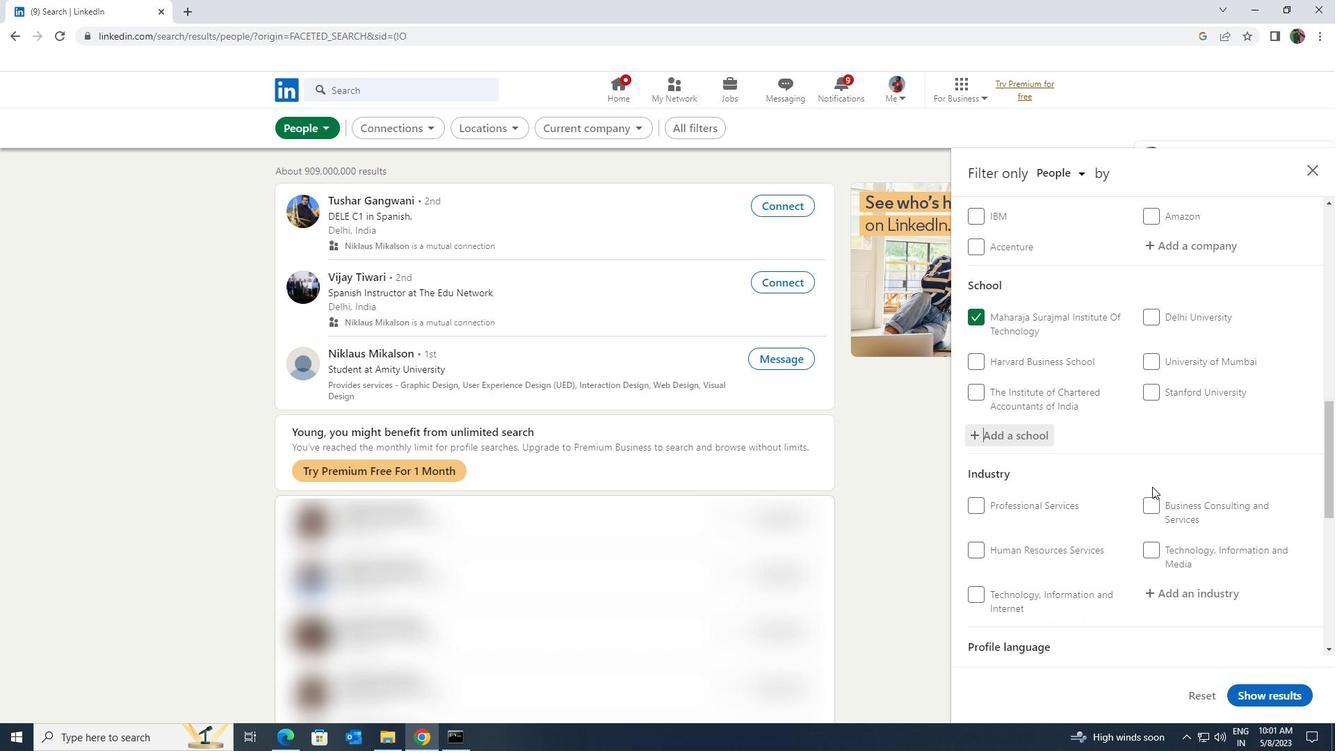 
Action: Mouse moved to (1161, 509)
Screenshot: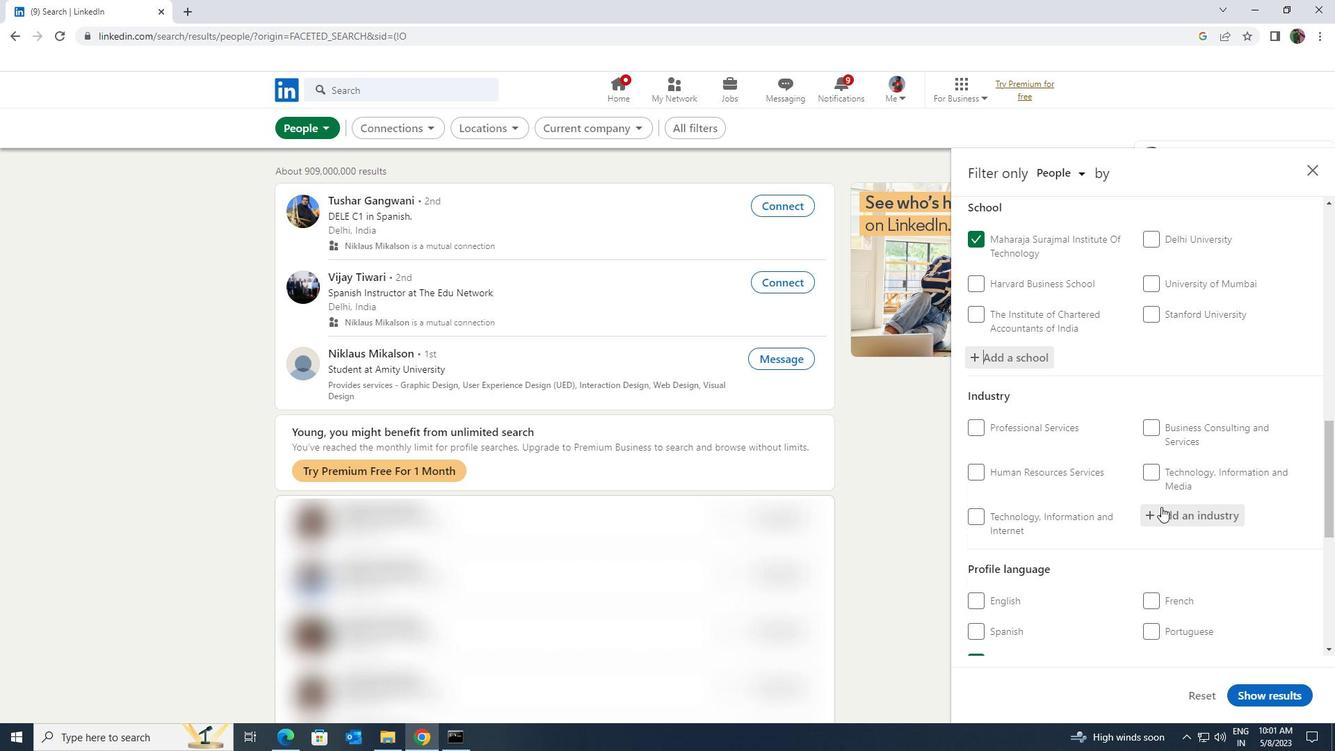 
Action: Mouse pressed left at (1161, 509)
Screenshot: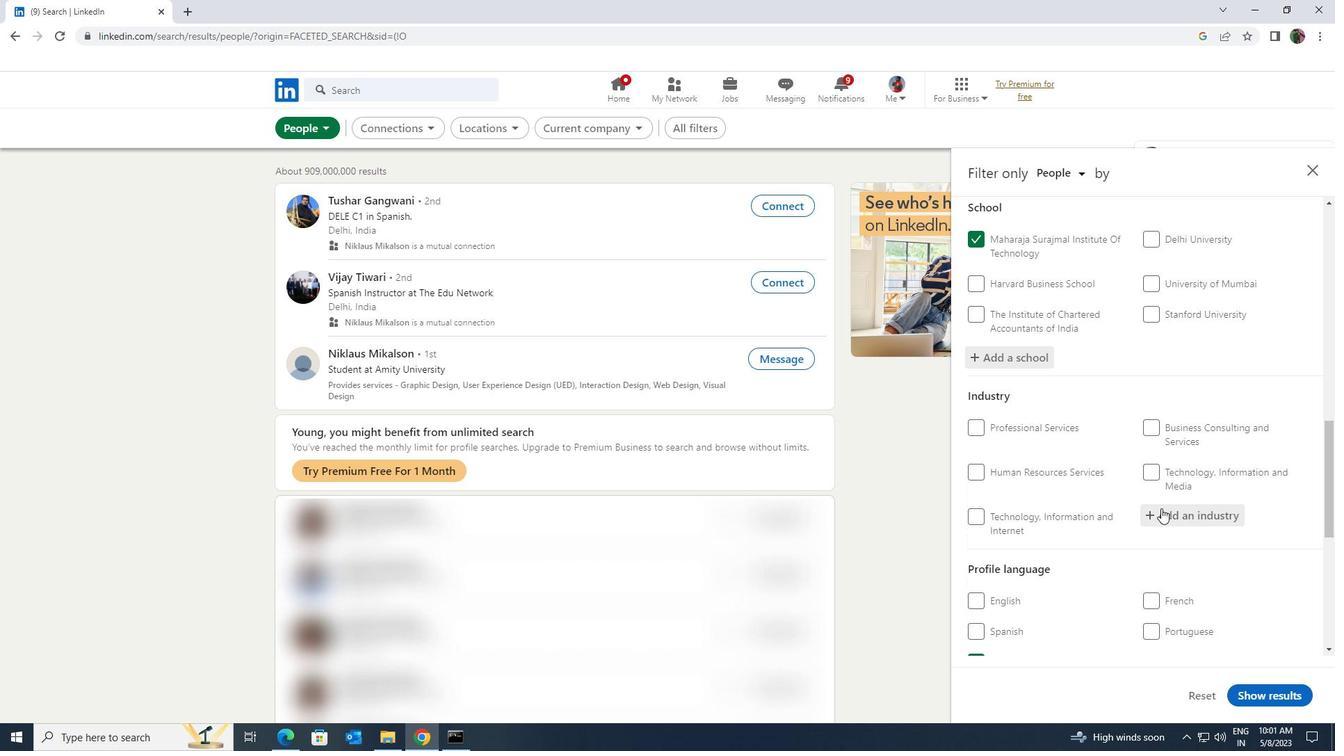 
Action: Key pressed <Key.shift>SECURITY<Key.space>SYSTEM
Screenshot: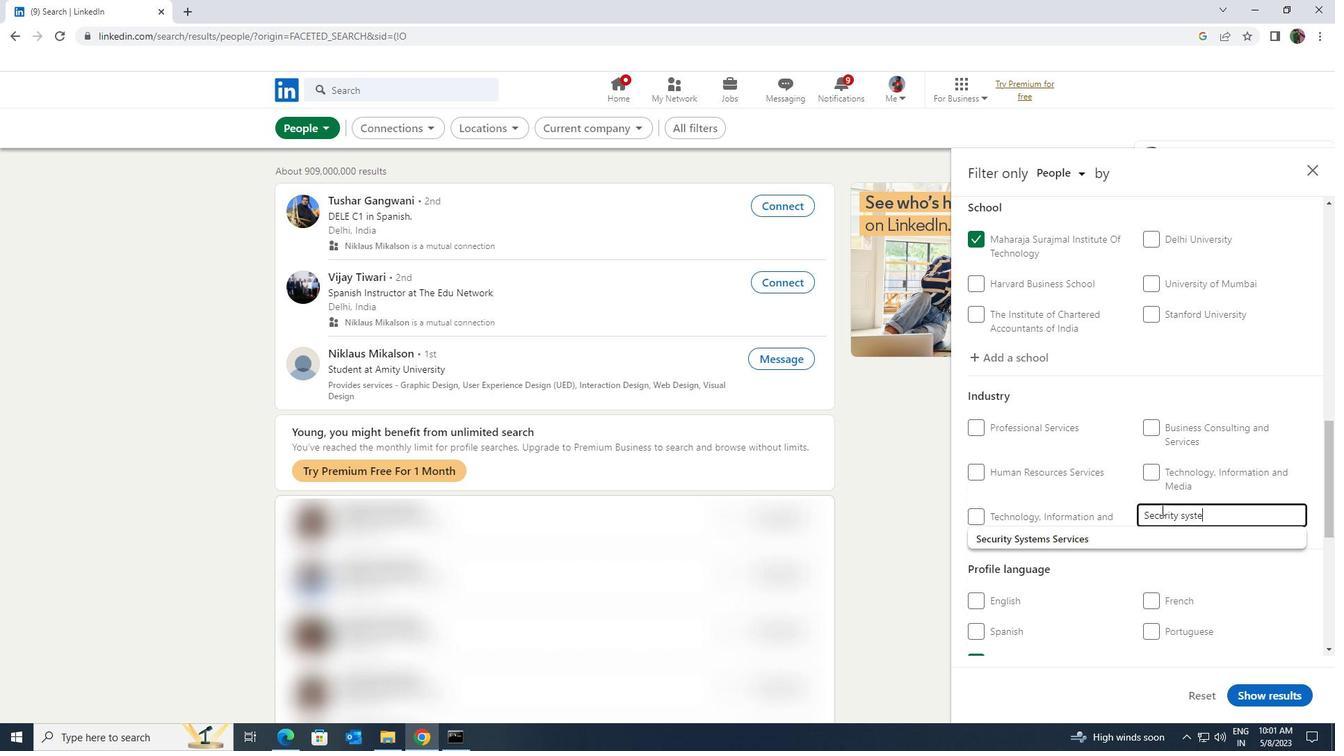 
Action: Mouse moved to (1156, 527)
Screenshot: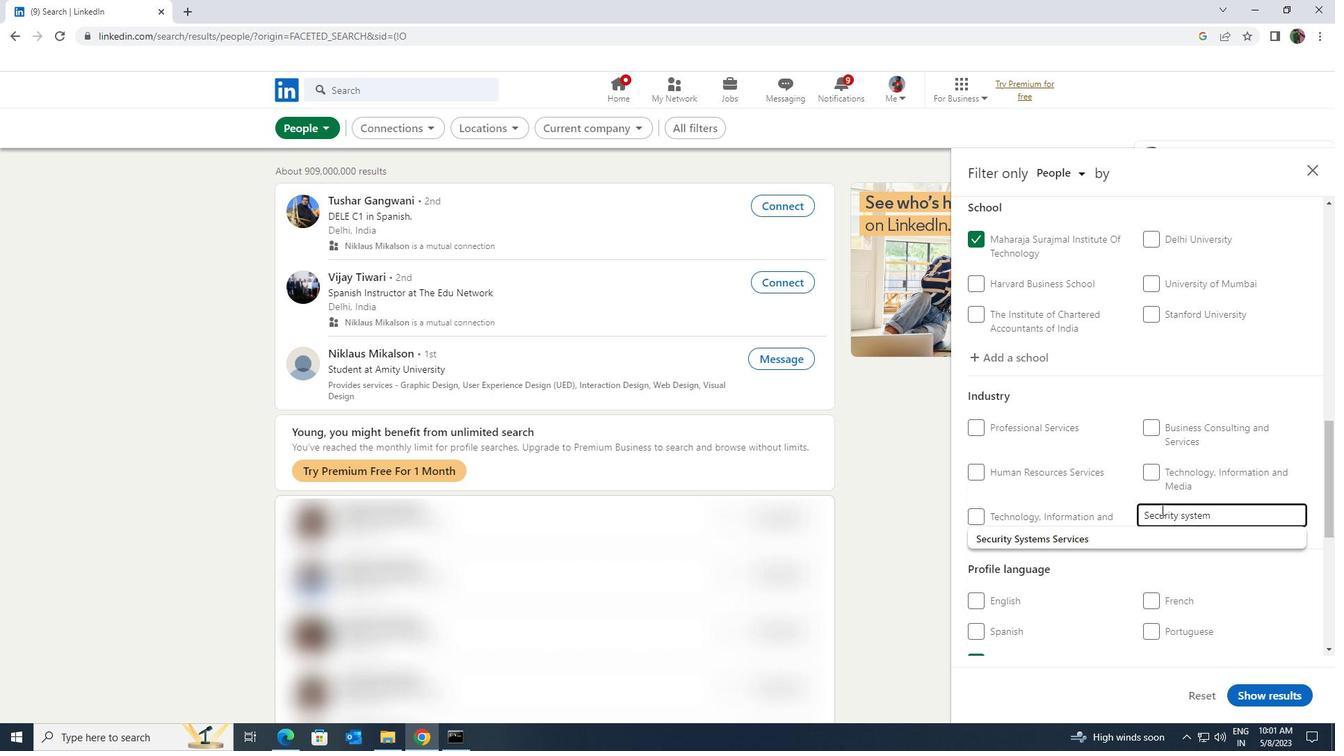 
Action: Mouse pressed left at (1156, 527)
Screenshot: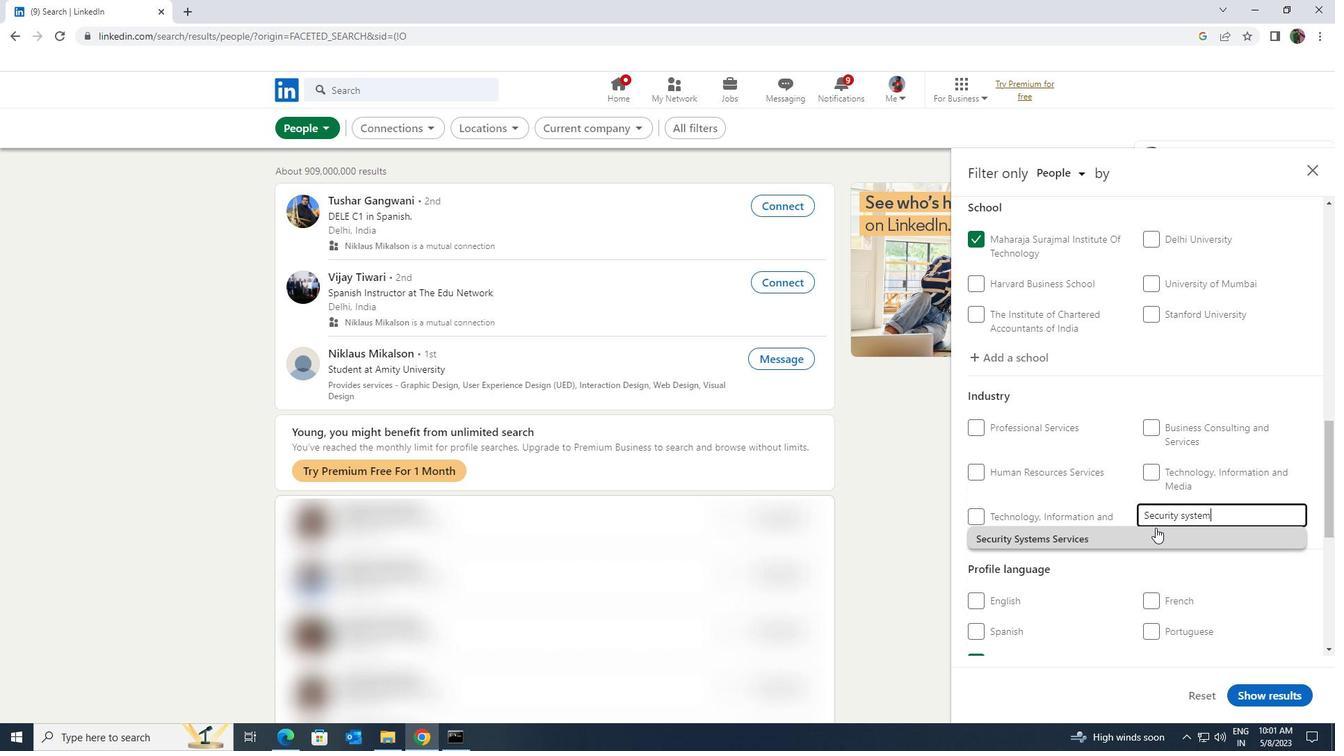 
Action: Mouse scrolled (1156, 527) with delta (0, 0)
Screenshot: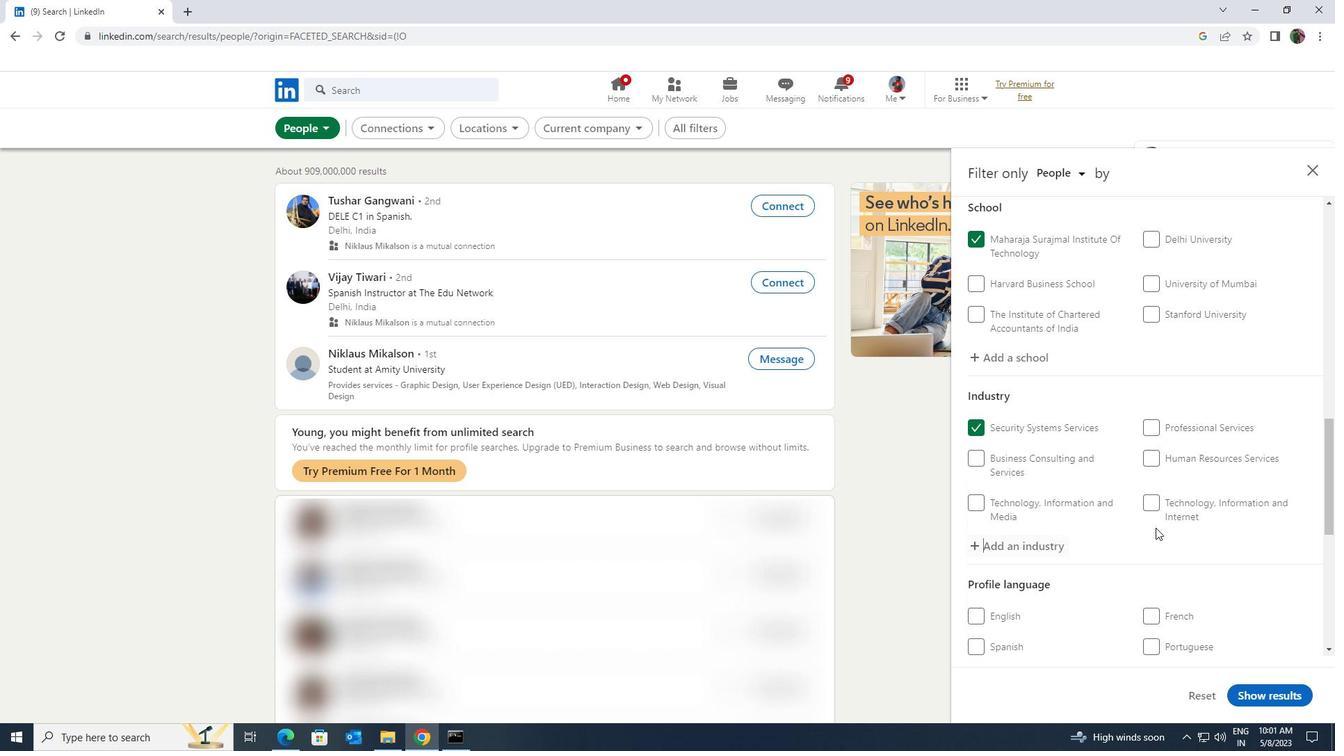 
Action: Mouse scrolled (1156, 527) with delta (0, 0)
Screenshot: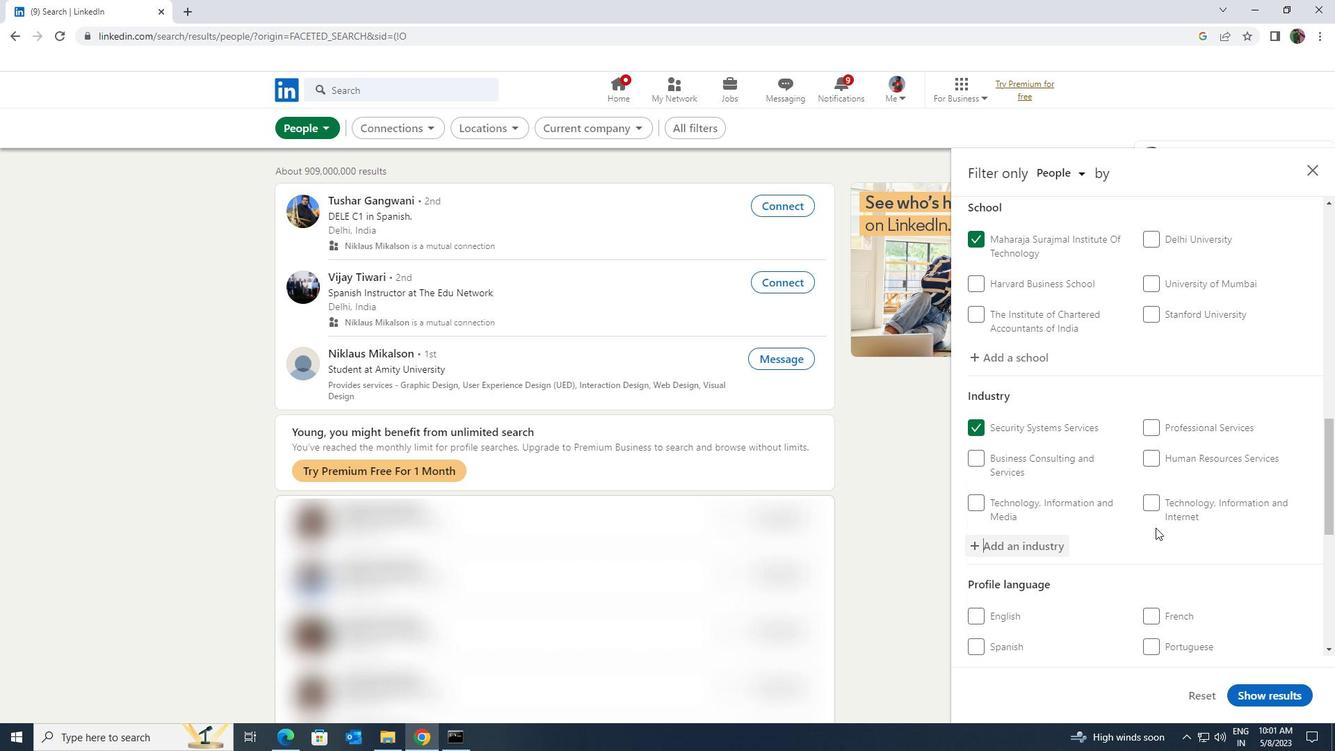 
Action: Mouse scrolled (1156, 527) with delta (0, 0)
Screenshot: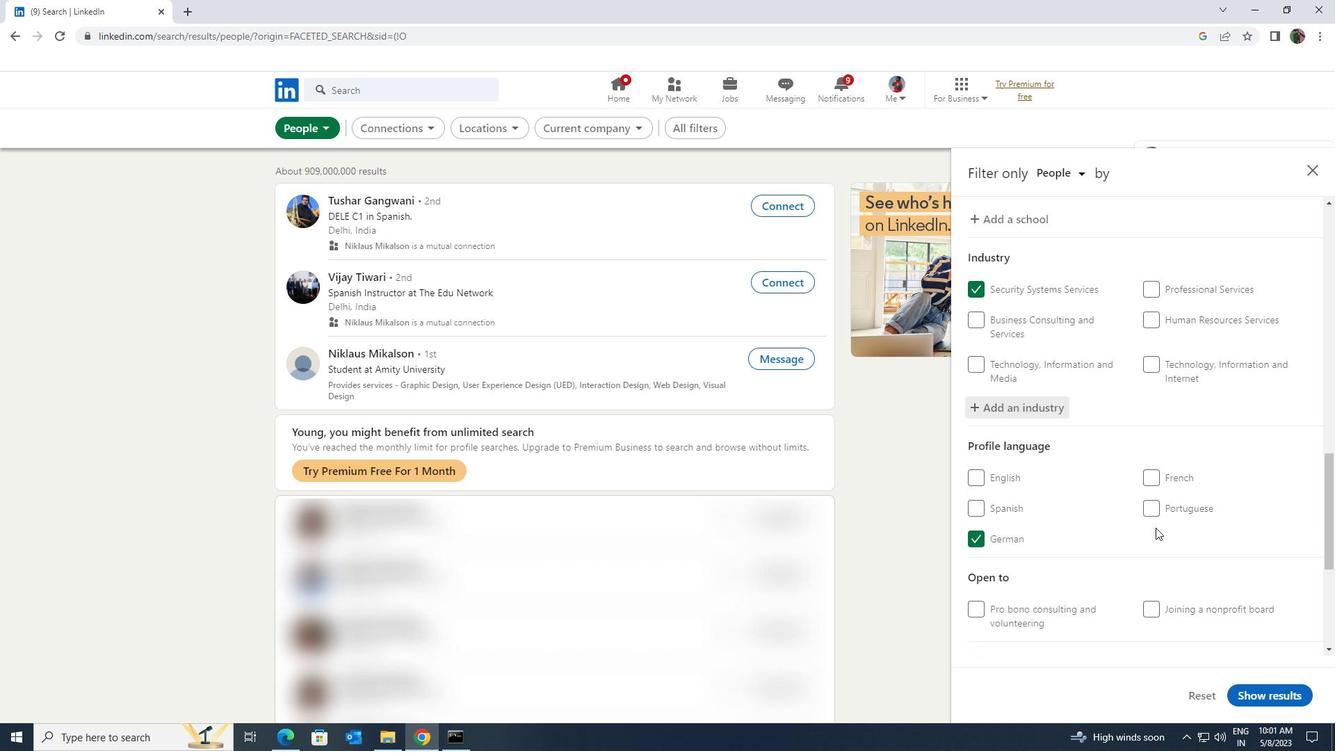 
Action: Mouse scrolled (1156, 527) with delta (0, 0)
Screenshot: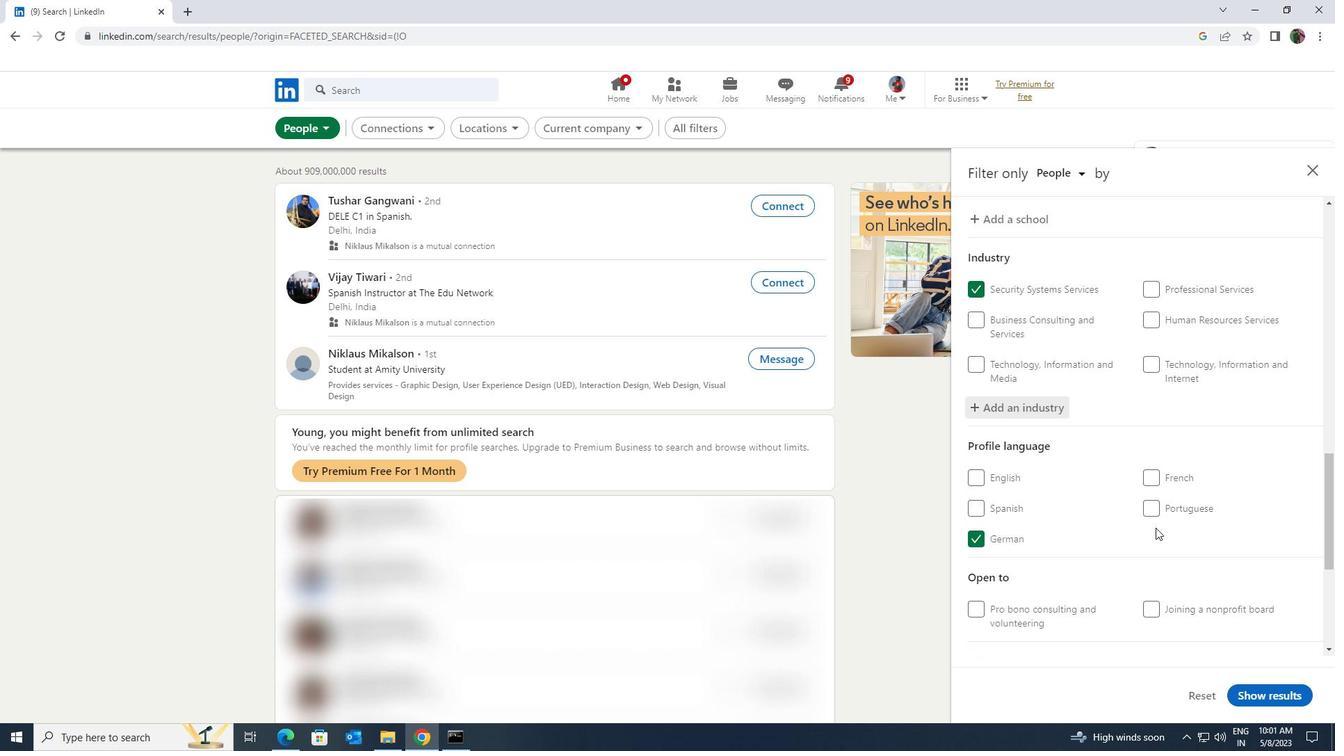 
Action: Mouse scrolled (1156, 527) with delta (0, 0)
Screenshot: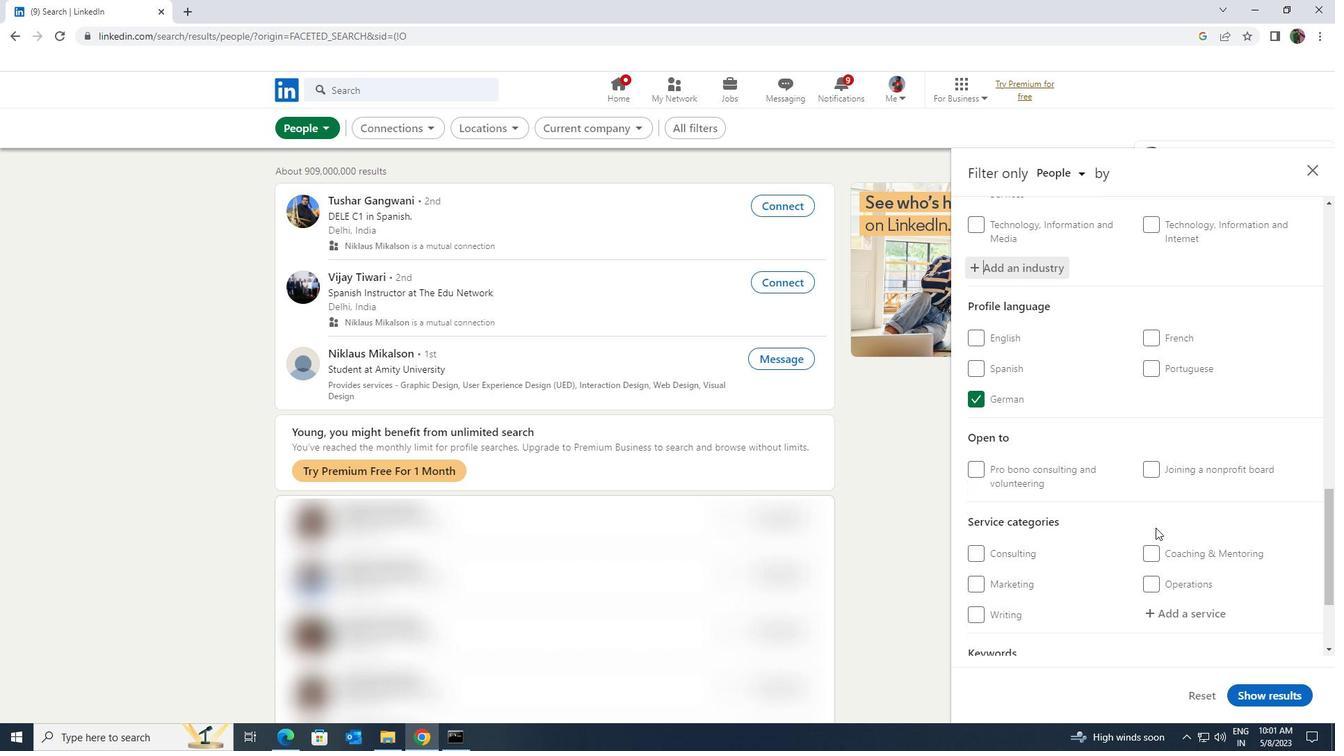 
Action: Mouse moved to (1155, 539)
Screenshot: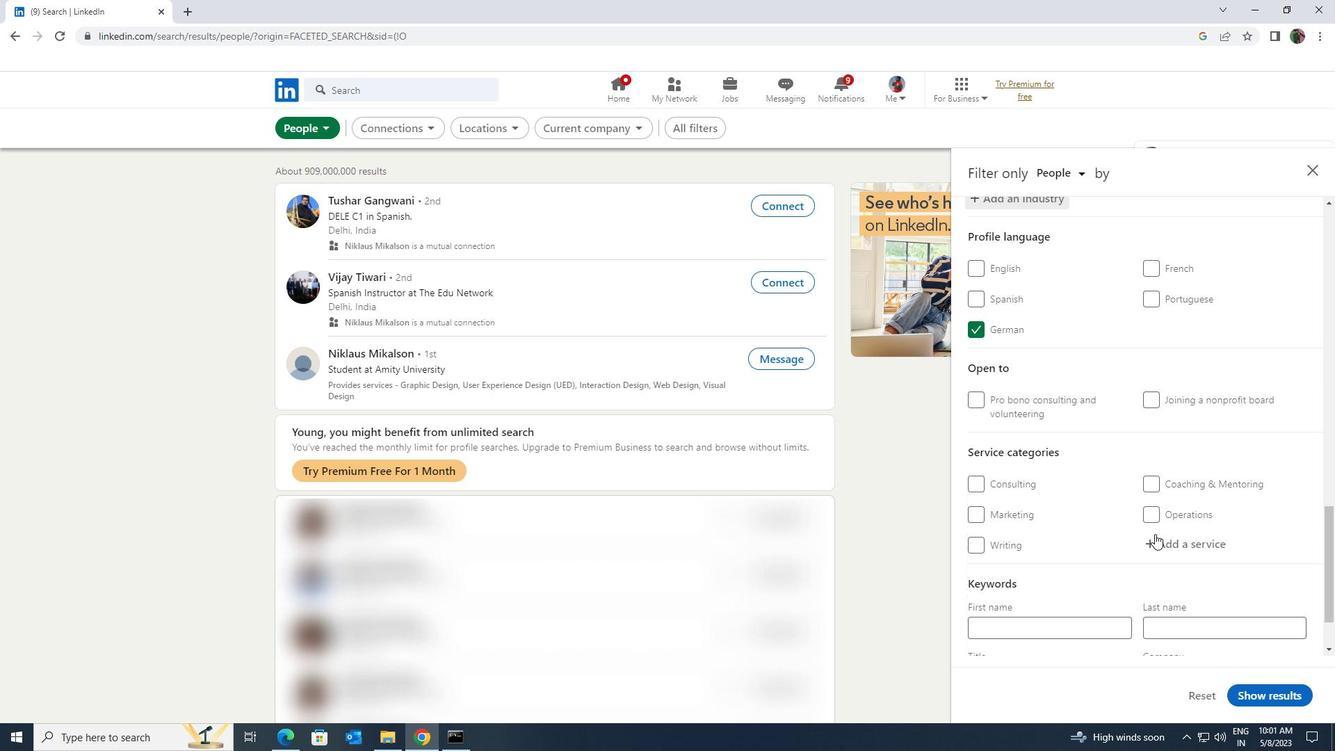 
Action: Mouse pressed left at (1155, 539)
Screenshot: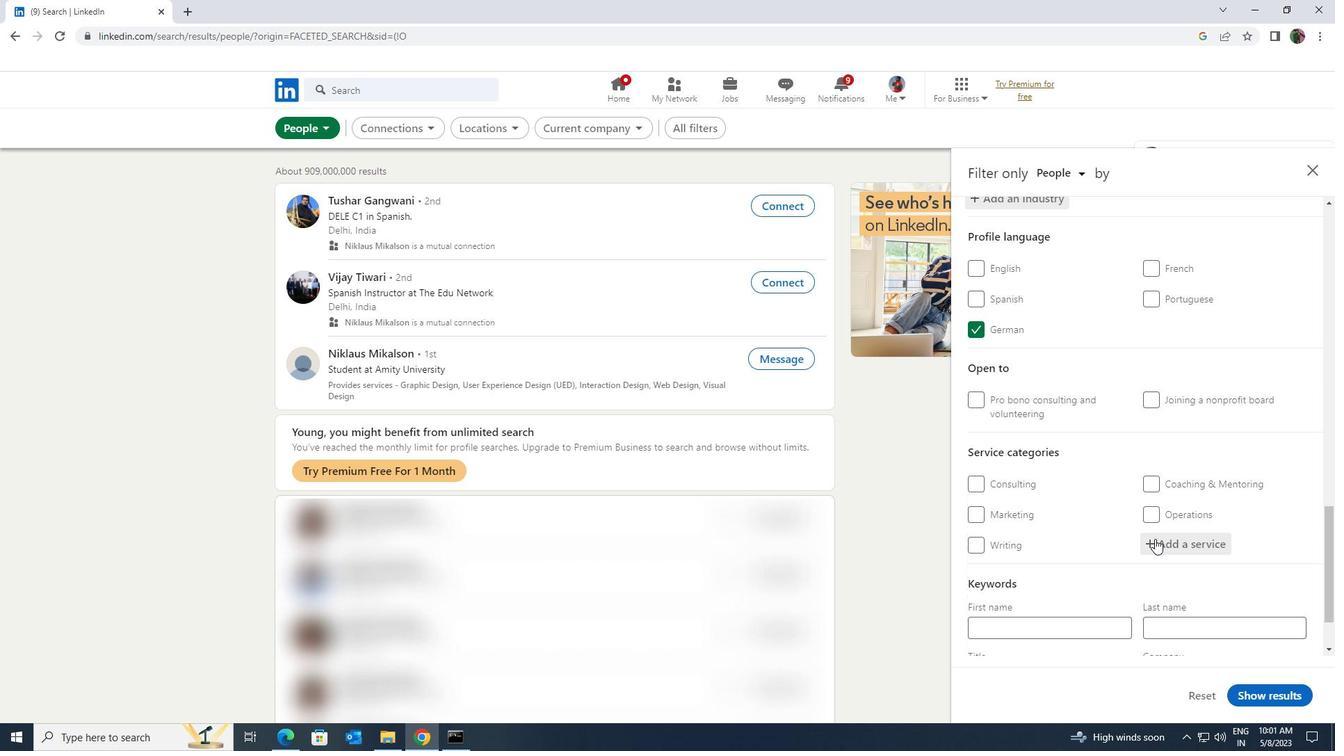 
Action: Key pressed <Key.shift><Key.shift><Key.shift><Key.shift><Key.shift><Key.shift><Key.shift><Key.shift><Key.shift><Key.shift><Key.shift><Key.shift><Key.shift><Key.shift><Key.shift><Key.shift><Key.shift><Key.shift><Key.shift><Key.shift><Key.shift><Key.shift><Key.shift><Key.shift><Key.shift><Key.shift><Key.shift><Key.shift><Key.shift><Key.shift><Key.shift><Key.shift><Key.shift><Key.shift>LEAD<Key.space>
Screenshot: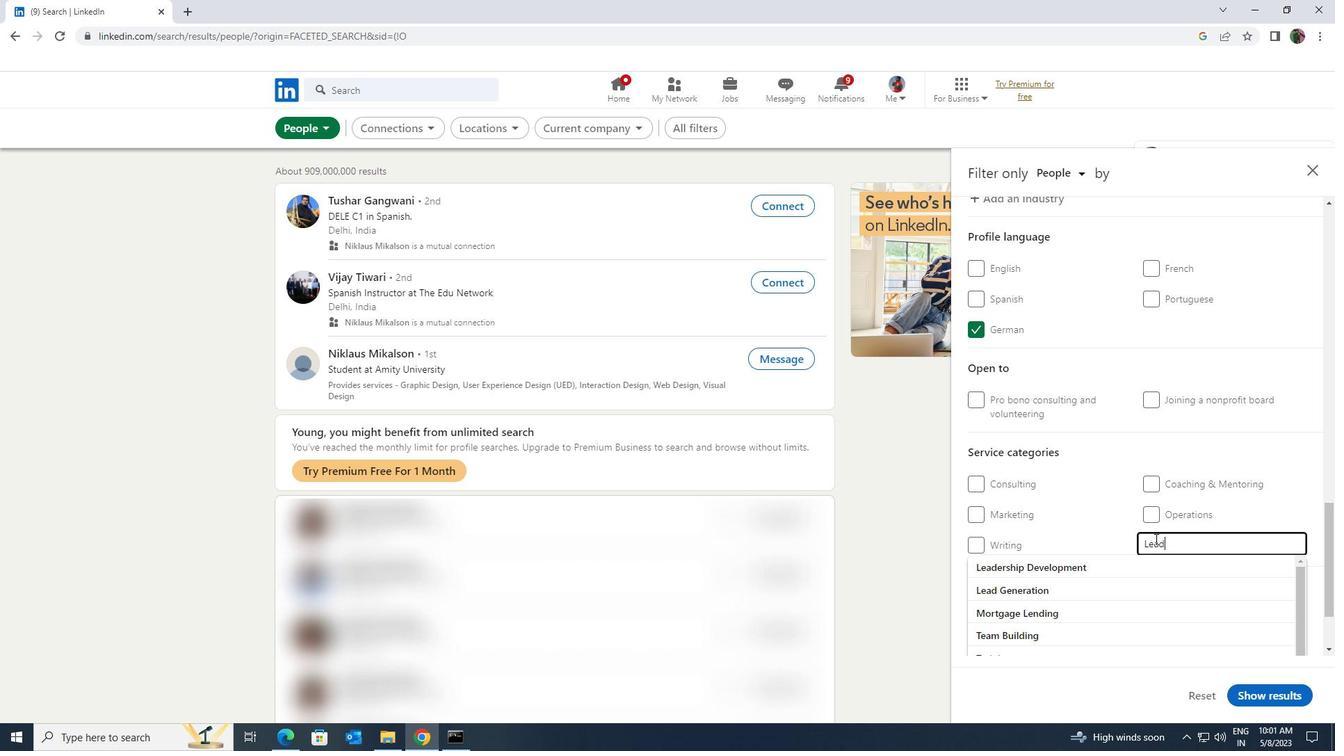 
Action: Mouse moved to (1144, 559)
Screenshot: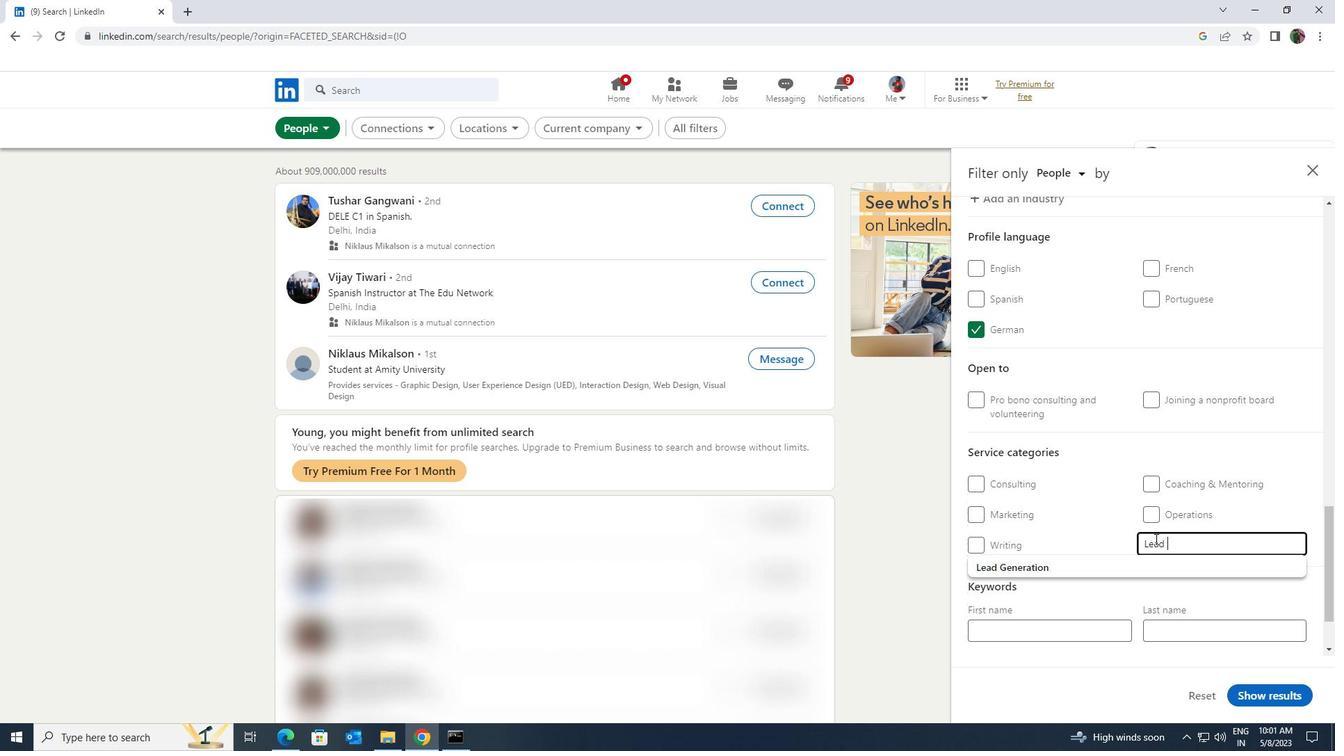 
Action: Mouse pressed left at (1144, 559)
Screenshot: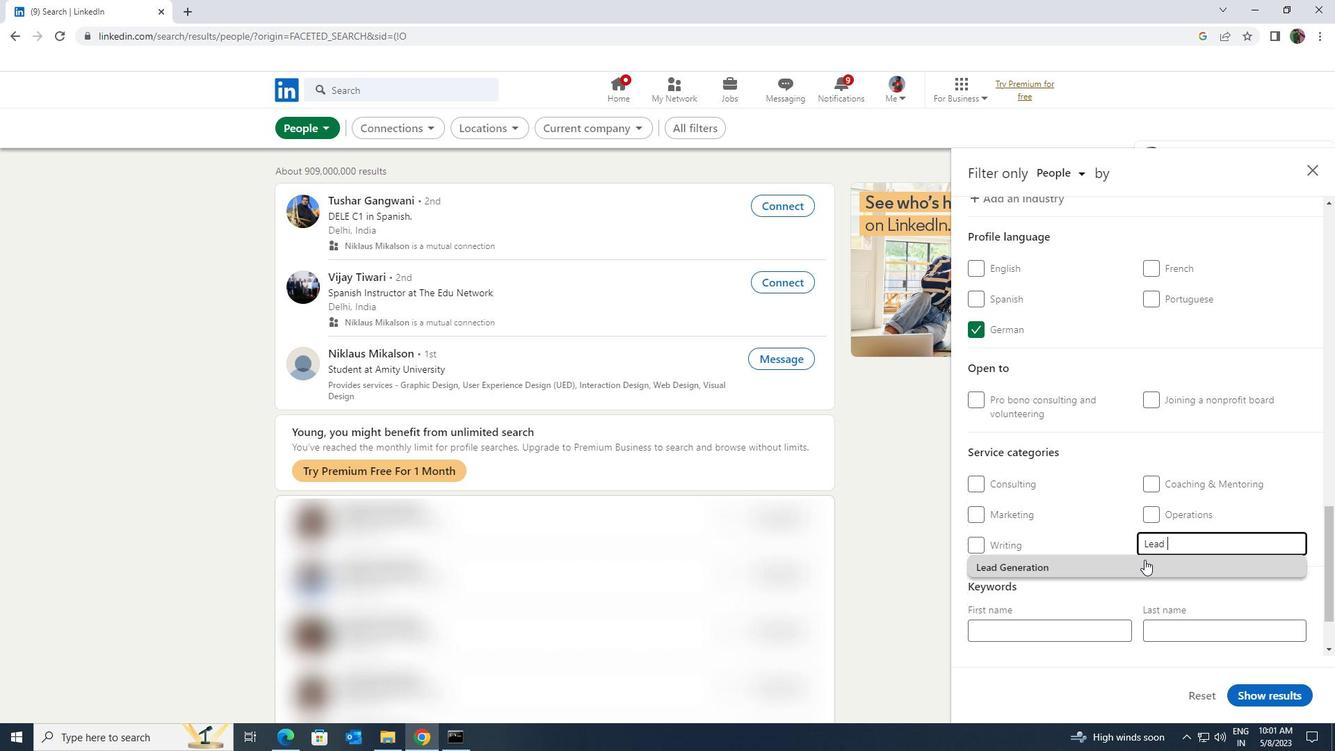 
Action: Mouse moved to (1144, 561)
Screenshot: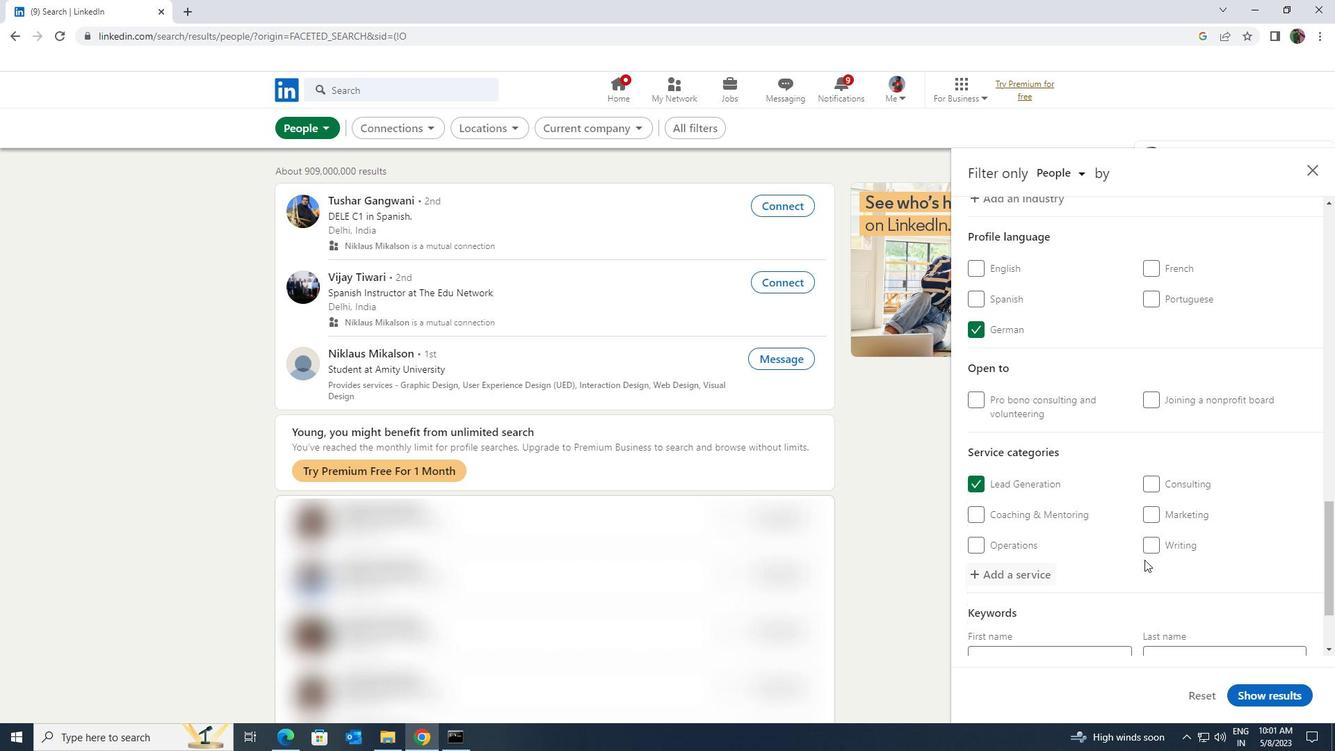 
Action: Mouse scrolled (1144, 560) with delta (0, 0)
Screenshot: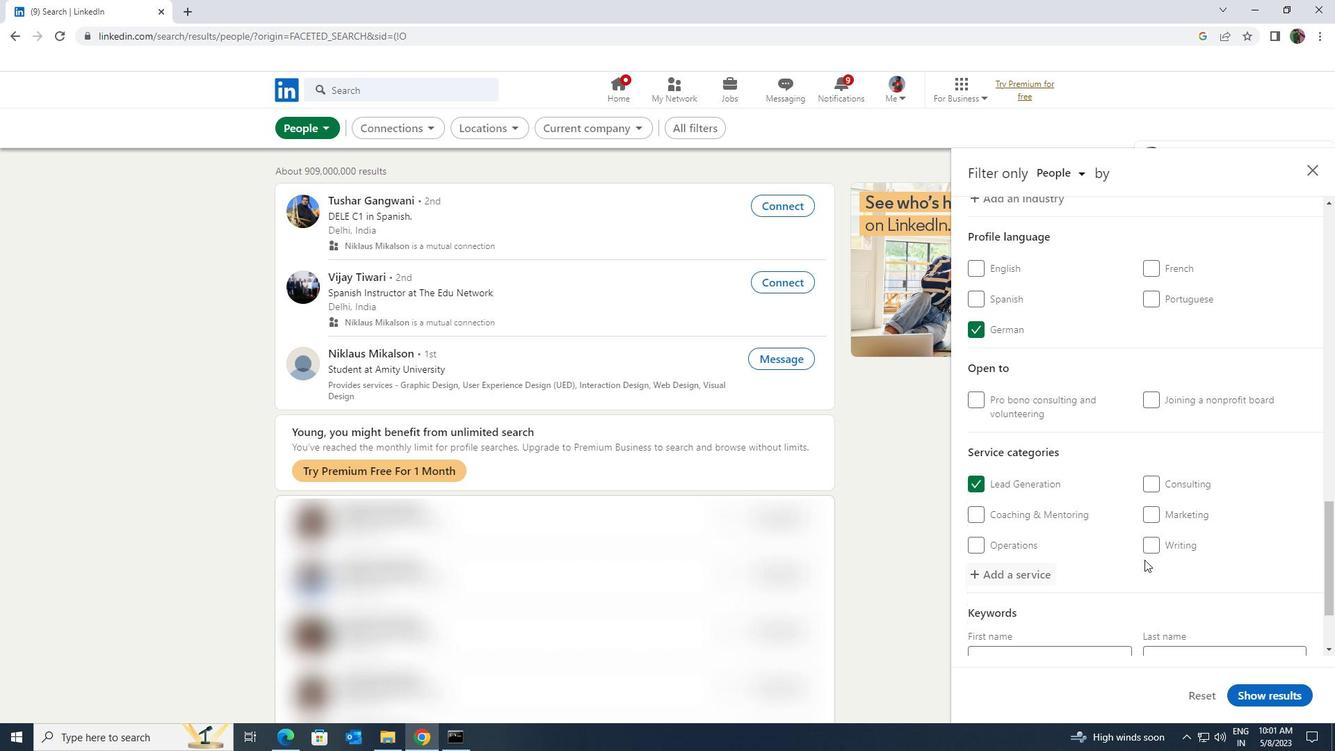 
Action: Mouse moved to (1142, 562)
Screenshot: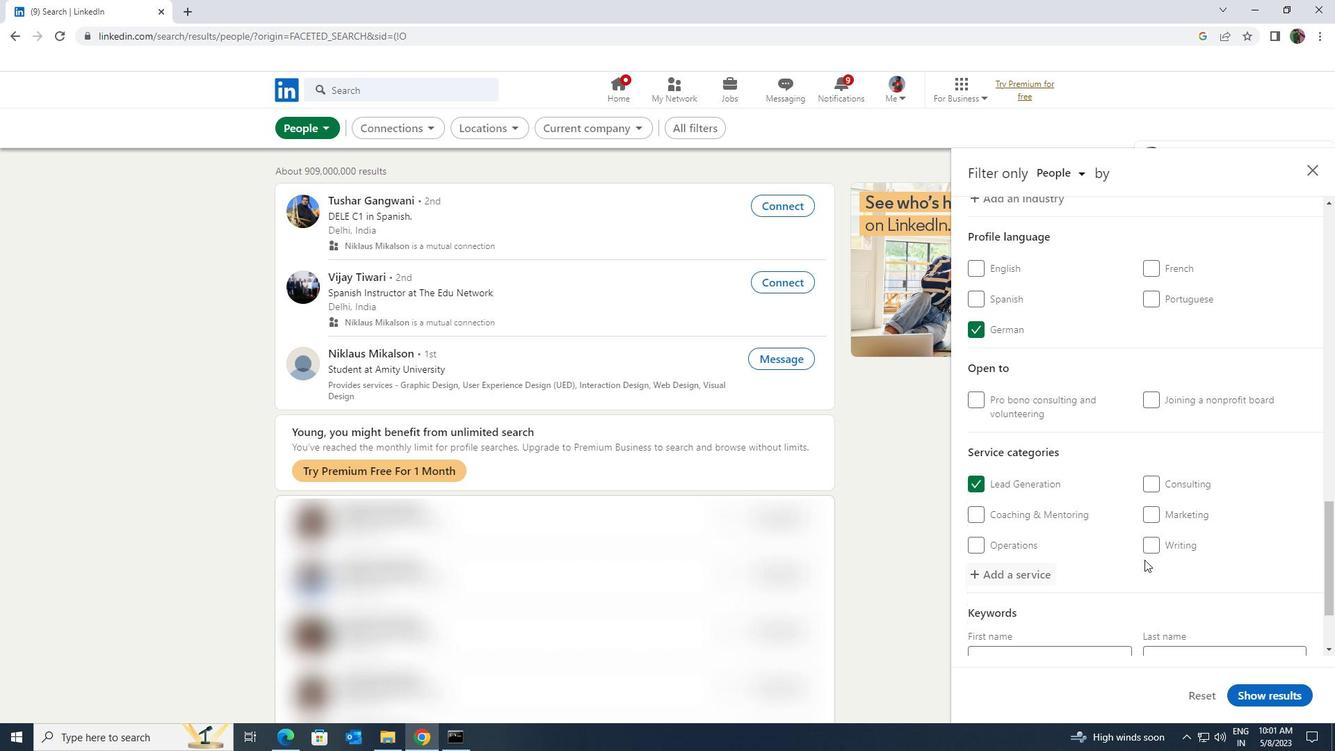 
Action: Mouse scrolled (1142, 562) with delta (0, 0)
Screenshot: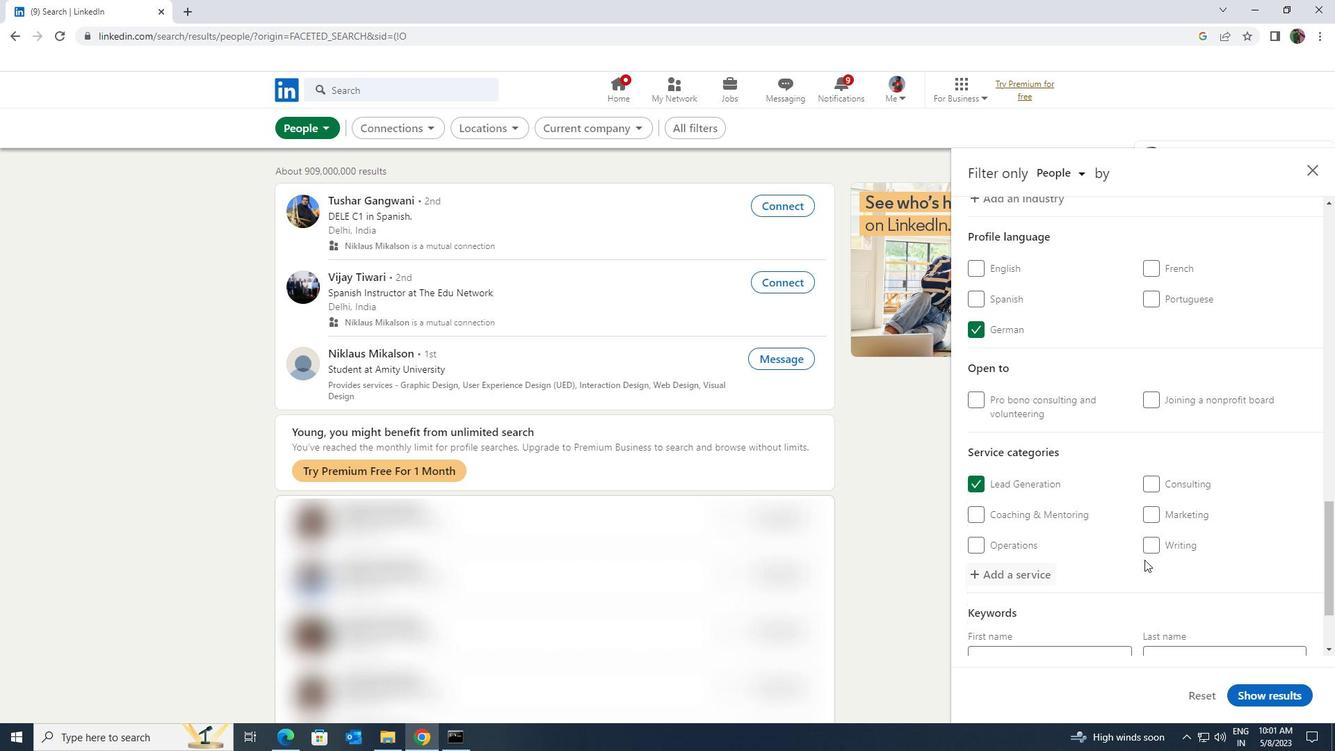 
Action: Mouse moved to (1137, 569)
Screenshot: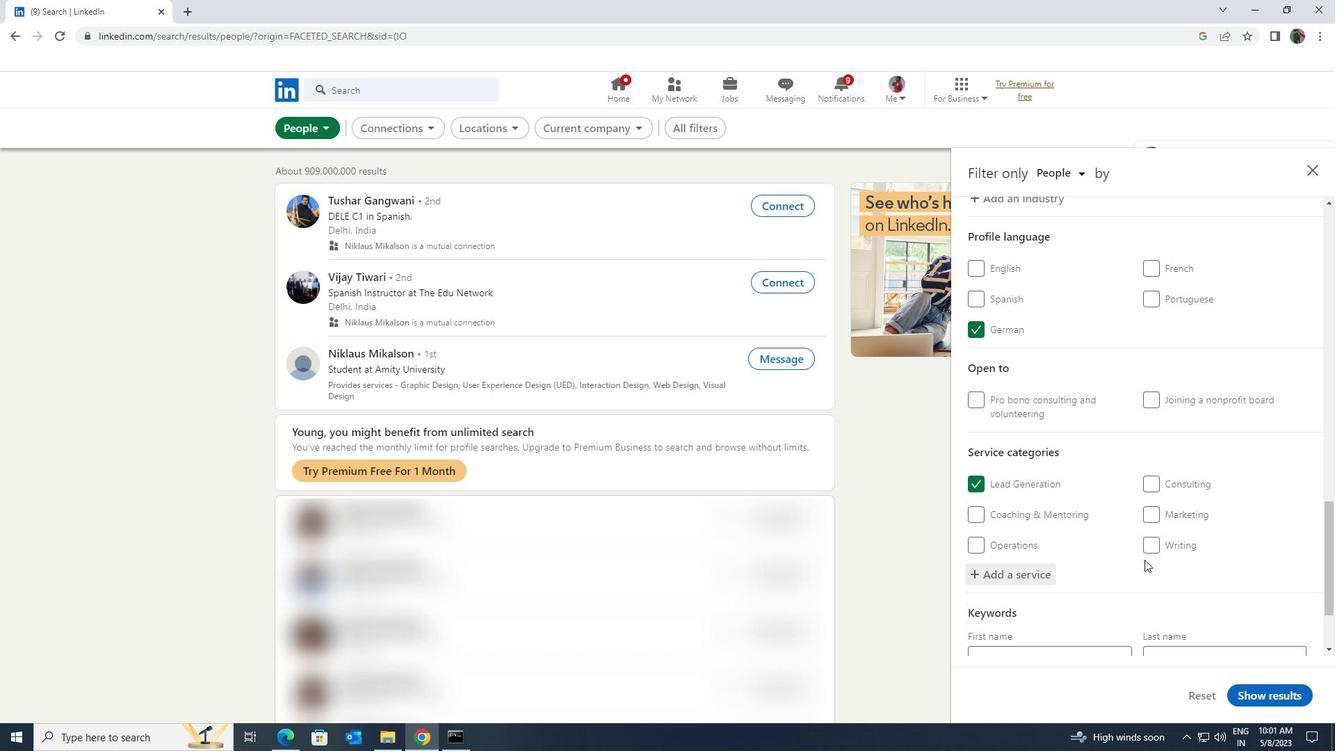 
Action: Mouse scrolled (1137, 569) with delta (0, 0)
Screenshot: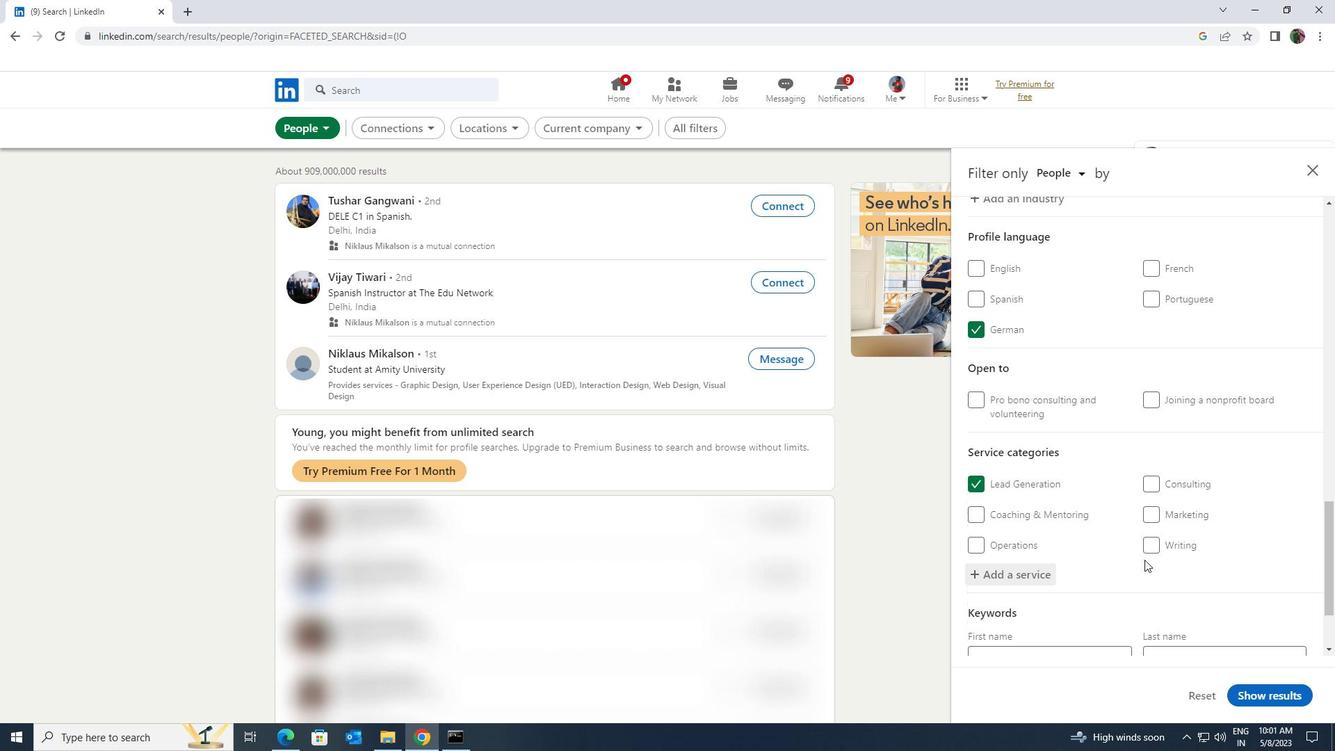 
Action: Mouse moved to (1131, 573)
Screenshot: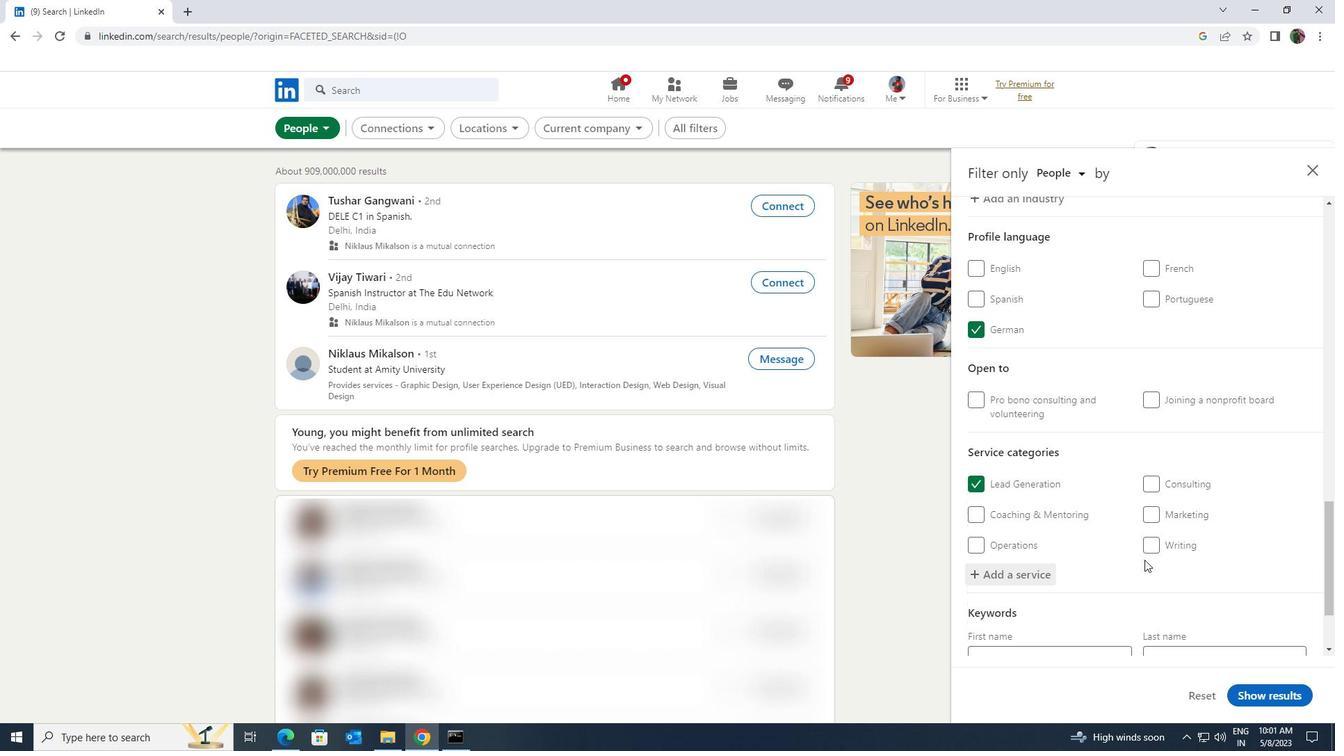 
Action: Mouse scrolled (1131, 573) with delta (0, 0)
Screenshot: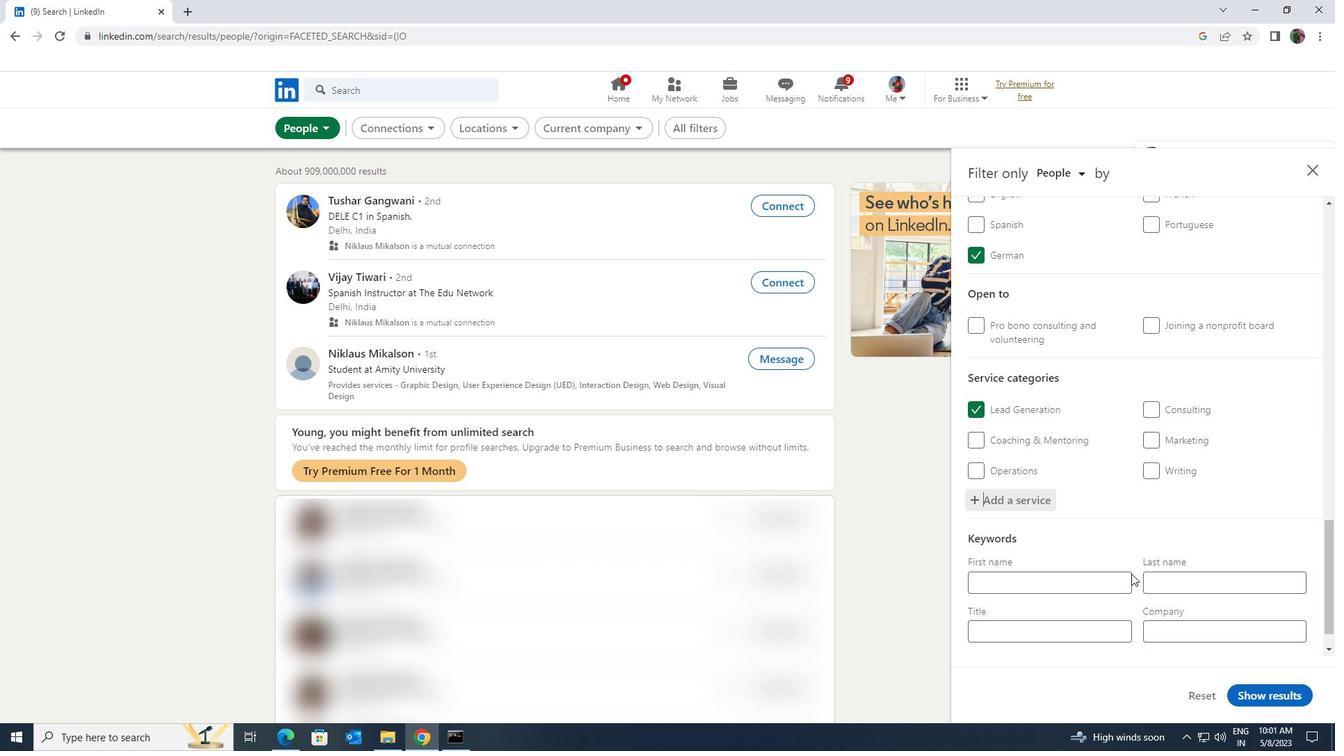 
Action: Mouse moved to (1110, 593)
Screenshot: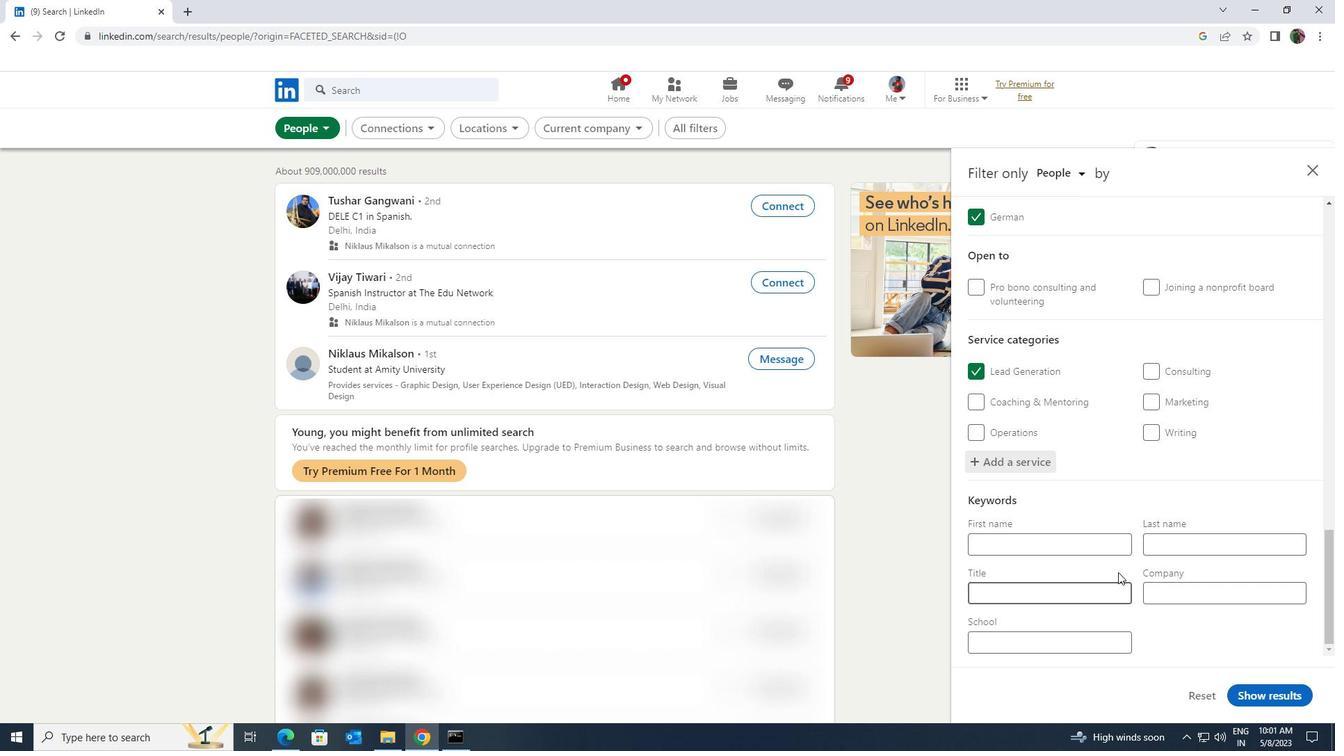 
Action: Mouse pressed left at (1110, 593)
Screenshot: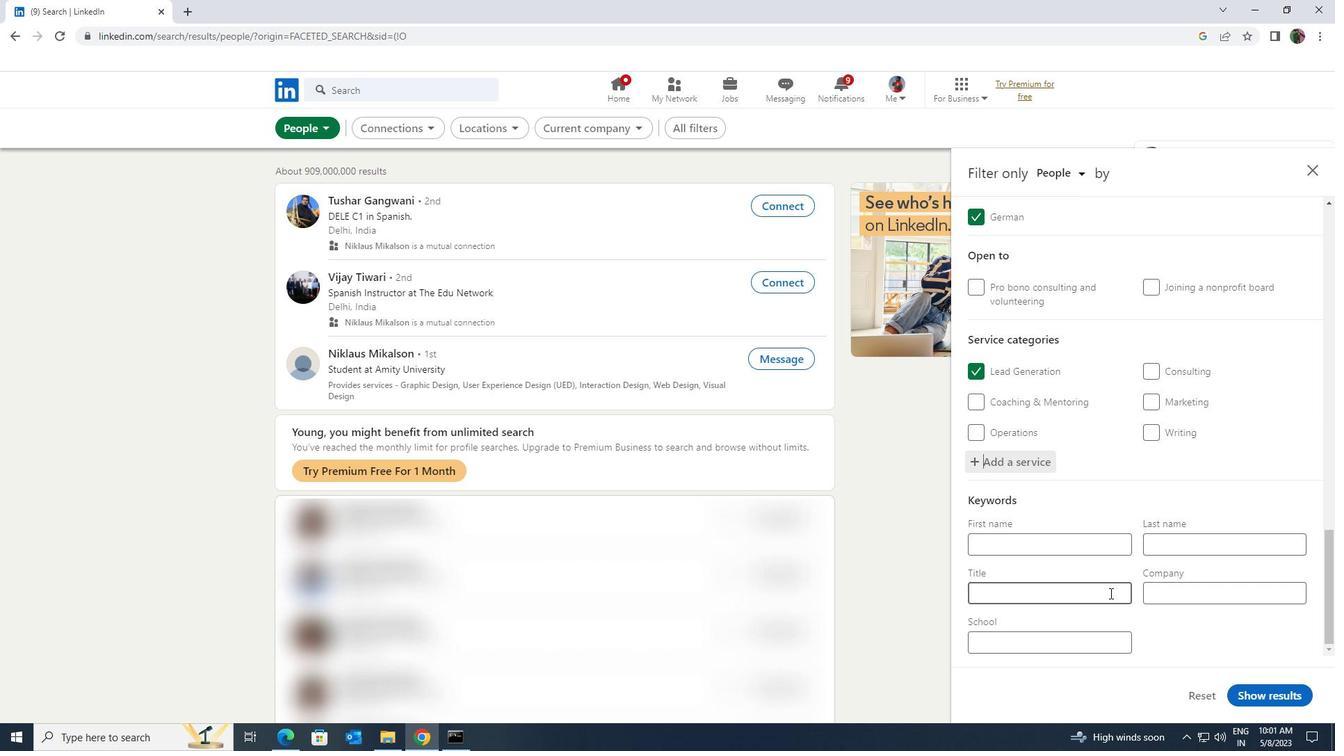 
Action: Key pressed <Key.shift><Key.shift><Key.shift><Key.shift><Key.shift><Key.shift>TRANSLATOR
Screenshot: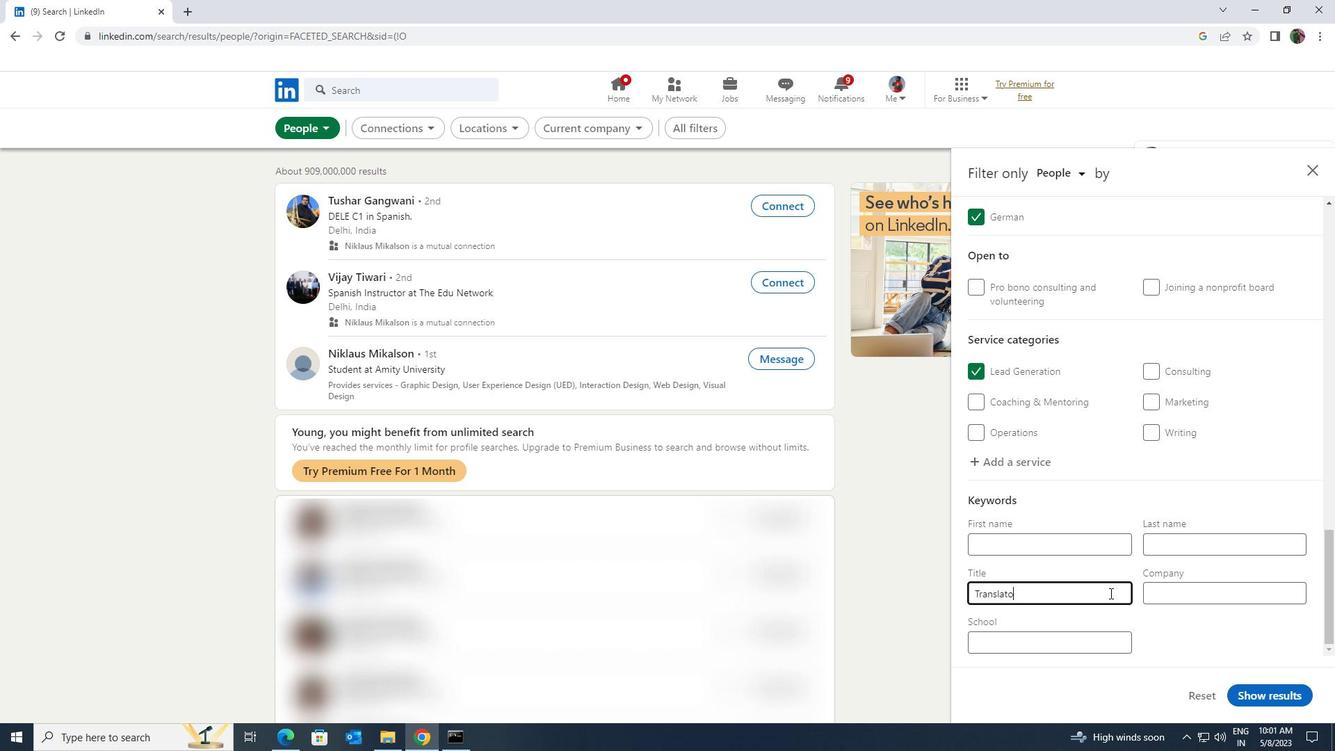 
Action: Mouse moved to (1247, 689)
Screenshot: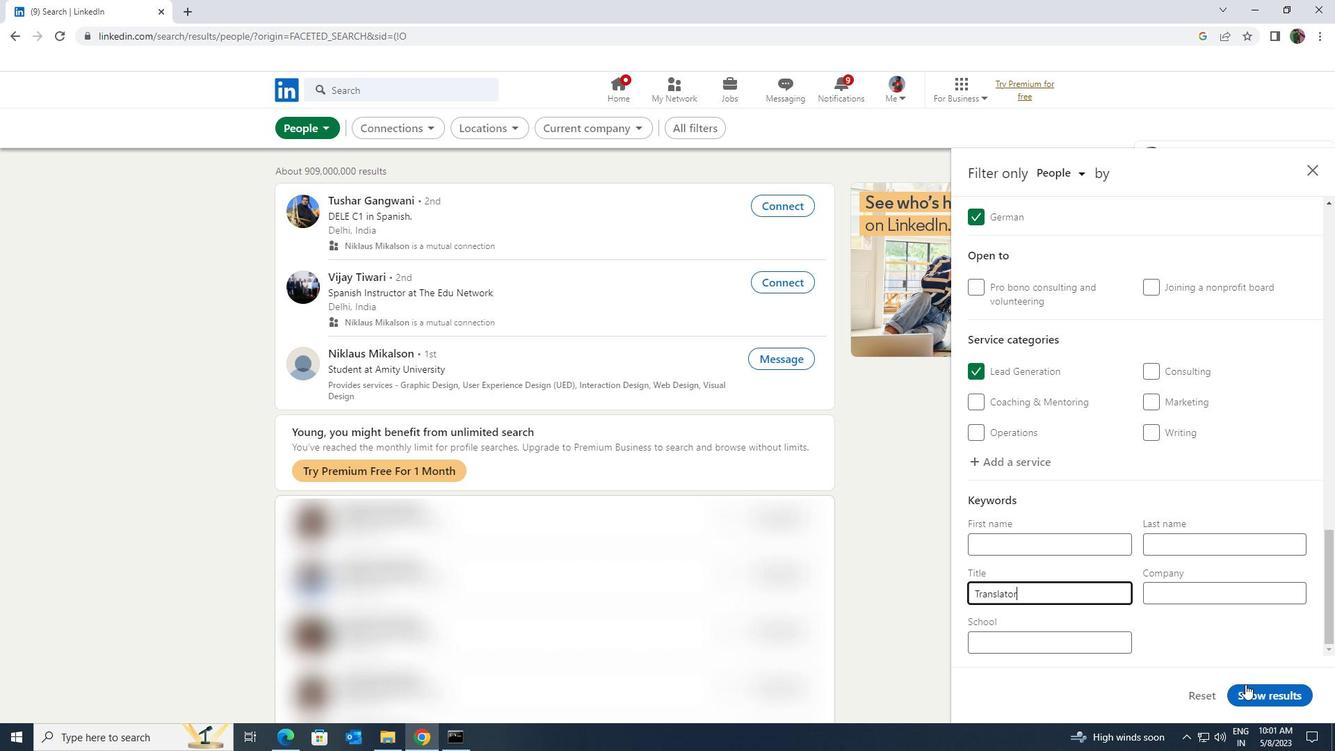 
Action: Mouse pressed left at (1247, 689)
Screenshot: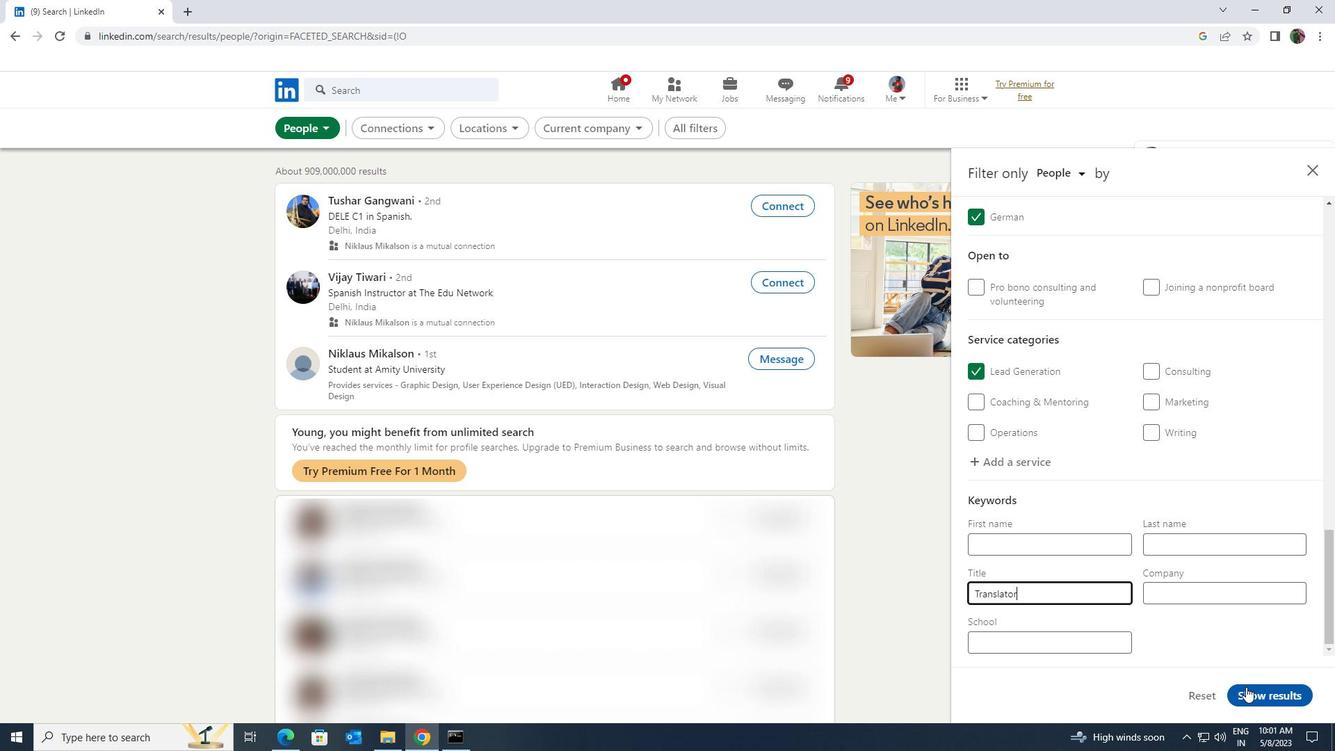 
